 Task: Find a one-way flight from Waco to Rock Springs on August 5th for 3 adults in Business class, with up to ₹1,500 price, 3 checked bags, and specific time and airline preferences.
Action: Mouse moved to (300, 94)
Screenshot: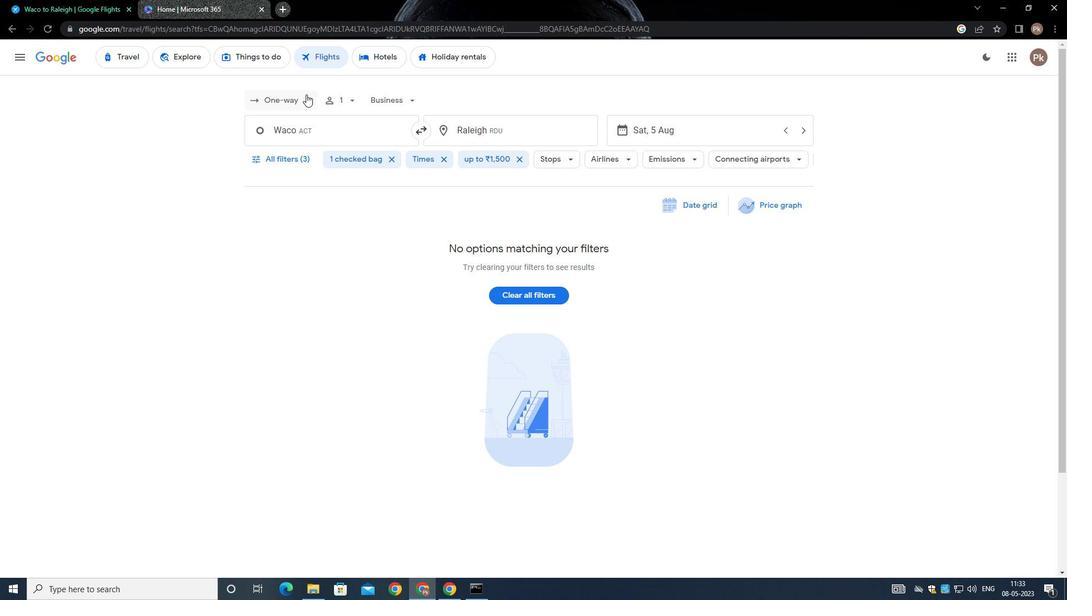 
Action: Mouse pressed left at (300, 94)
Screenshot: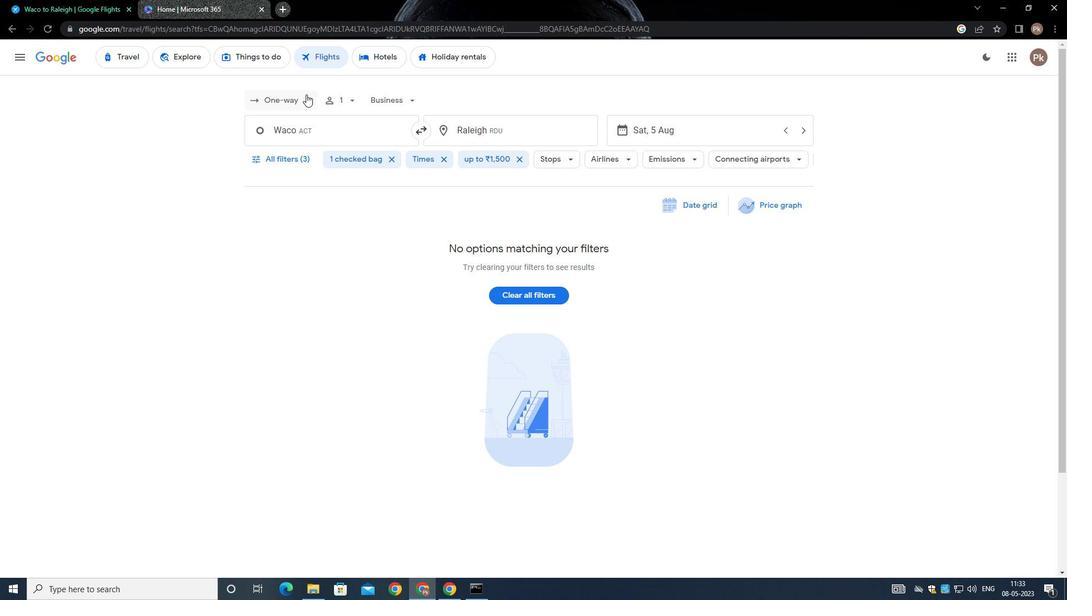 
Action: Mouse moved to (292, 151)
Screenshot: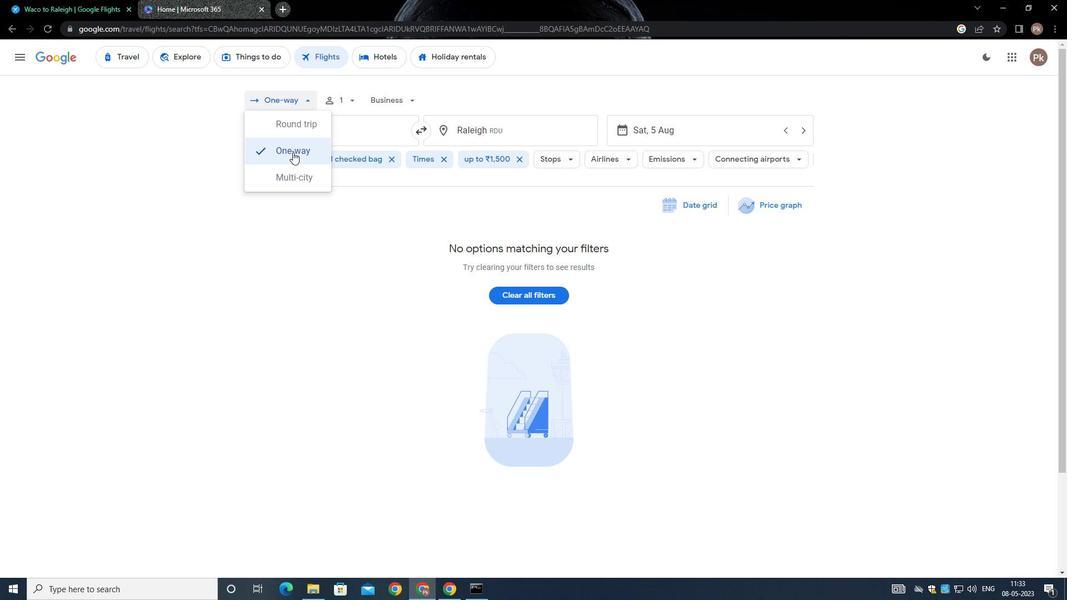 
Action: Mouse pressed left at (292, 151)
Screenshot: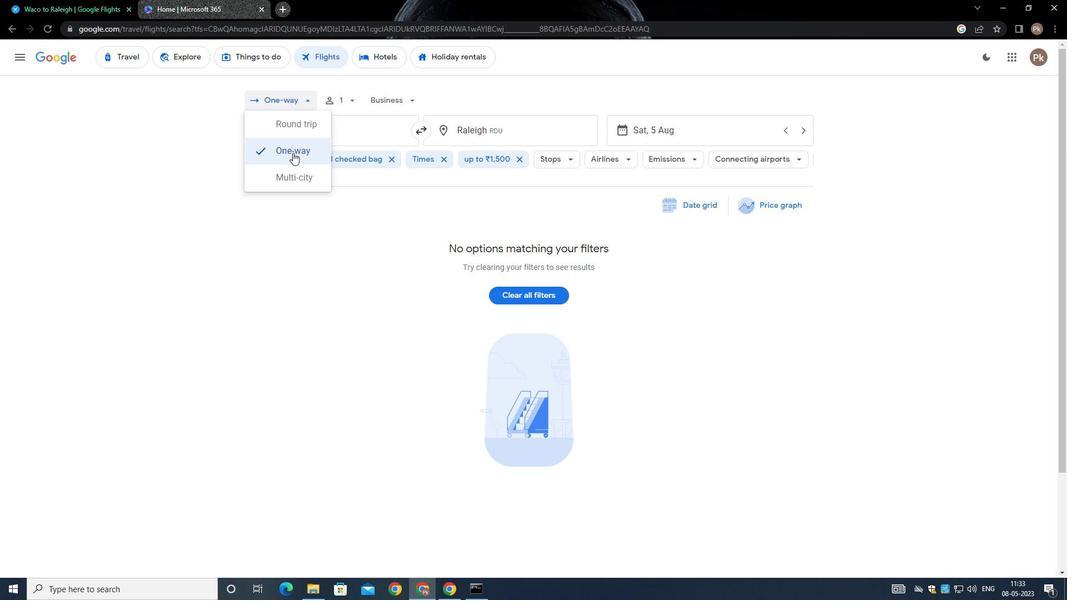 
Action: Mouse moved to (354, 100)
Screenshot: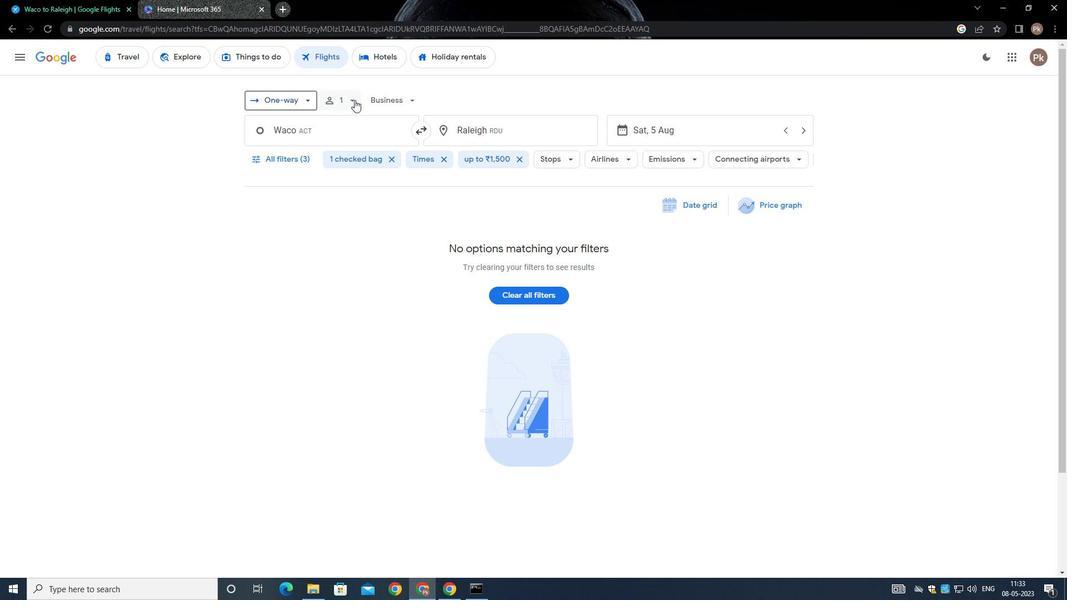 
Action: Mouse pressed left at (354, 100)
Screenshot: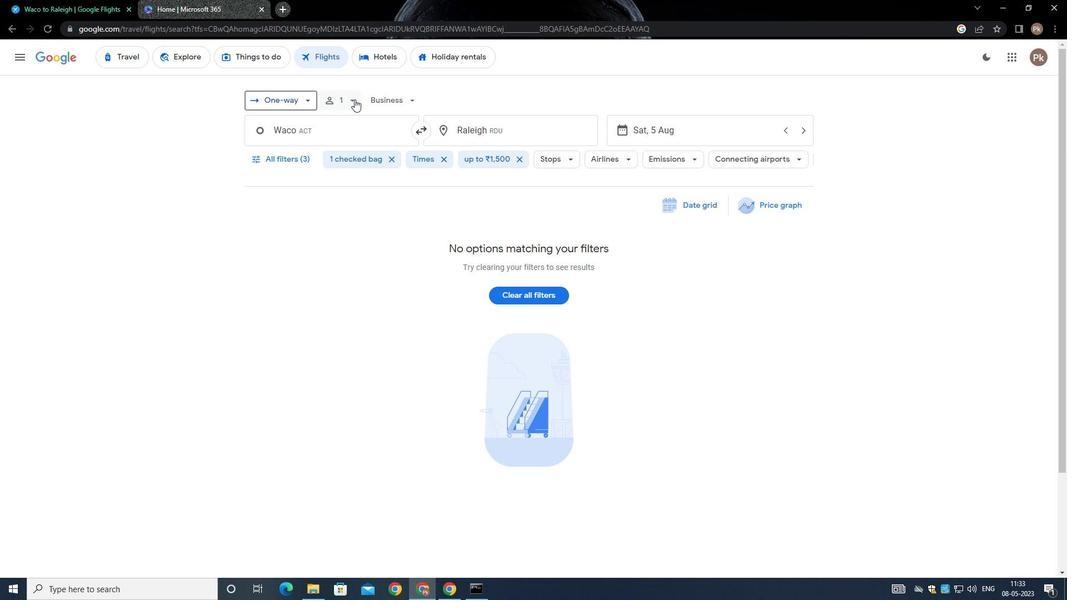 
Action: Mouse moved to (433, 130)
Screenshot: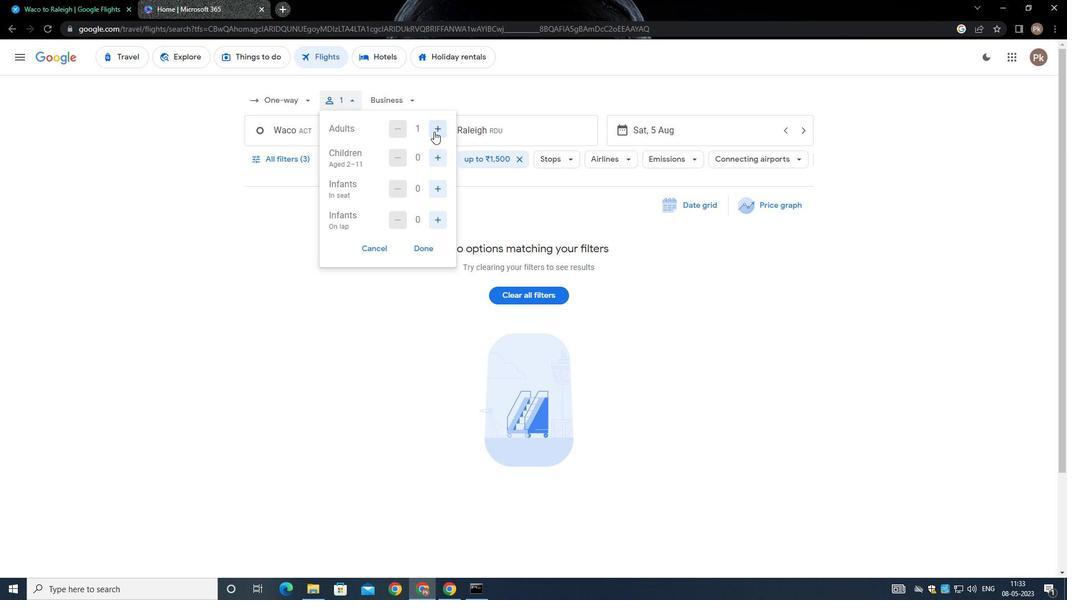 
Action: Mouse pressed left at (433, 130)
Screenshot: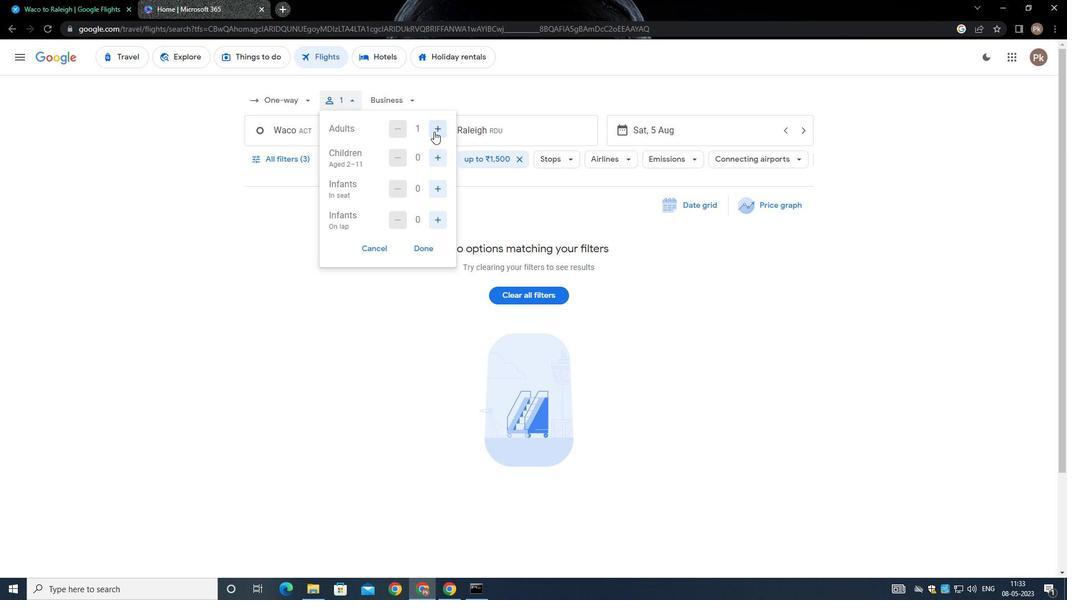 
Action: Mouse moved to (434, 128)
Screenshot: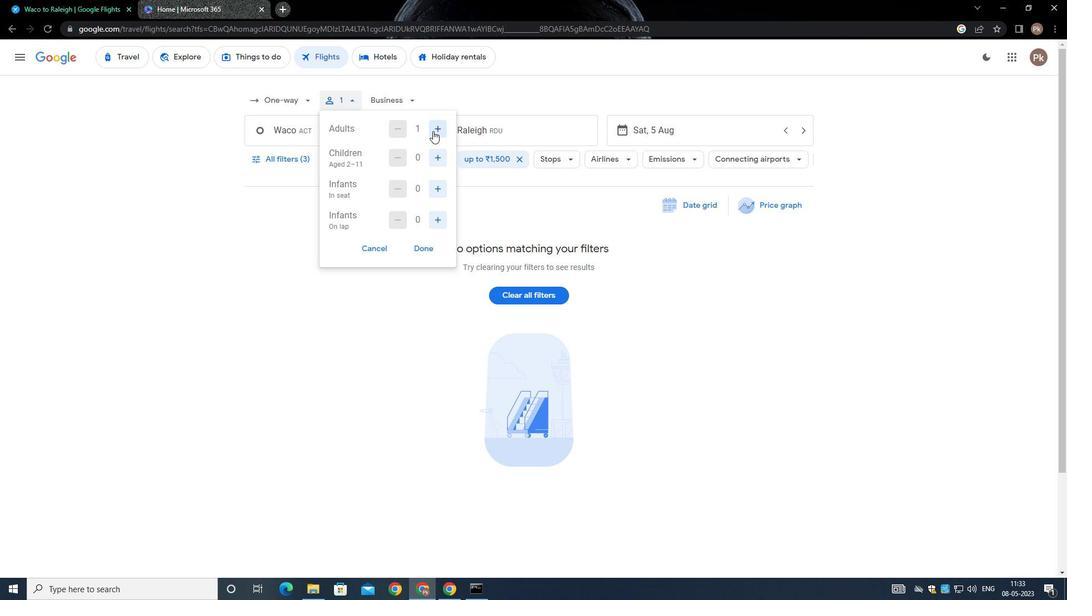 
Action: Mouse pressed left at (434, 128)
Screenshot: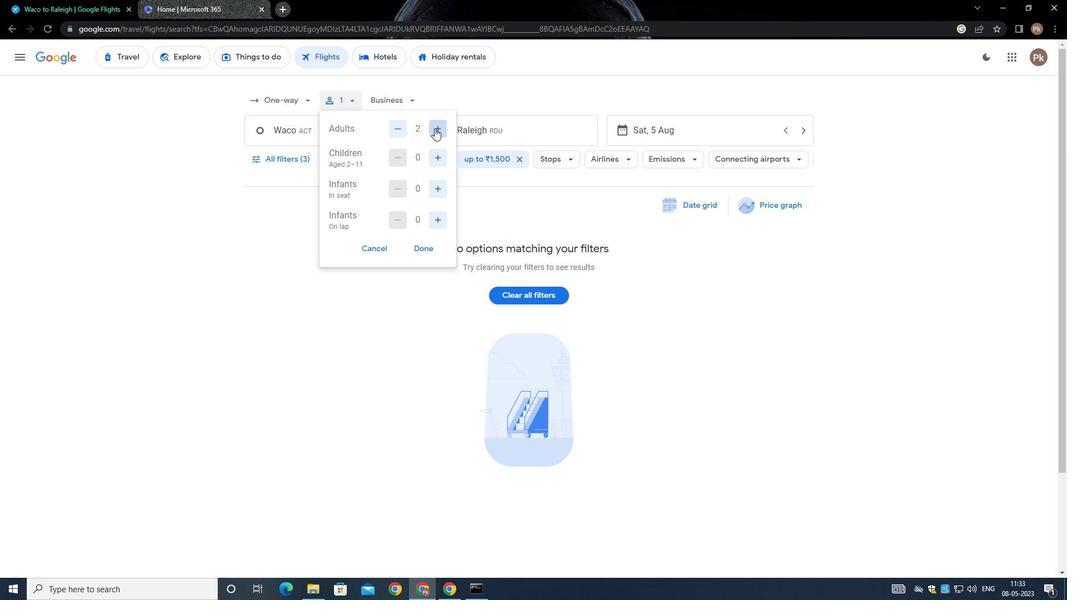 
Action: Mouse moved to (423, 247)
Screenshot: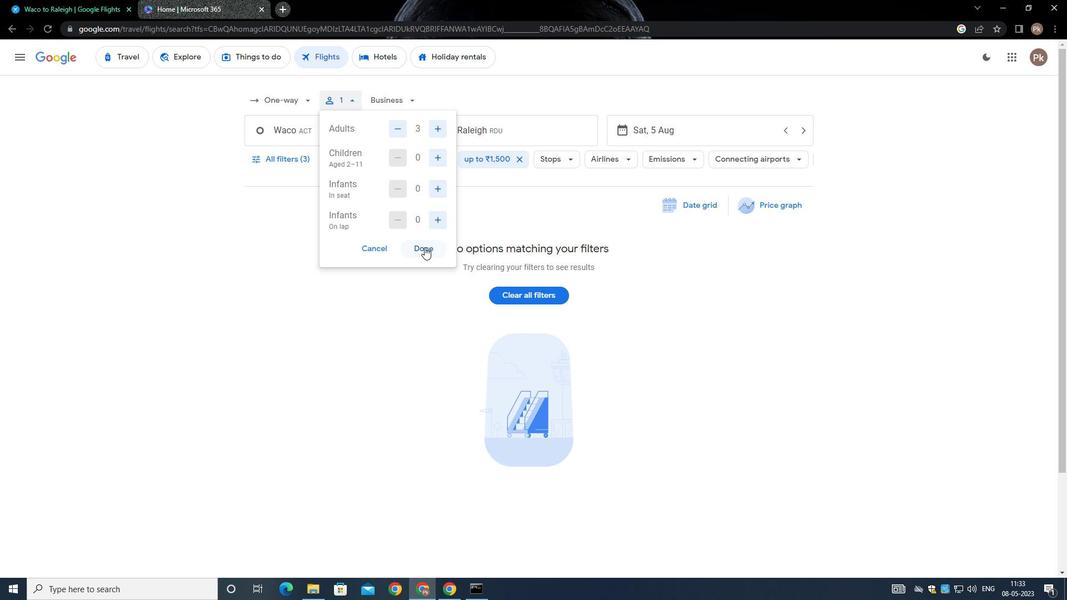
Action: Mouse pressed left at (423, 247)
Screenshot: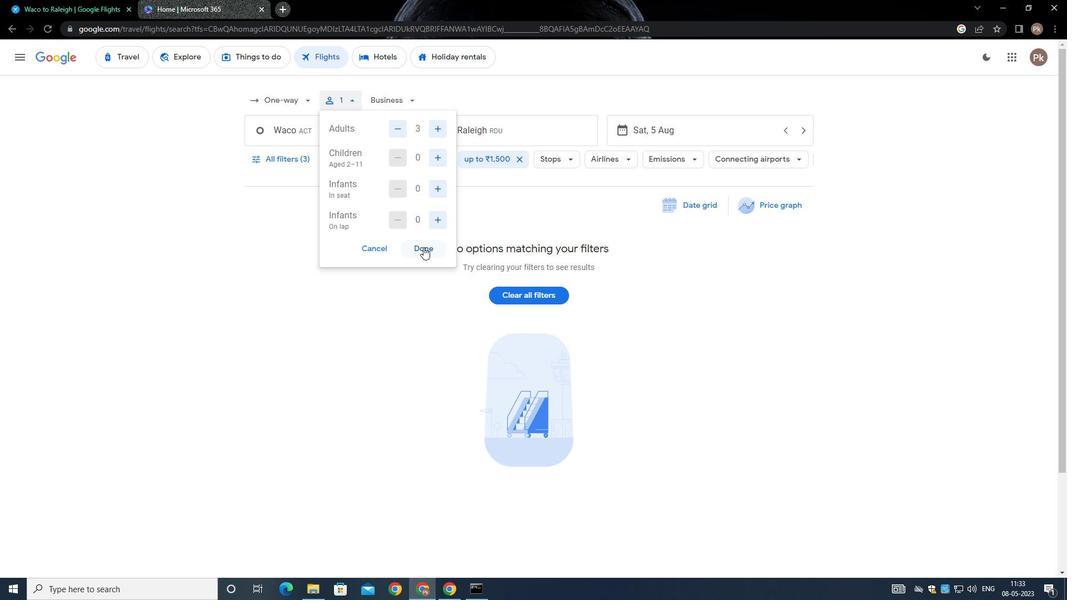 
Action: Mouse moved to (314, 126)
Screenshot: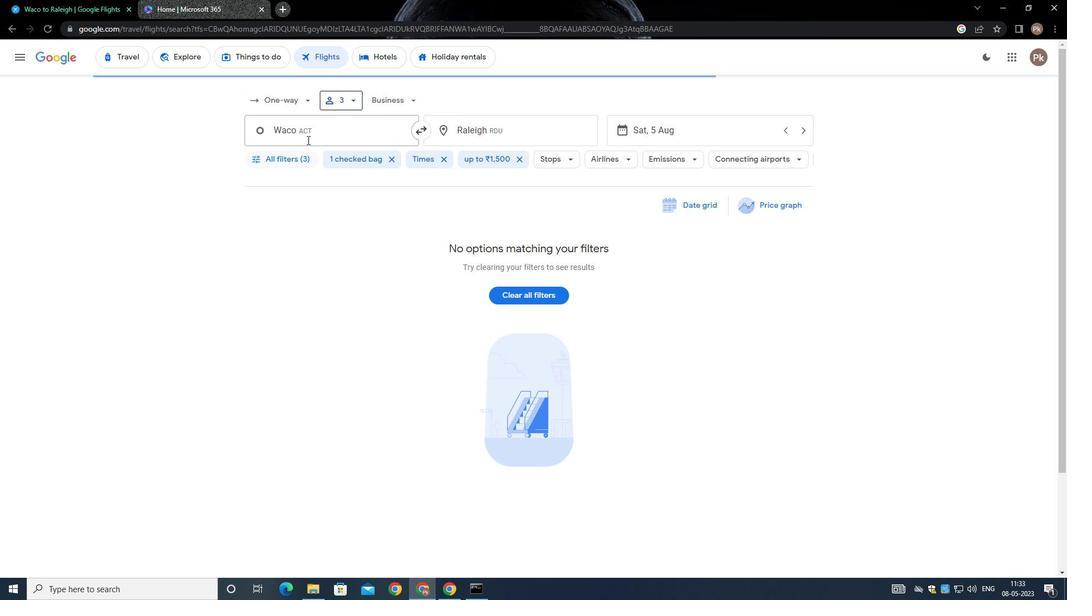 
Action: Mouse pressed left at (314, 126)
Screenshot: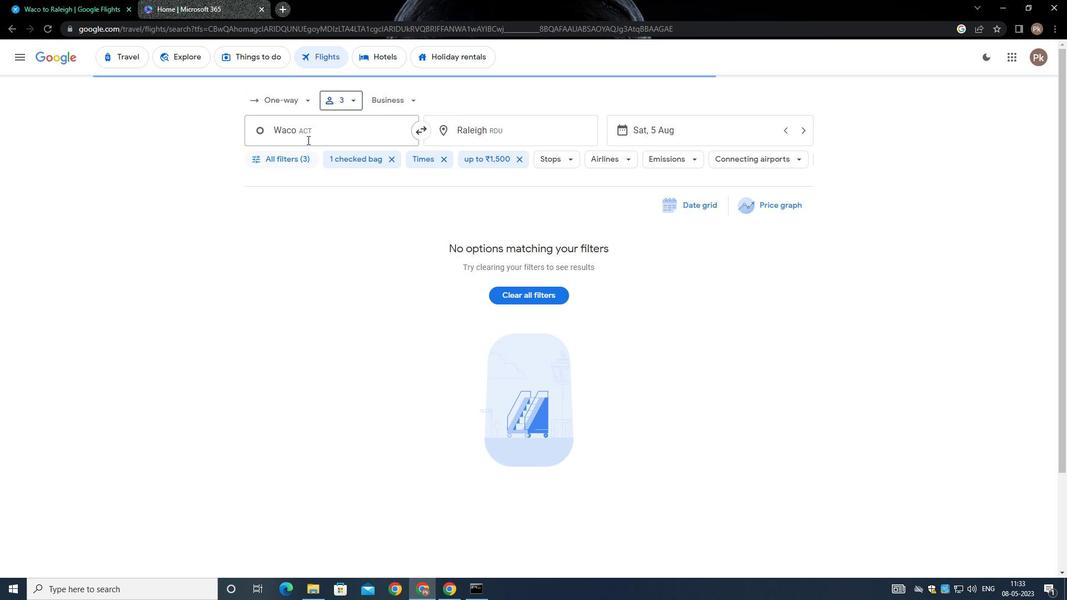 
Action: Mouse moved to (335, 251)
Screenshot: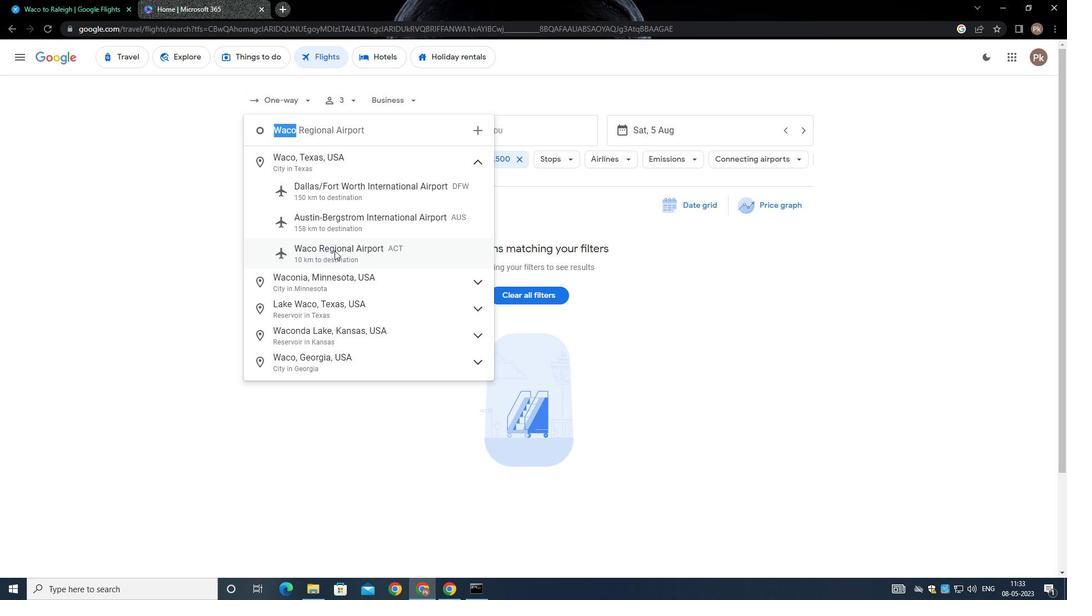 
Action: Mouse pressed left at (335, 251)
Screenshot: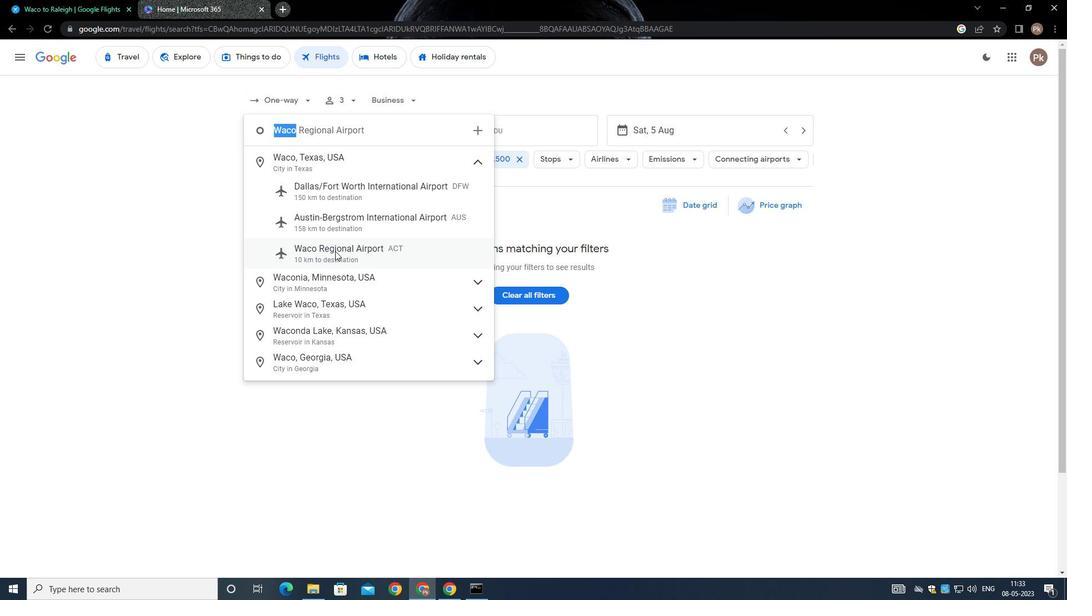 
Action: Mouse moved to (477, 129)
Screenshot: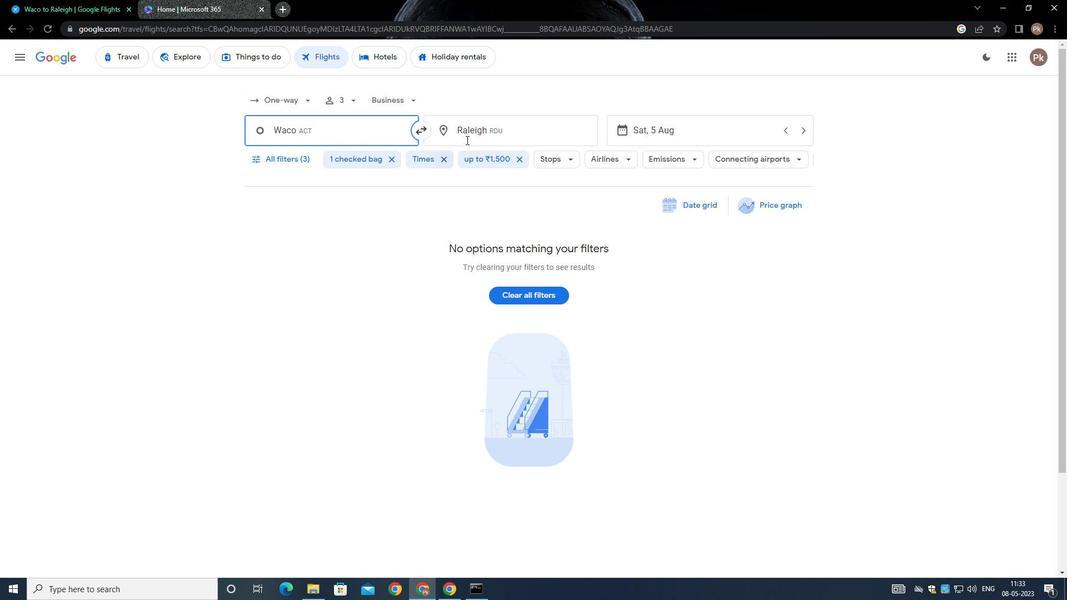 
Action: Mouse pressed left at (477, 129)
Screenshot: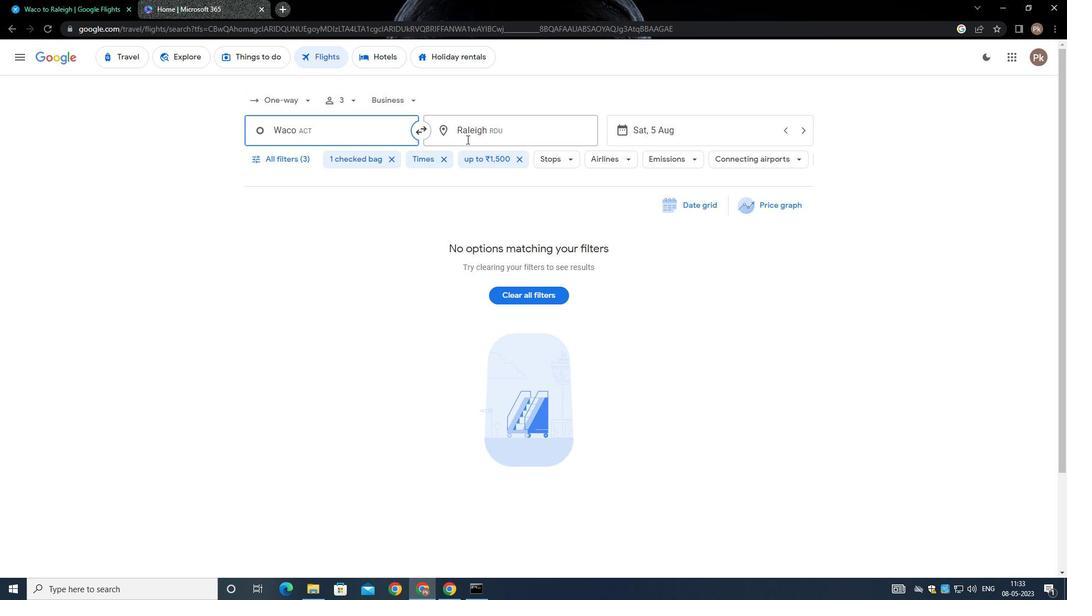 
Action: Mouse moved to (475, 130)
Screenshot: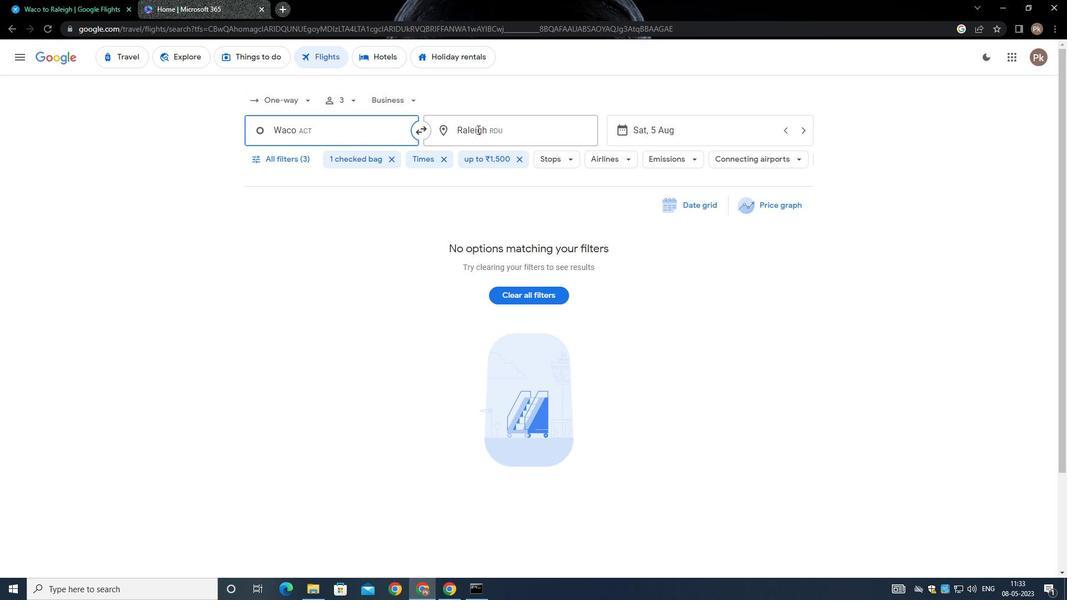 
Action: Key pressed <Key.backspace><Key.shift>SOUTHWEST<Key.space>
Screenshot: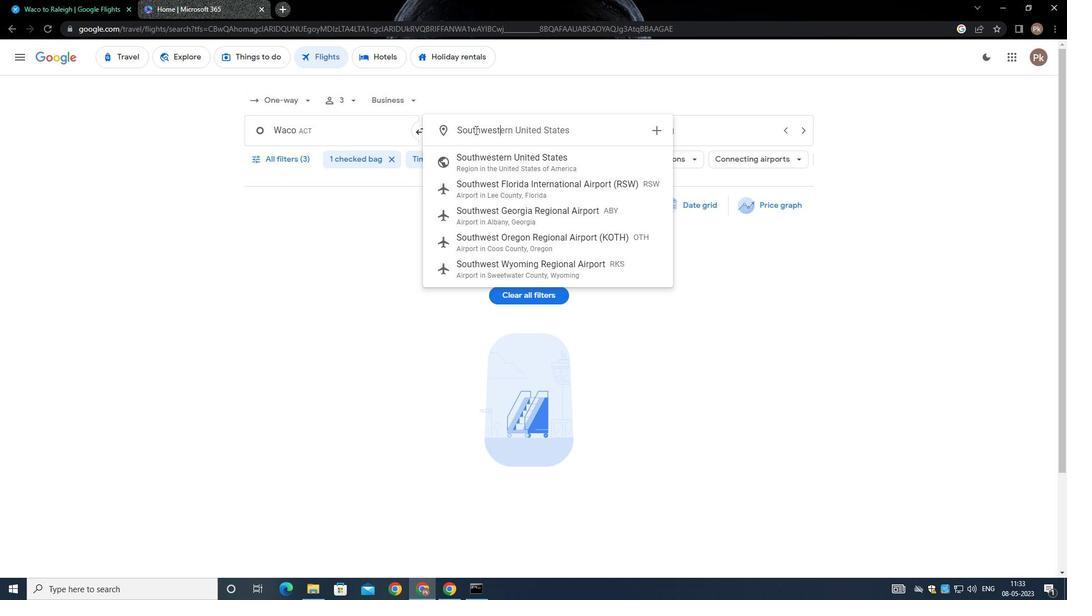 
Action: Mouse moved to (538, 265)
Screenshot: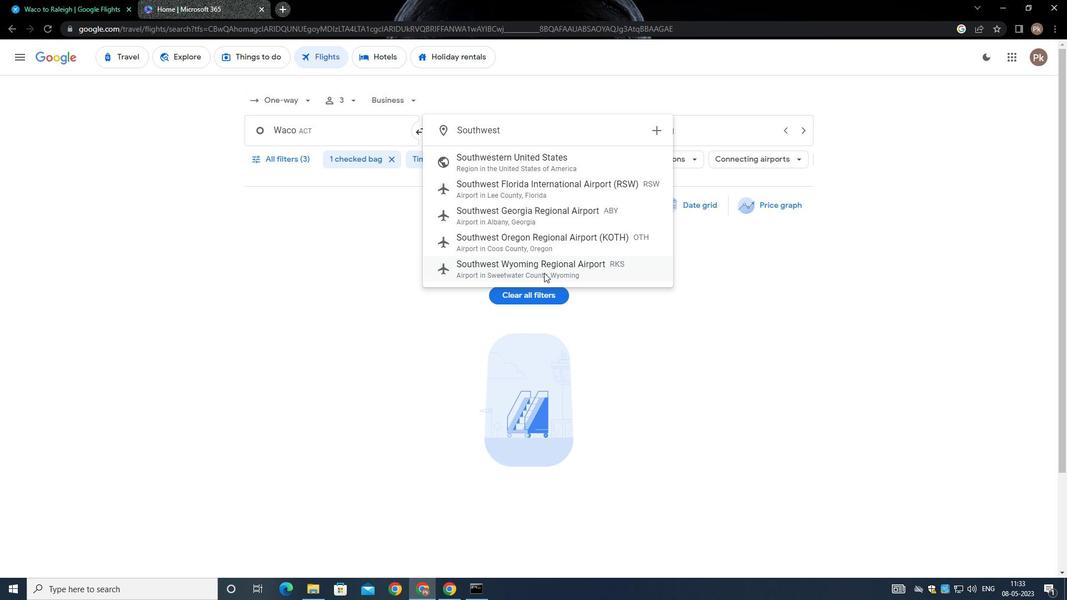 
Action: Mouse pressed left at (538, 265)
Screenshot: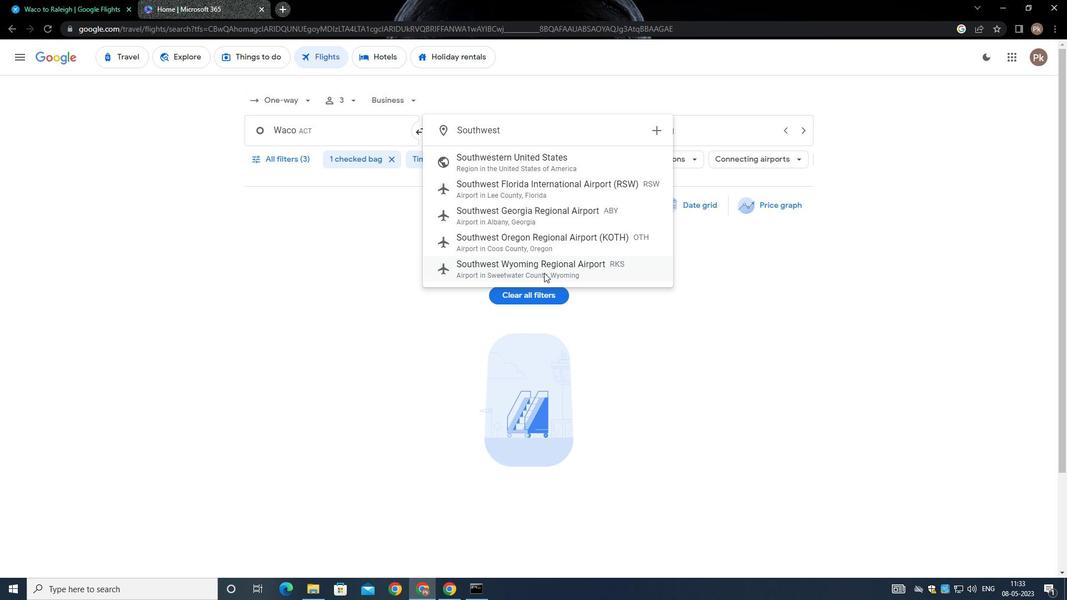 
Action: Mouse moved to (662, 127)
Screenshot: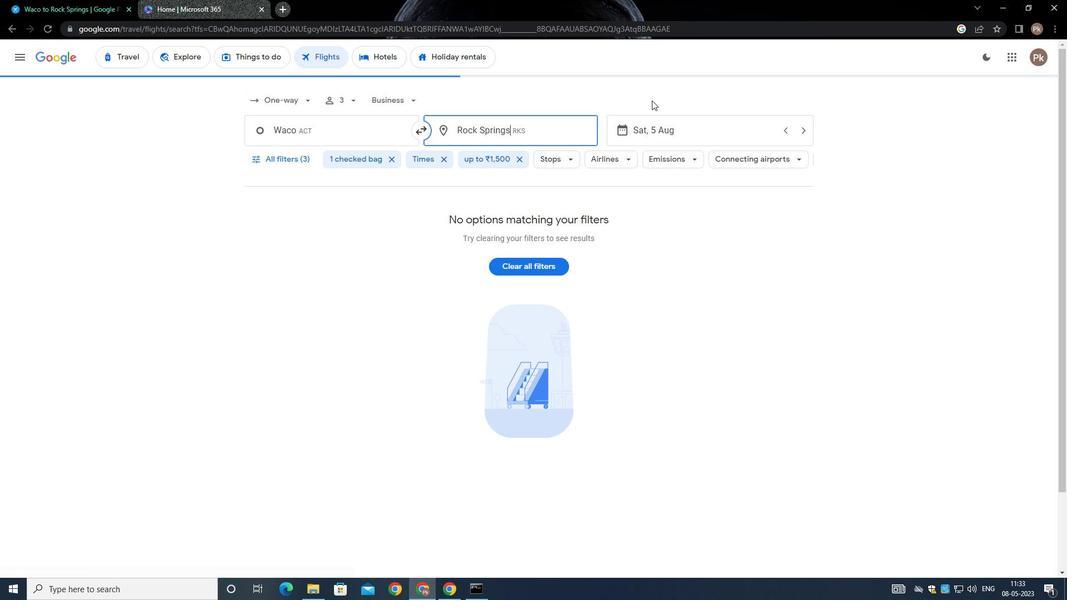 
Action: Mouse pressed left at (662, 127)
Screenshot: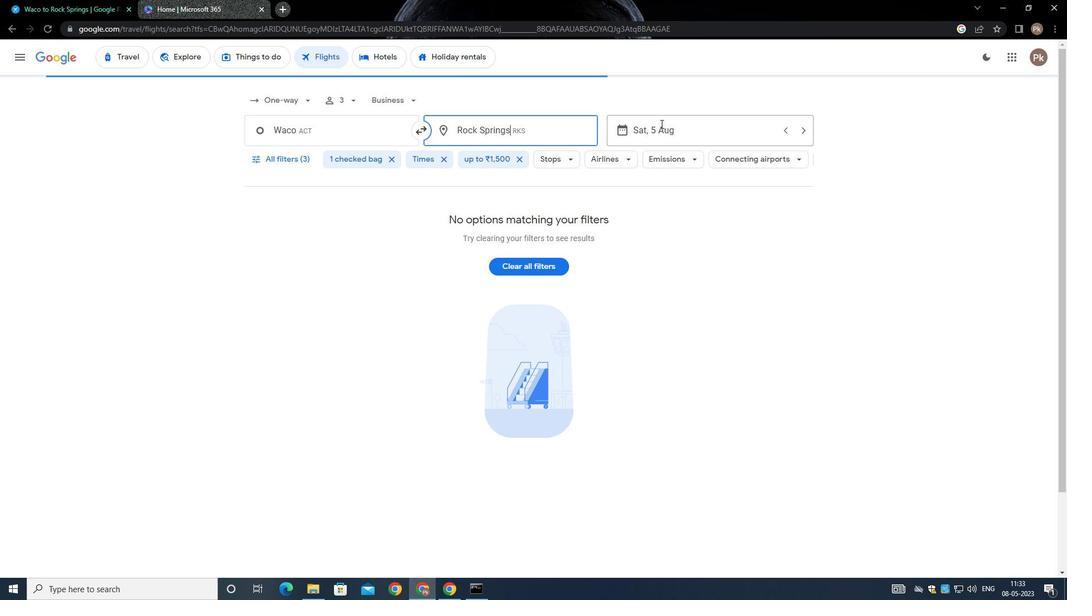 
Action: Mouse moved to (783, 407)
Screenshot: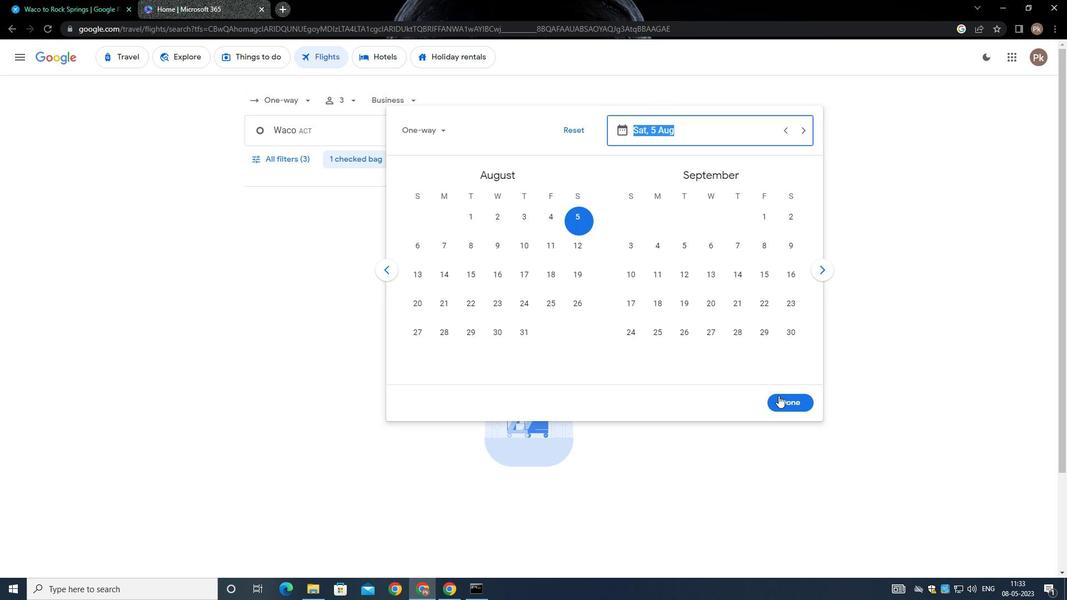 
Action: Mouse pressed left at (783, 407)
Screenshot: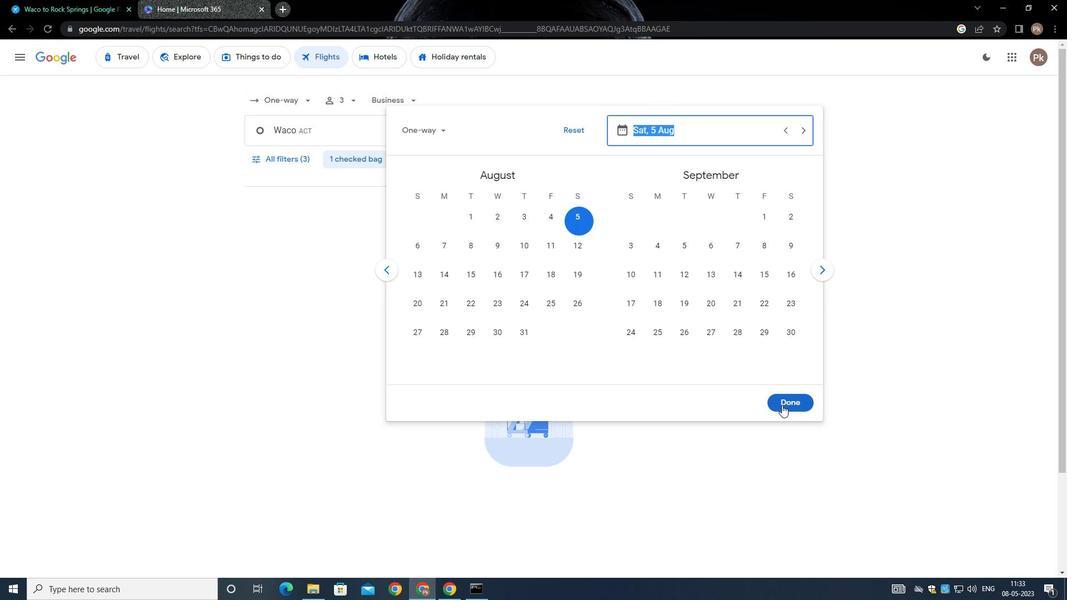 
Action: Mouse moved to (280, 159)
Screenshot: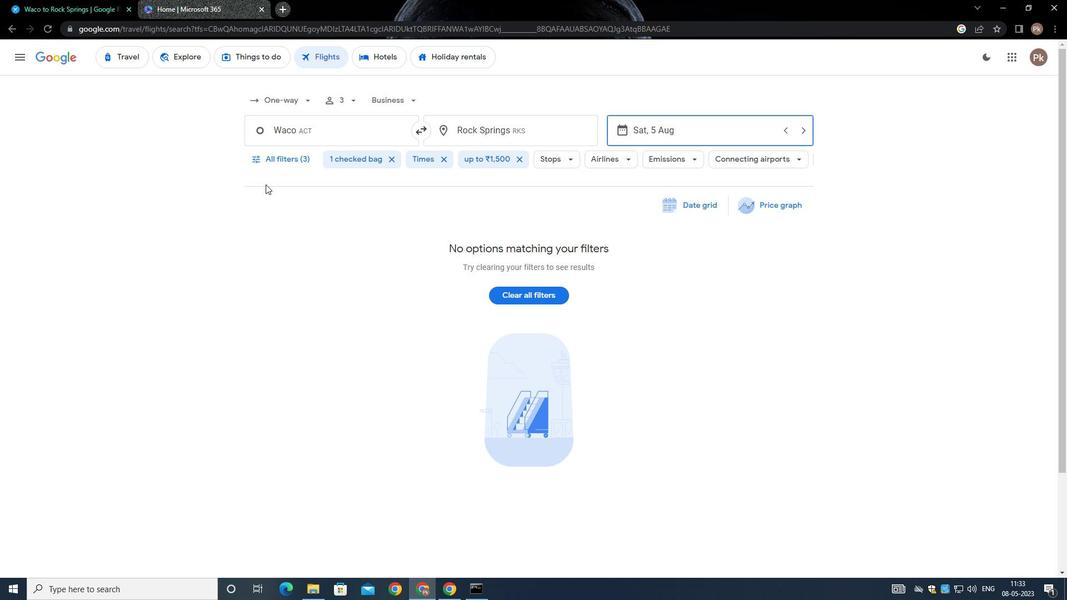 
Action: Mouse pressed left at (280, 159)
Screenshot: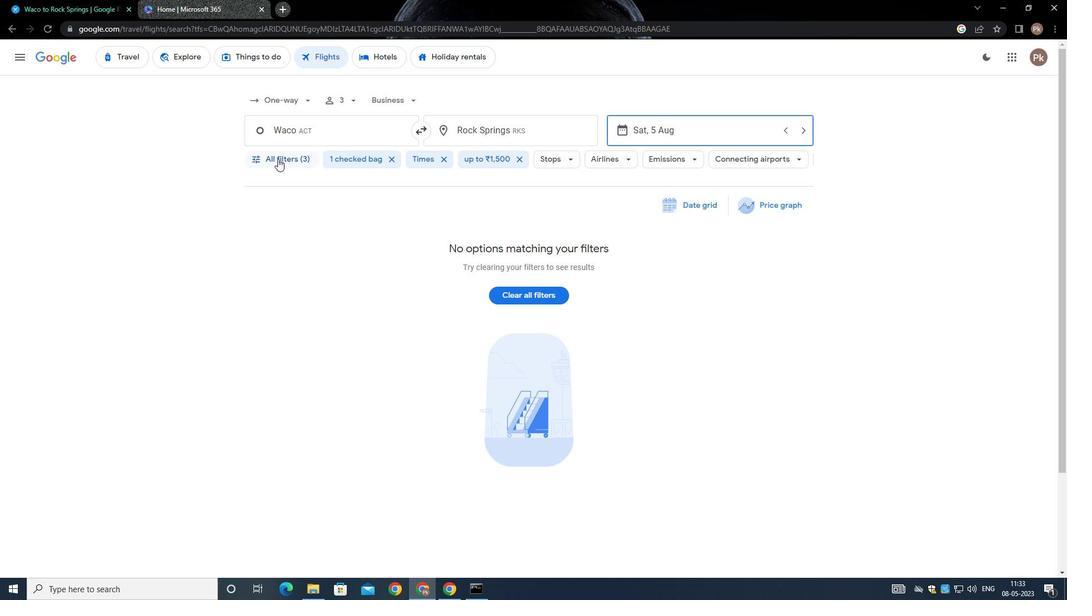 
Action: Mouse moved to (403, 399)
Screenshot: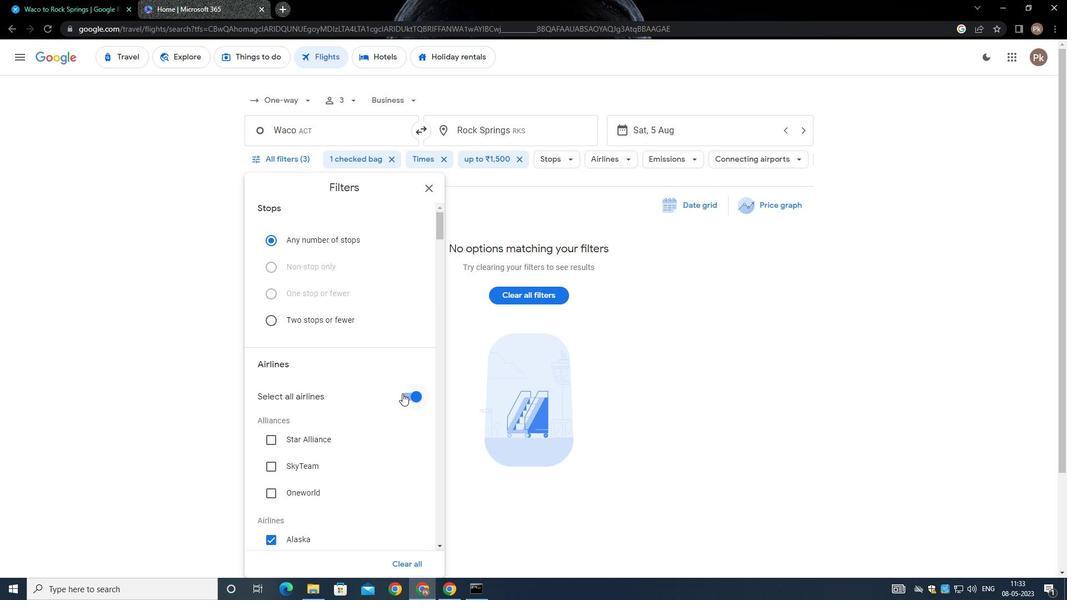 
Action: Mouse pressed left at (403, 399)
Screenshot: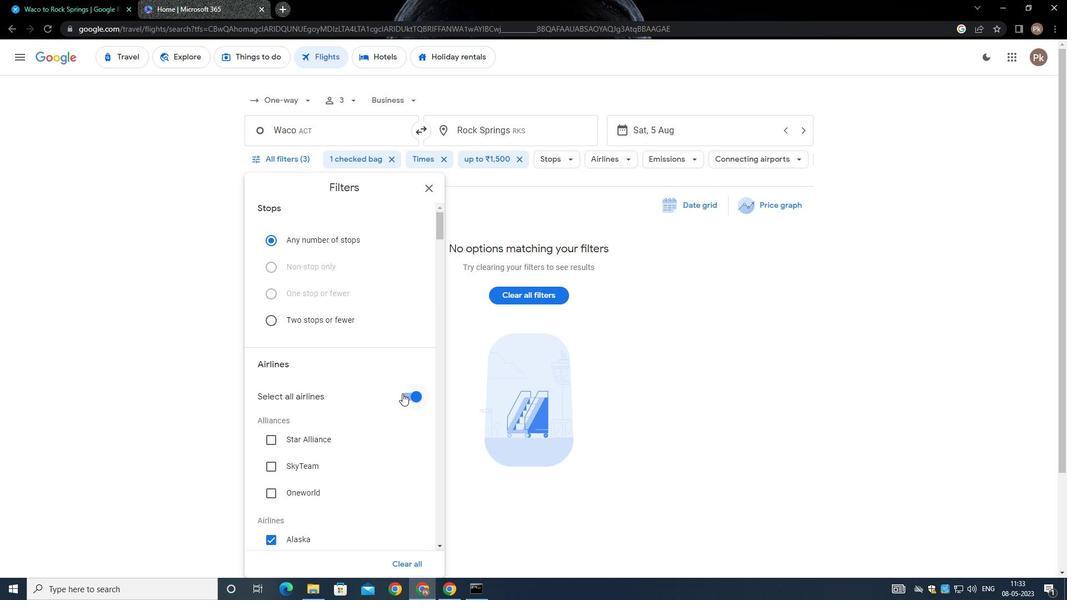 
Action: Mouse moved to (269, 366)
Screenshot: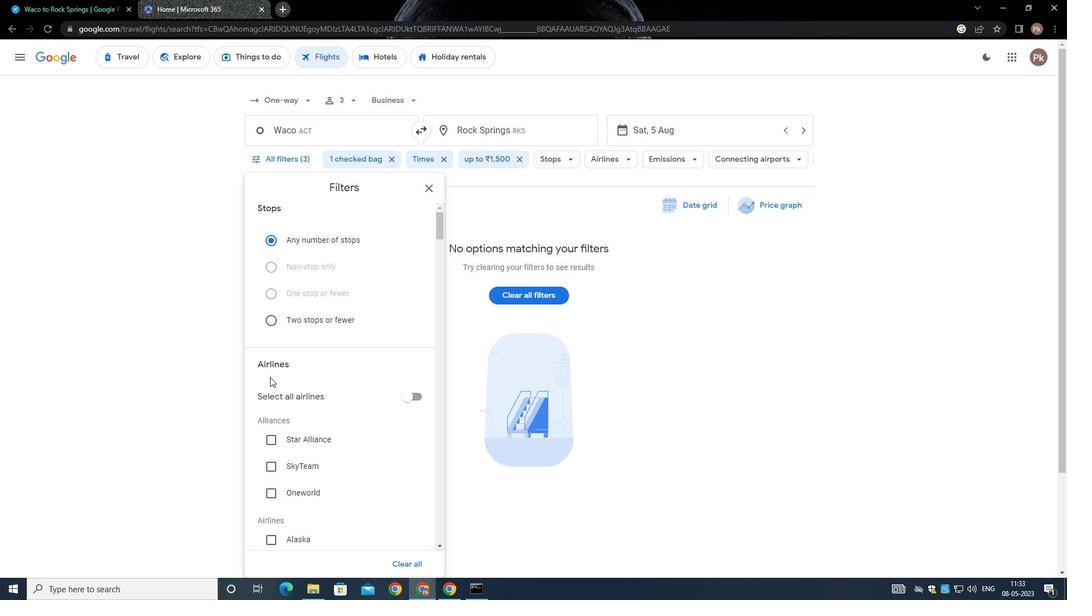 
Action: Mouse scrolled (269, 365) with delta (0, 0)
Screenshot: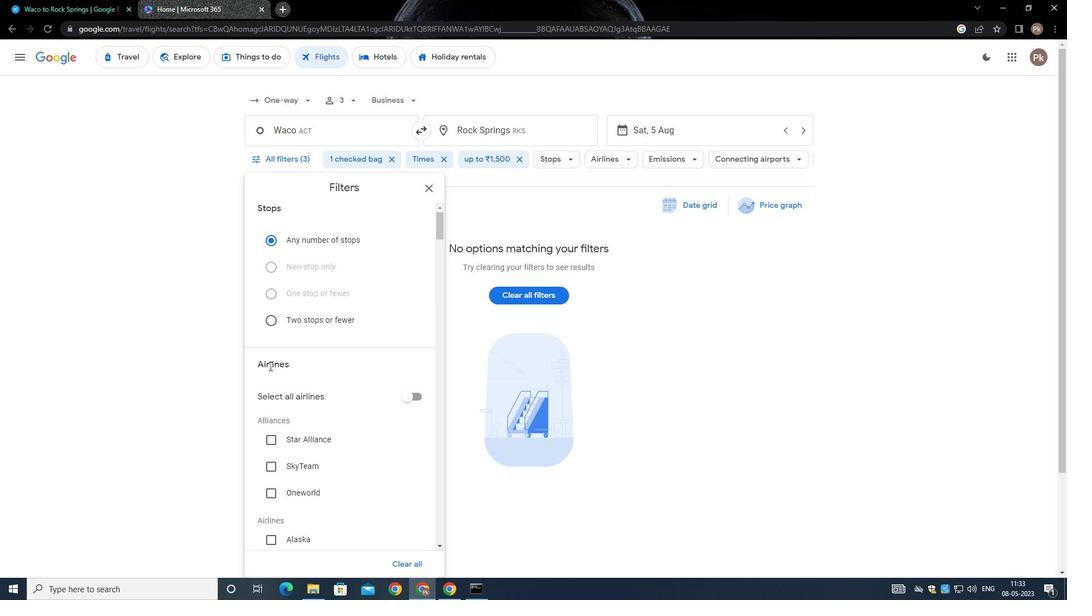 
Action: Mouse moved to (269, 365)
Screenshot: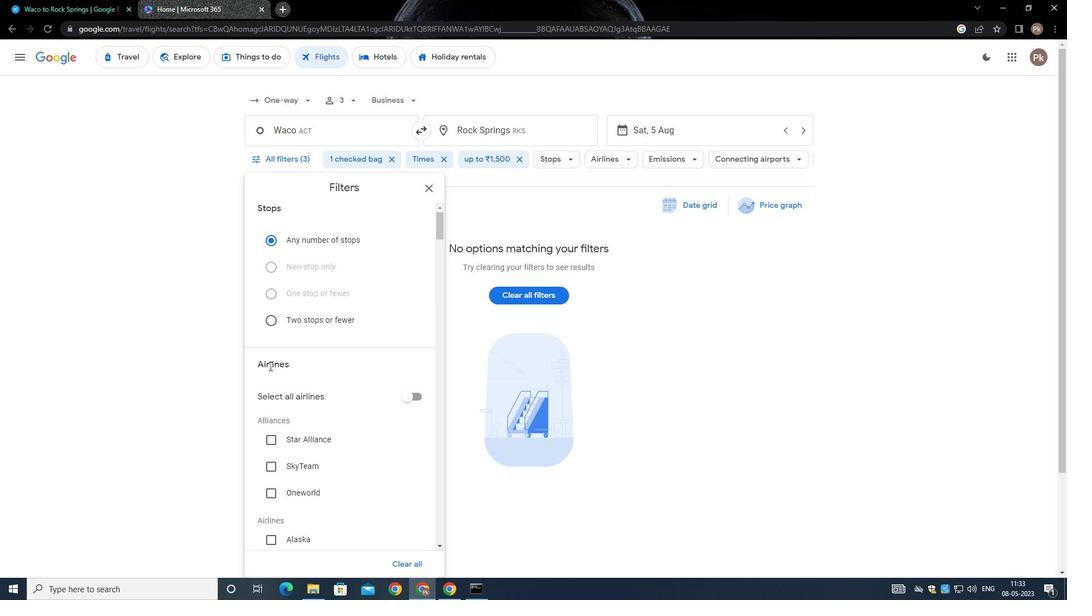 
Action: Mouse scrolled (269, 365) with delta (0, 0)
Screenshot: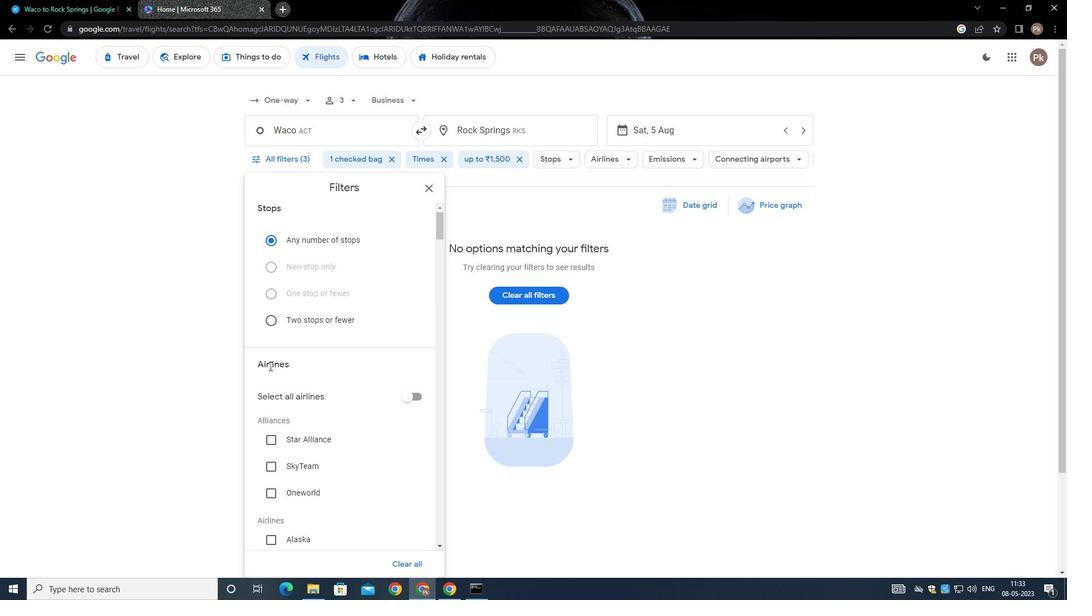 
Action: Mouse moved to (336, 328)
Screenshot: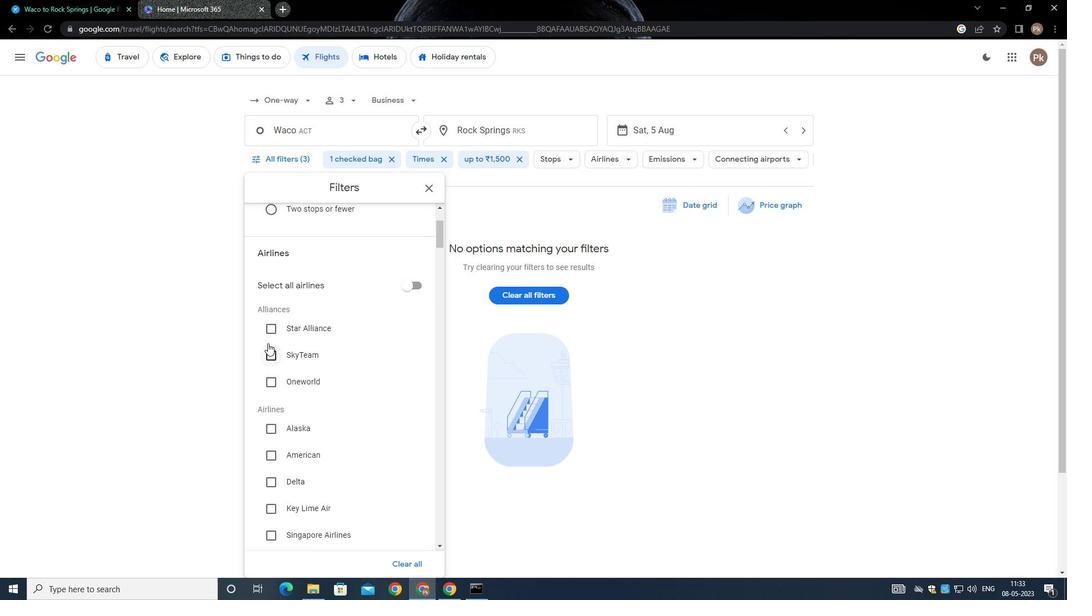 
Action: Mouse scrolled (336, 328) with delta (0, 0)
Screenshot: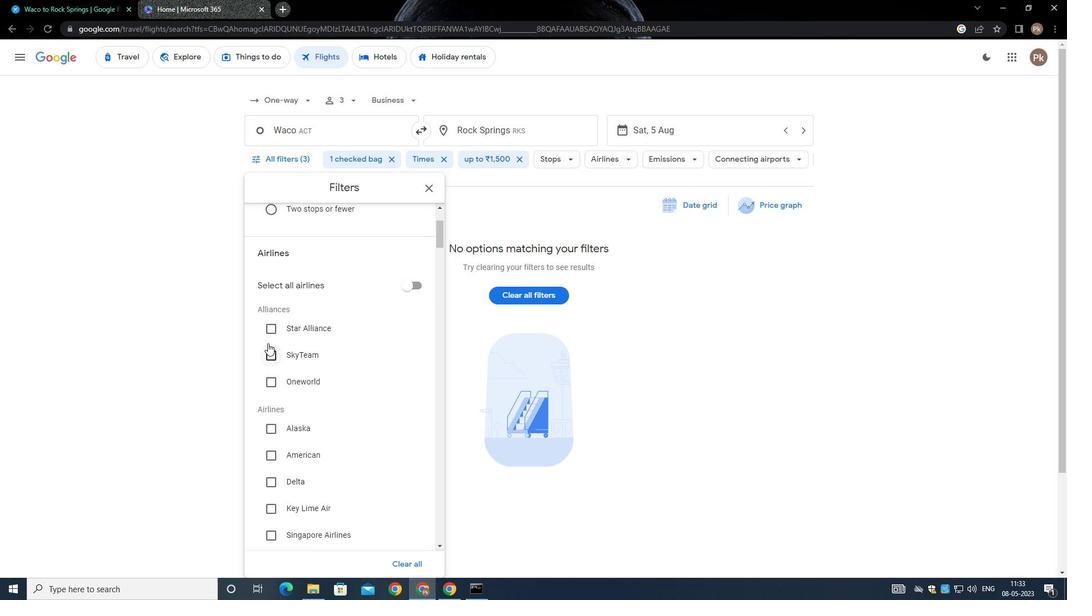 
Action: Mouse moved to (336, 330)
Screenshot: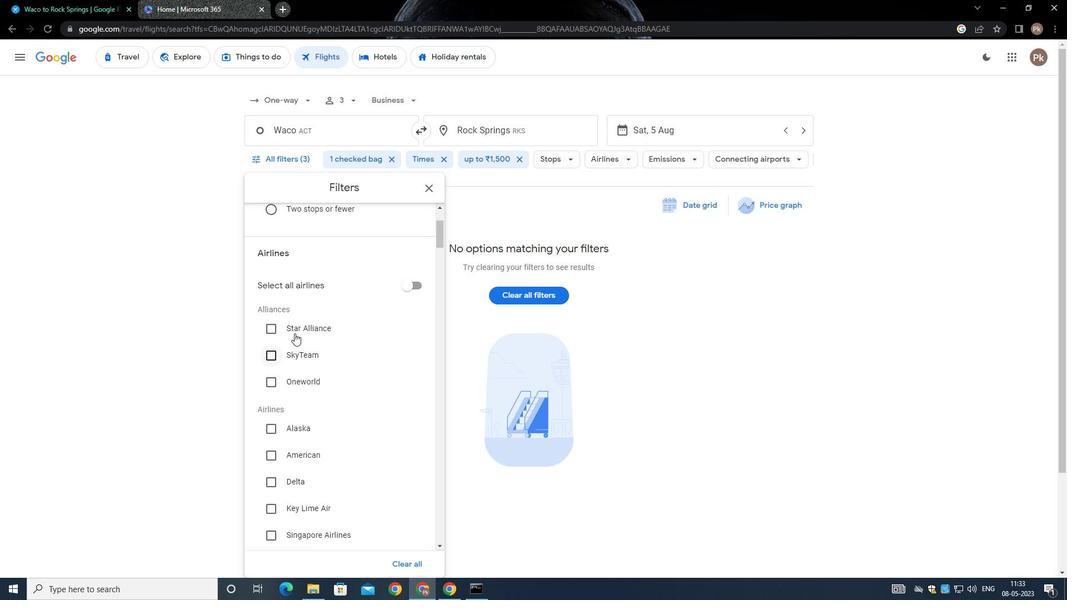 
Action: Mouse scrolled (336, 329) with delta (0, 0)
Screenshot: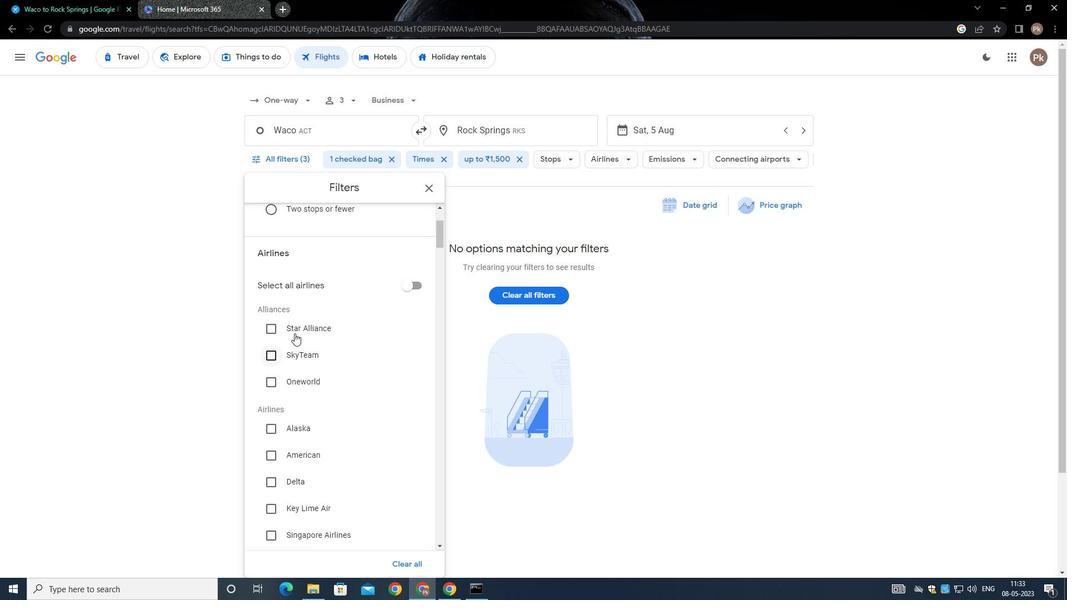 
Action: Mouse moved to (336, 337)
Screenshot: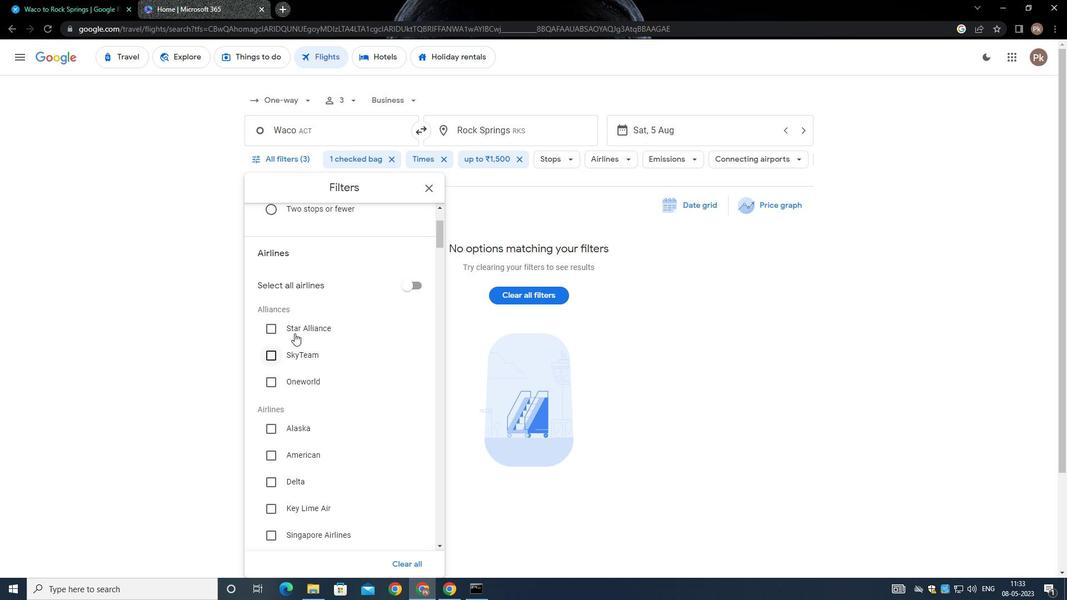 
Action: Mouse scrolled (336, 336) with delta (0, 0)
Screenshot: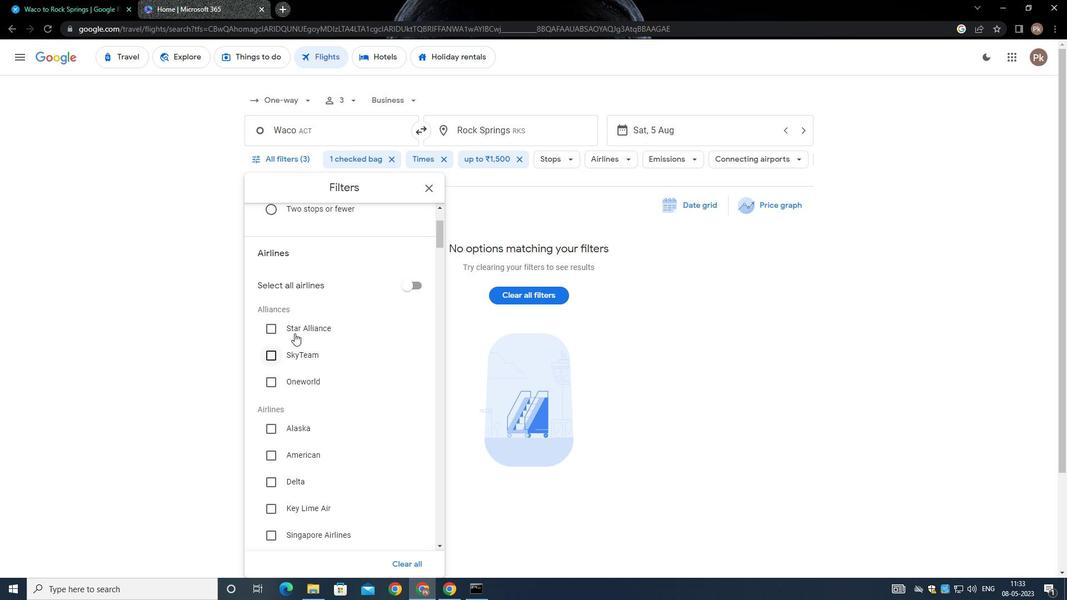 
Action: Mouse moved to (336, 340)
Screenshot: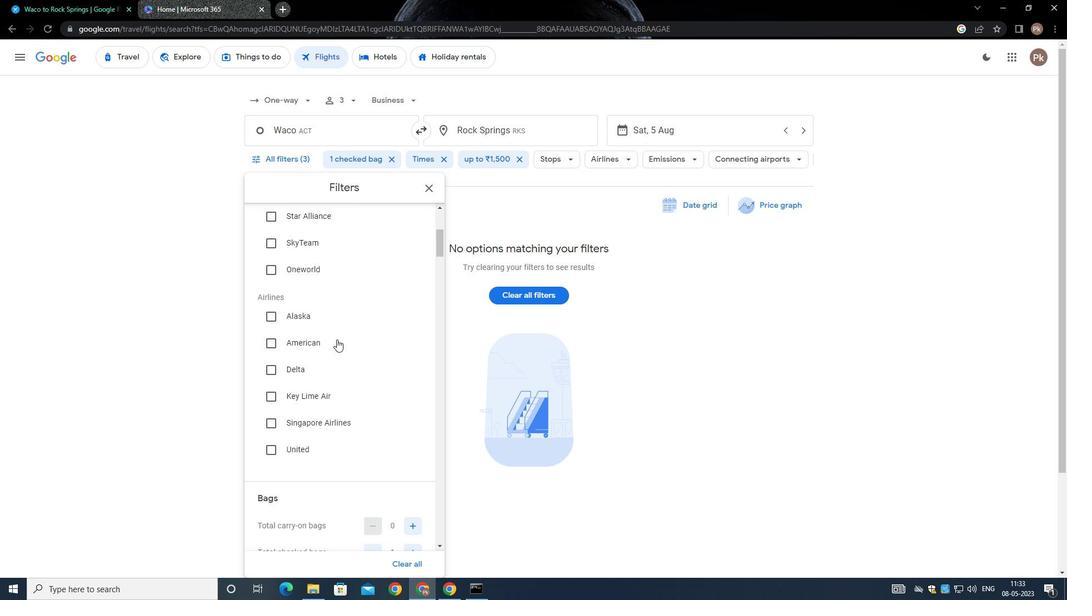 
Action: Mouse scrolled (336, 339) with delta (0, 0)
Screenshot: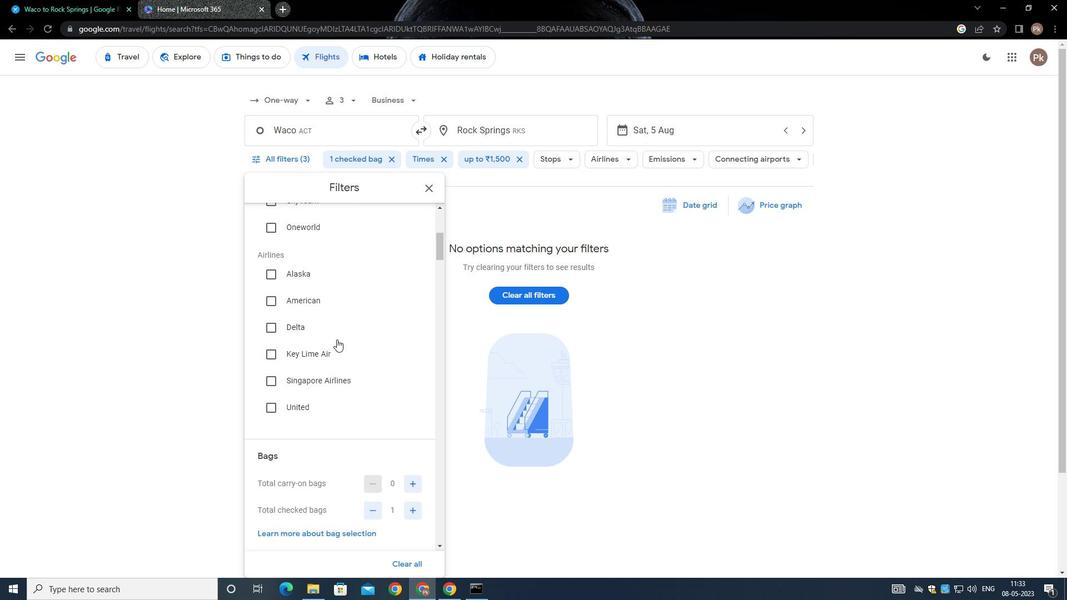 
Action: Mouse scrolled (336, 339) with delta (0, 0)
Screenshot: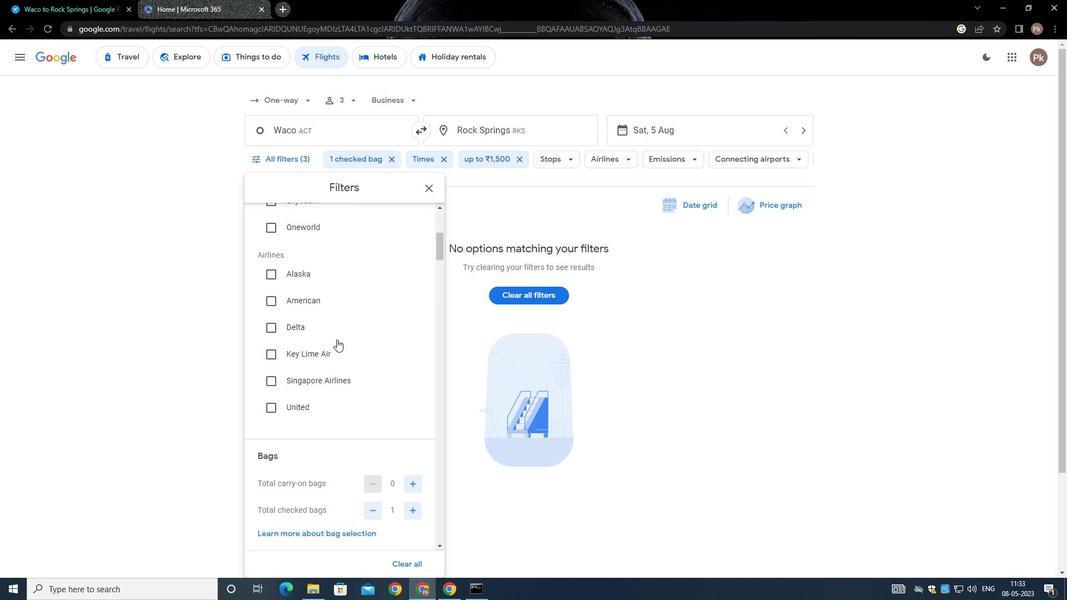 
Action: Mouse moved to (415, 388)
Screenshot: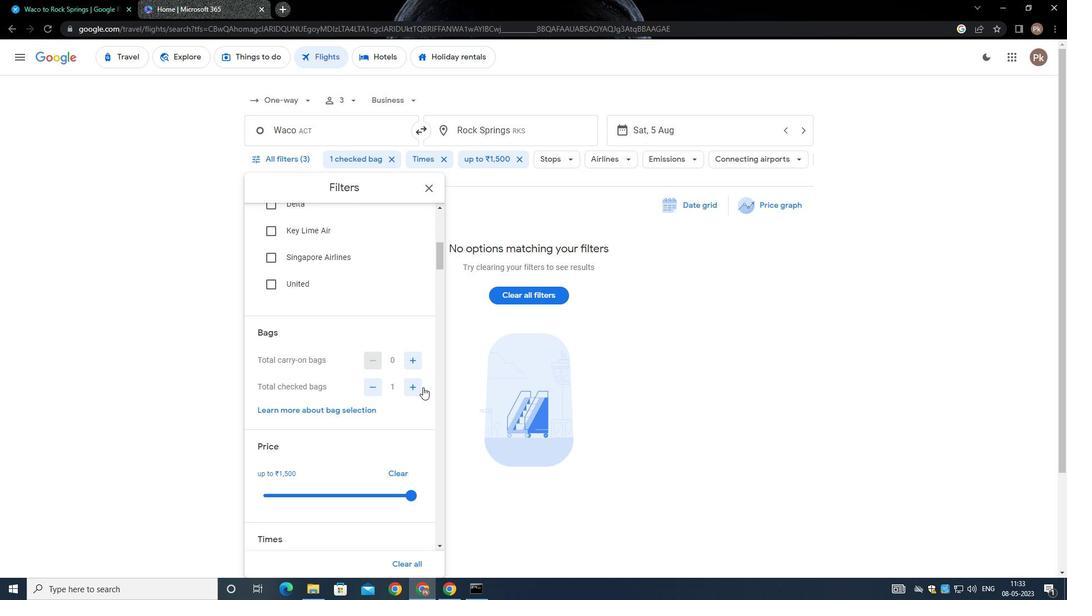 
Action: Mouse pressed left at (415, 388)
Screenshot: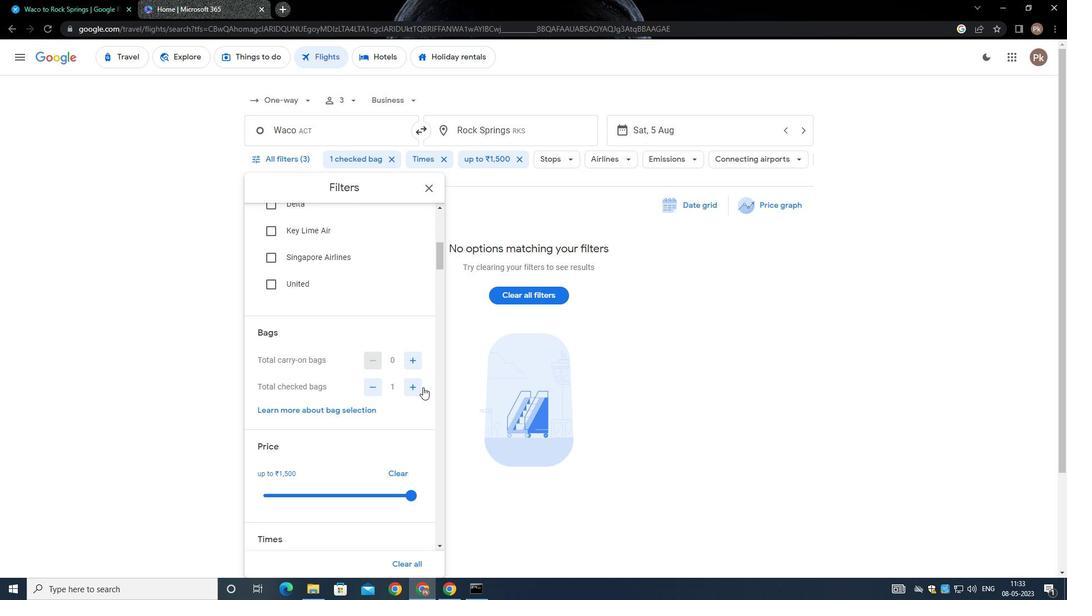 
Action: Mouse moved to (415, 388)
Screenshot: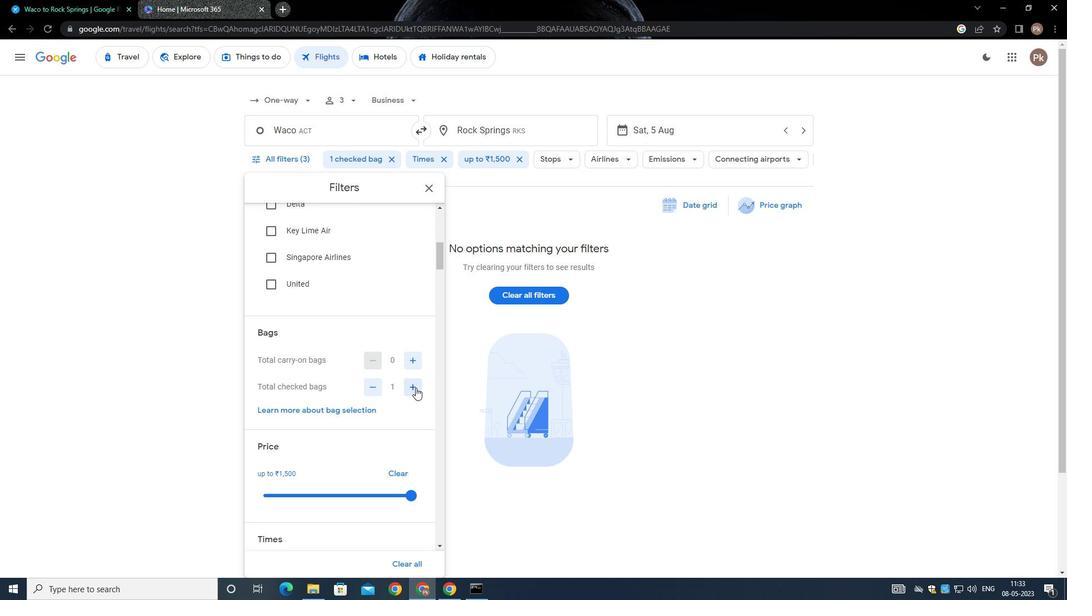 
Action: Mouse pressed left at (415, 388)
Screenshot: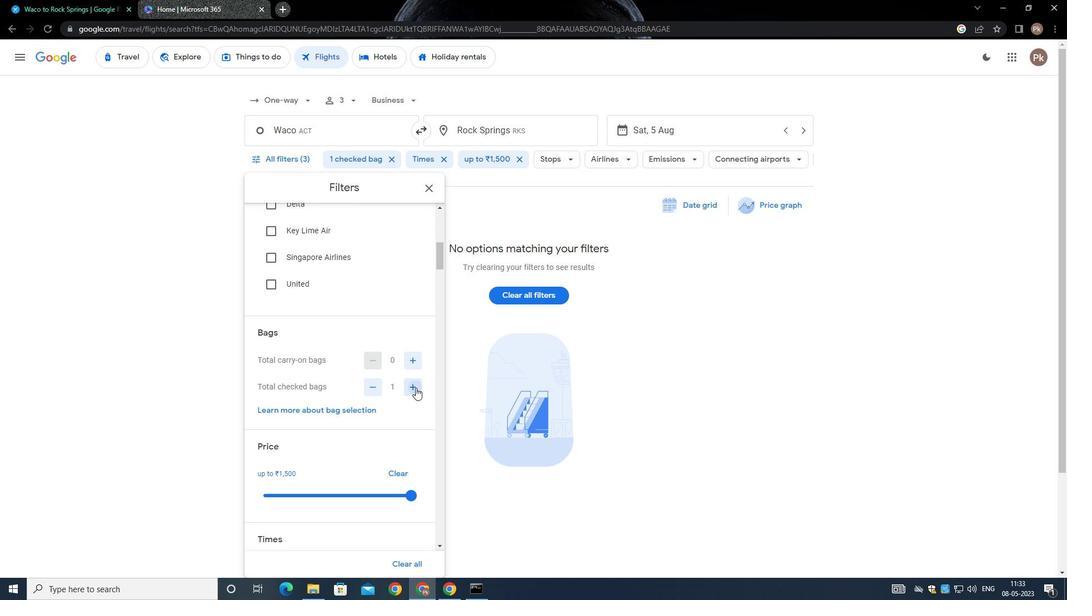 
Action: Mouse pressed left at (415, 388)
Screenshot: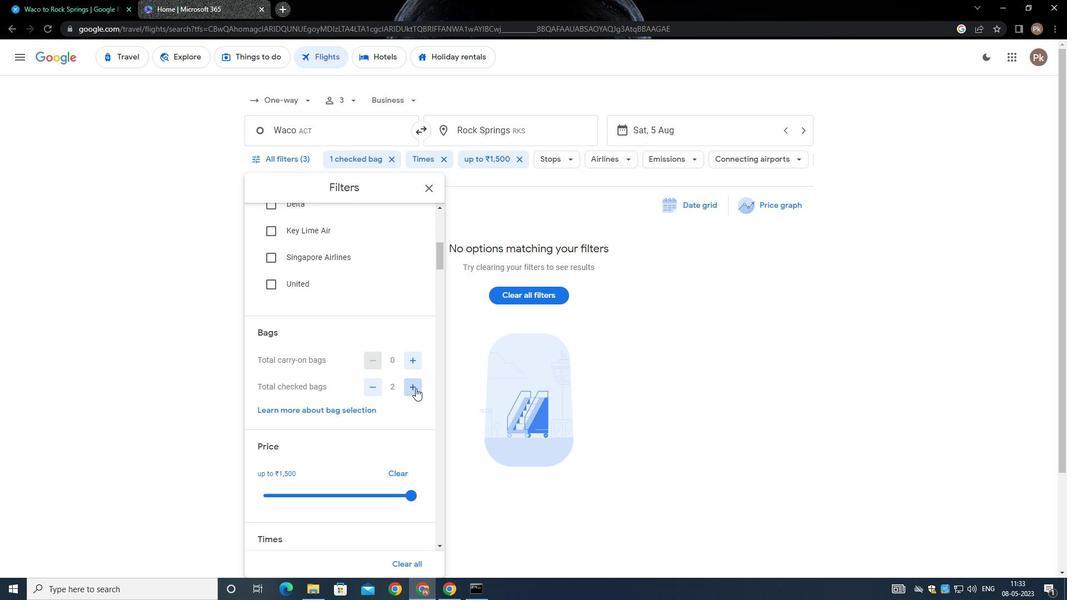 
Action: Mouse moved to (415, 389)
Screenshot: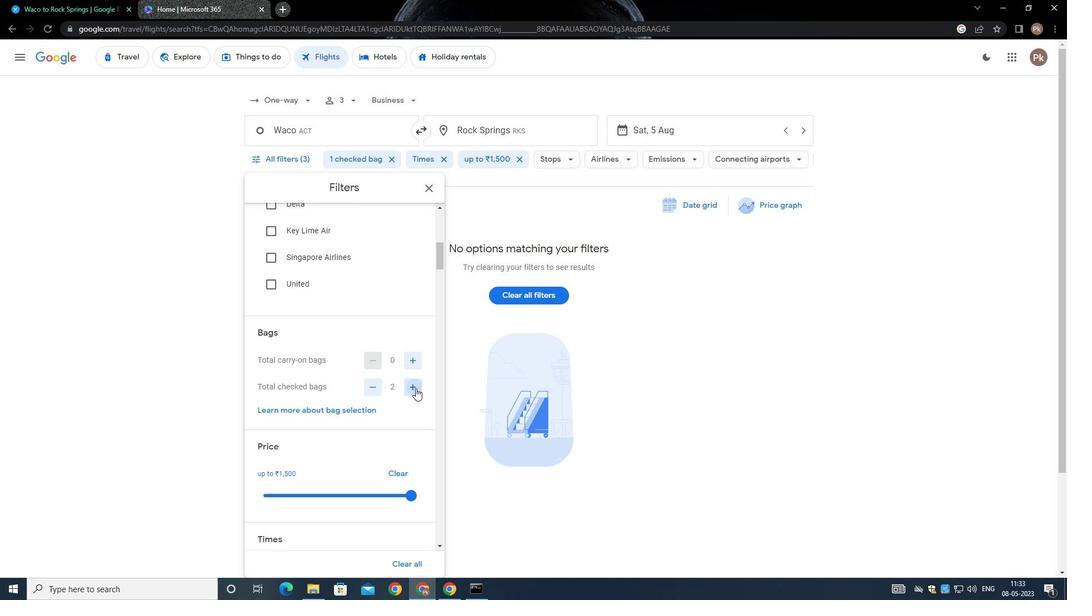 
Action: Mouse pressed left at (415, 389)
Screenshot: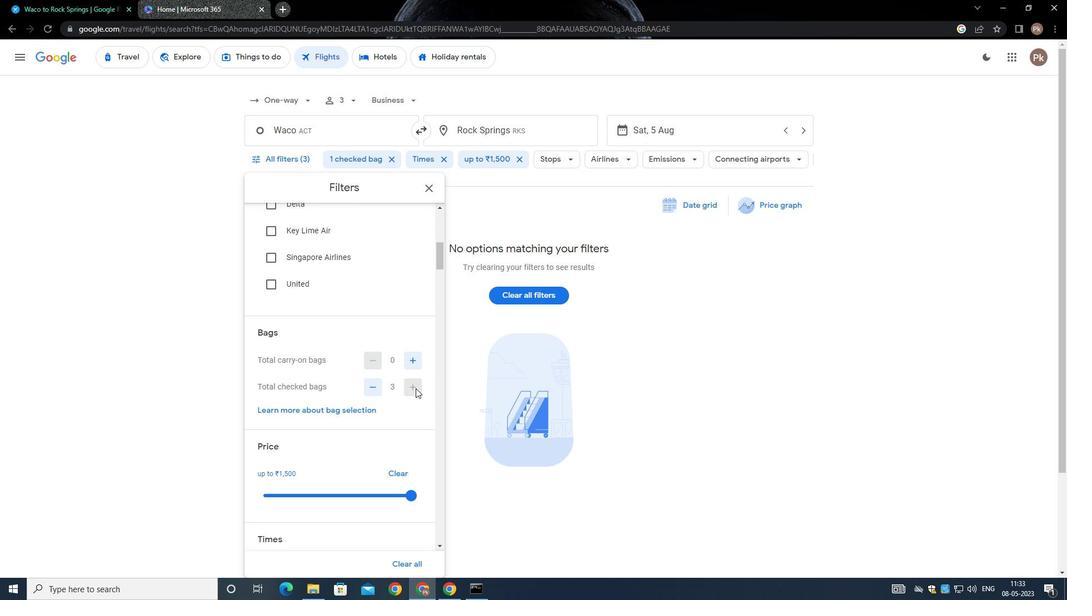 
Action: Mouse moved to (415, 389)
Screenshot: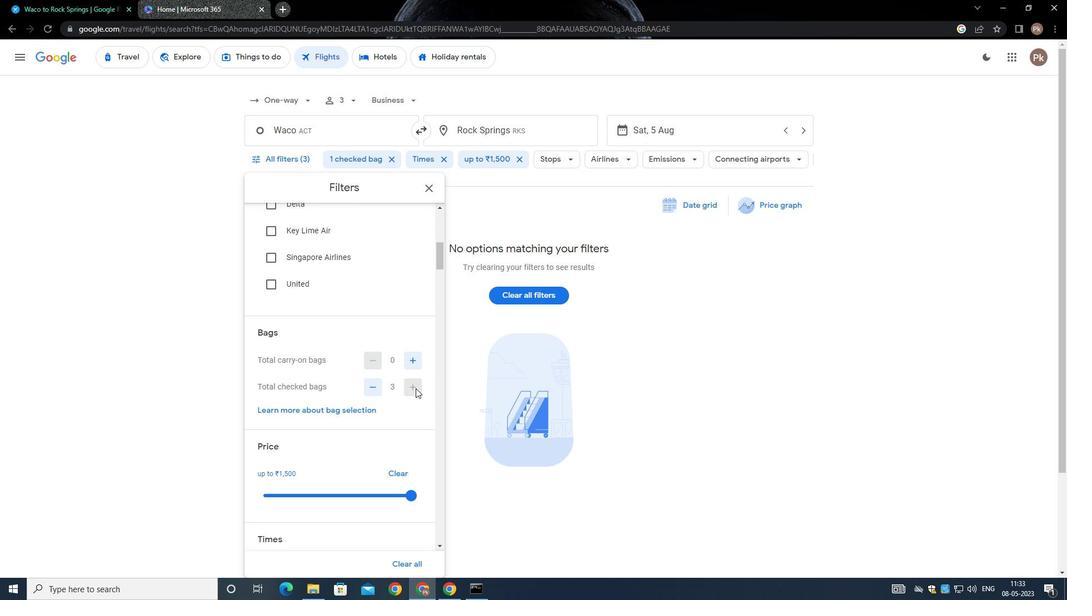
Action: Mouse pressed left at (415, 389)
Screenshot: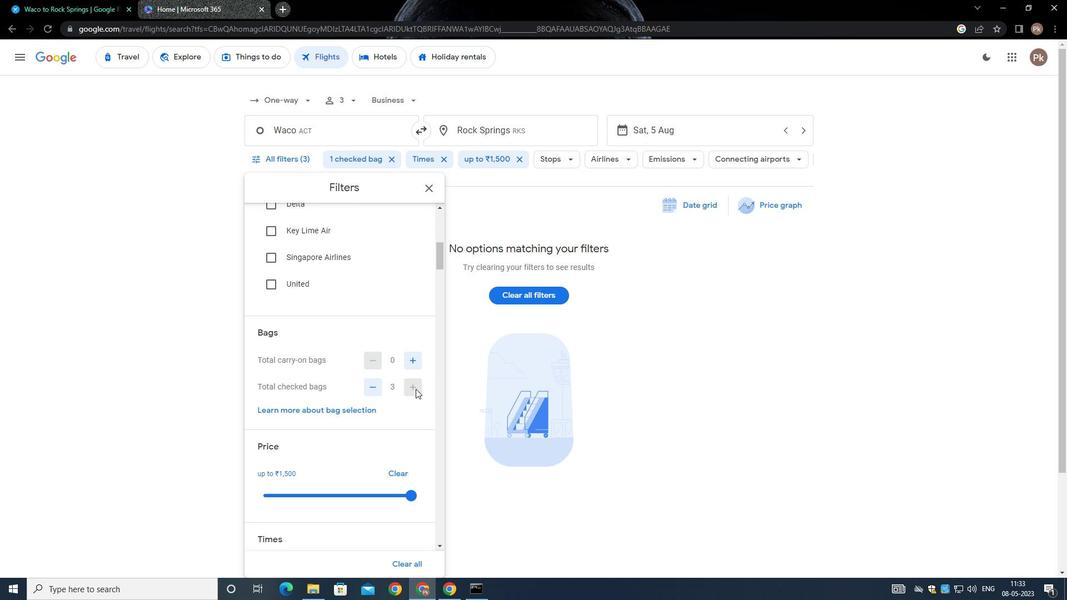 
Action: Mouse moved to (384, 383)
Screenshot: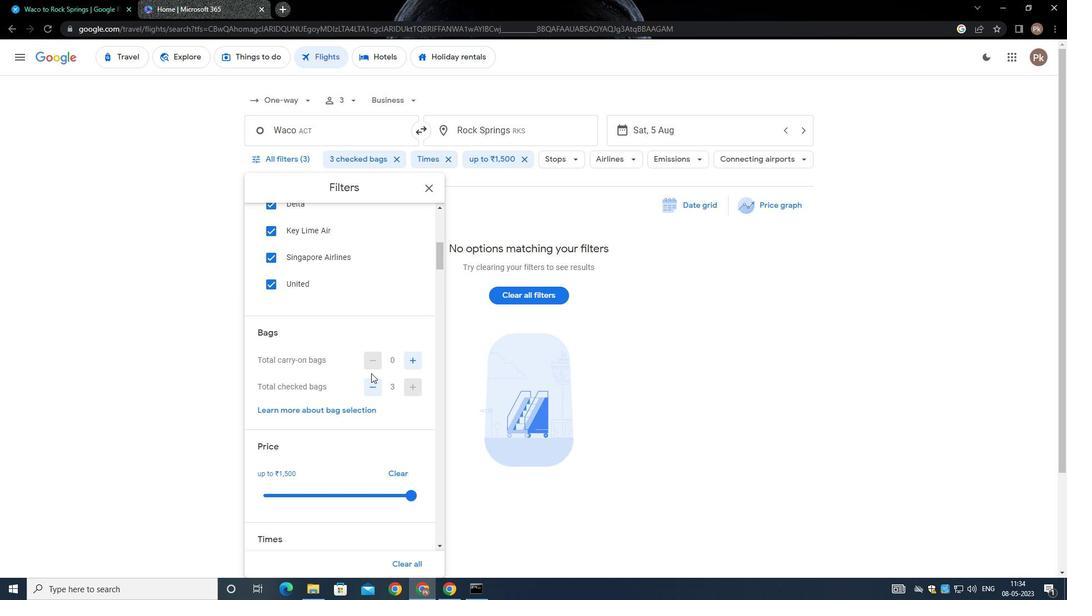 
Action: Mouse scrolled (384, 382) with delta (0, 0)
Screenshot: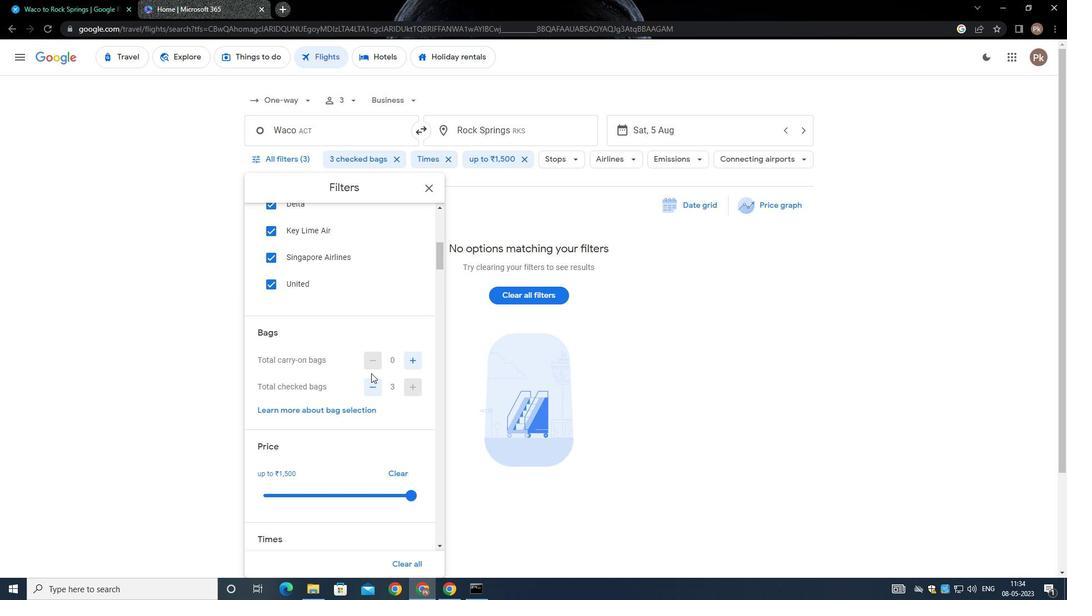 
Action: Mouse moved to (413, 435)
Screenshot: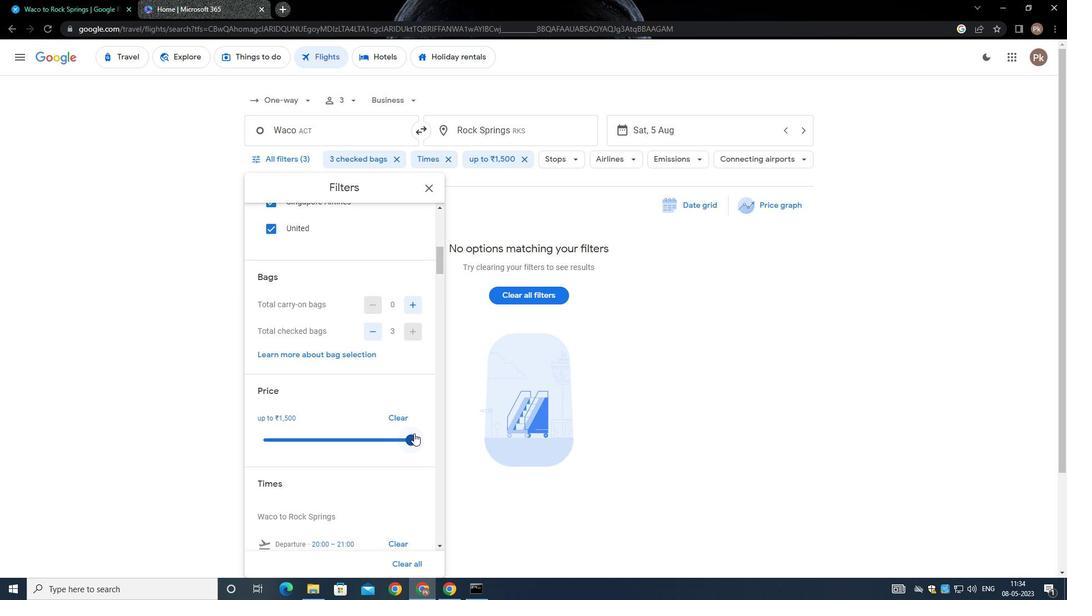 
Action: Mouse pressed left at (413, 435)
Screenshot: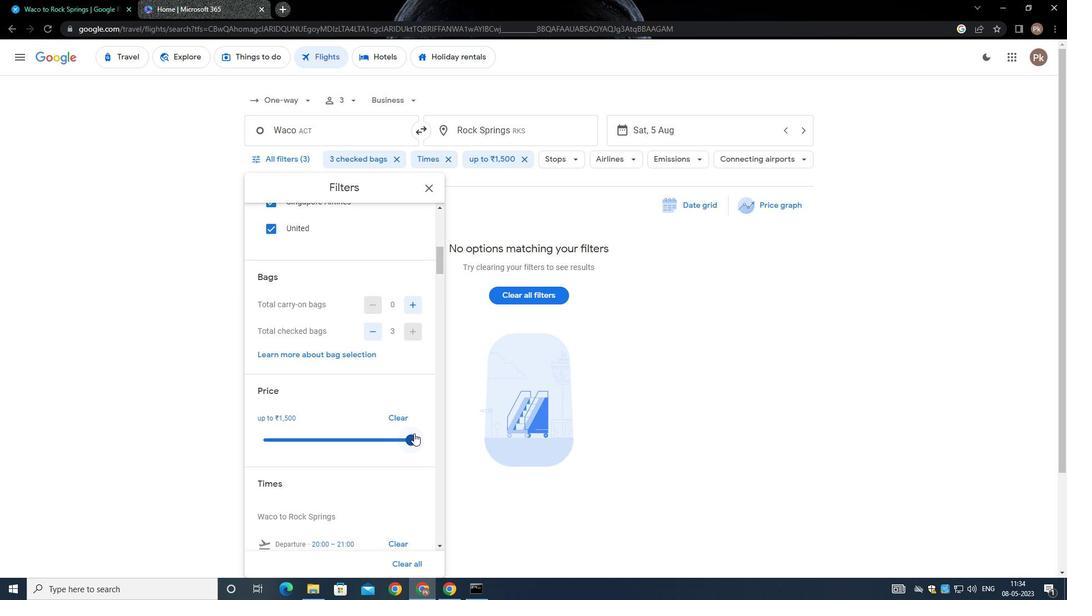 
Action: Mouse moved to (378, 417)
Screenshot: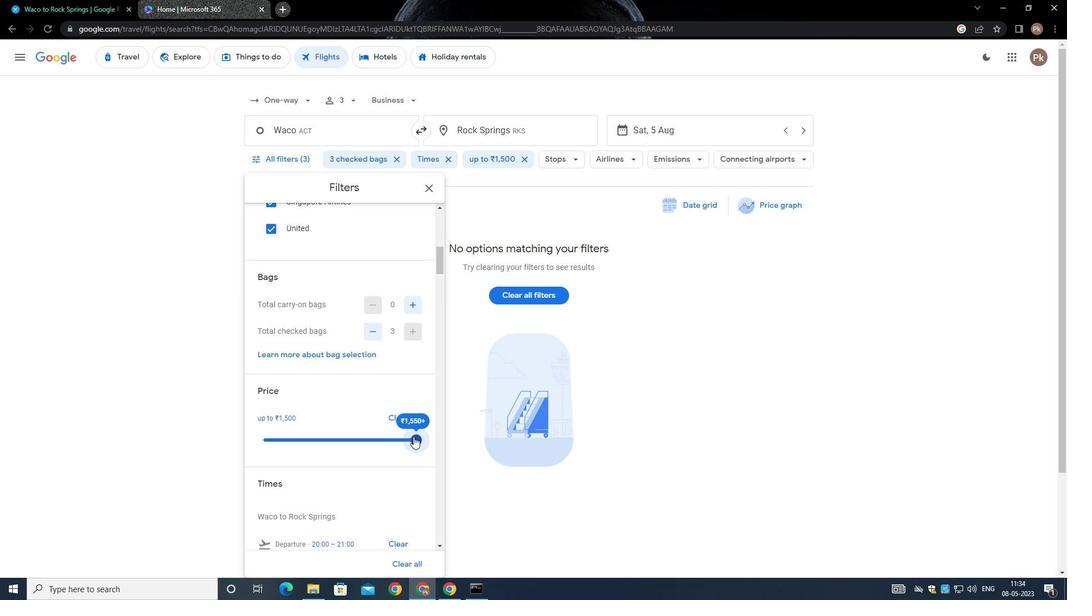 
Action: Mouse scrolled (378, 416) with delta (0, 0)
Screenshot: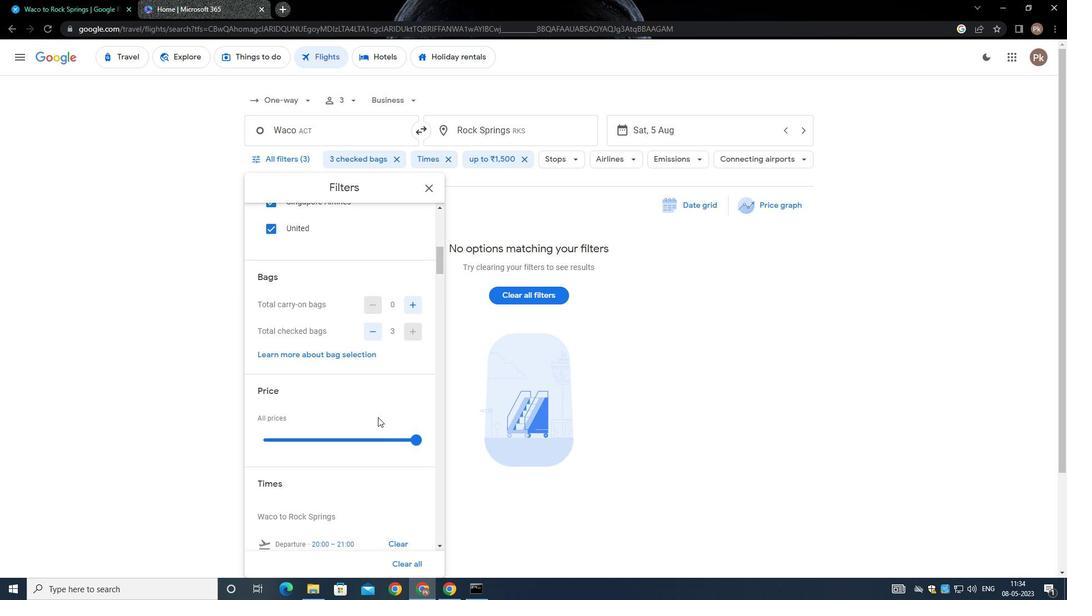 
Action: Mouse scrolled (378, 416) with delta (0, 0)
Screenshot: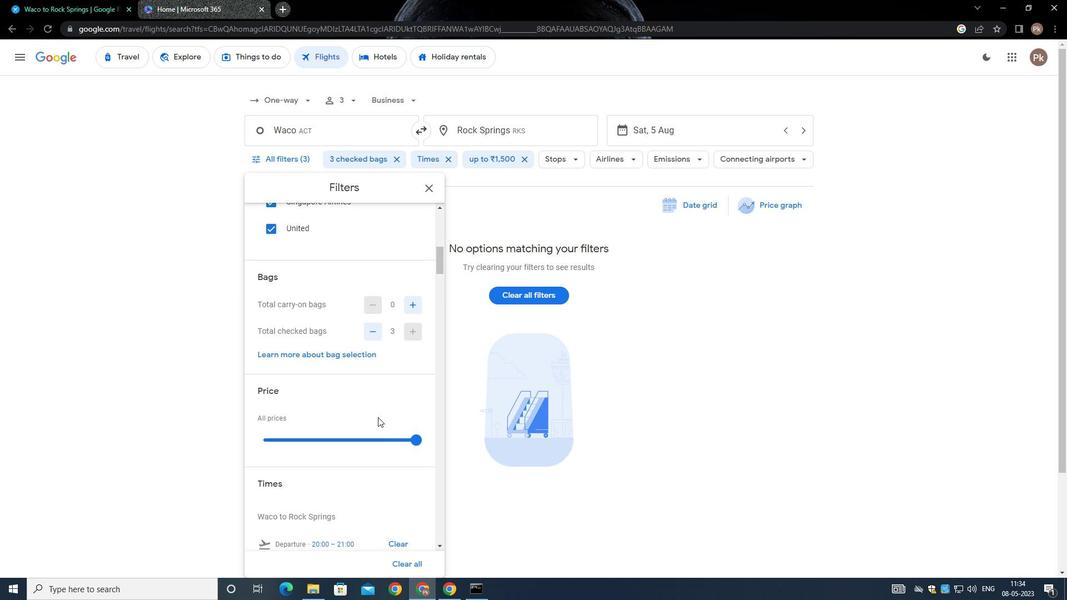 
Action: Mouse moved to (378, 417)
Screenshot: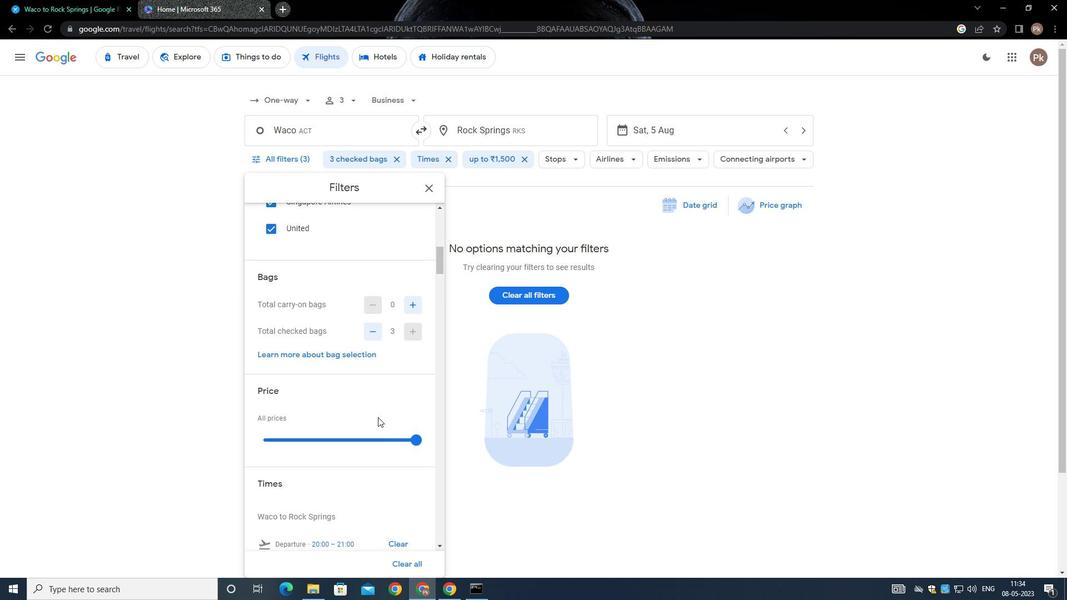 
Action: Mouse scrolled (378, 416) with delta (0, 0)
Screenshot: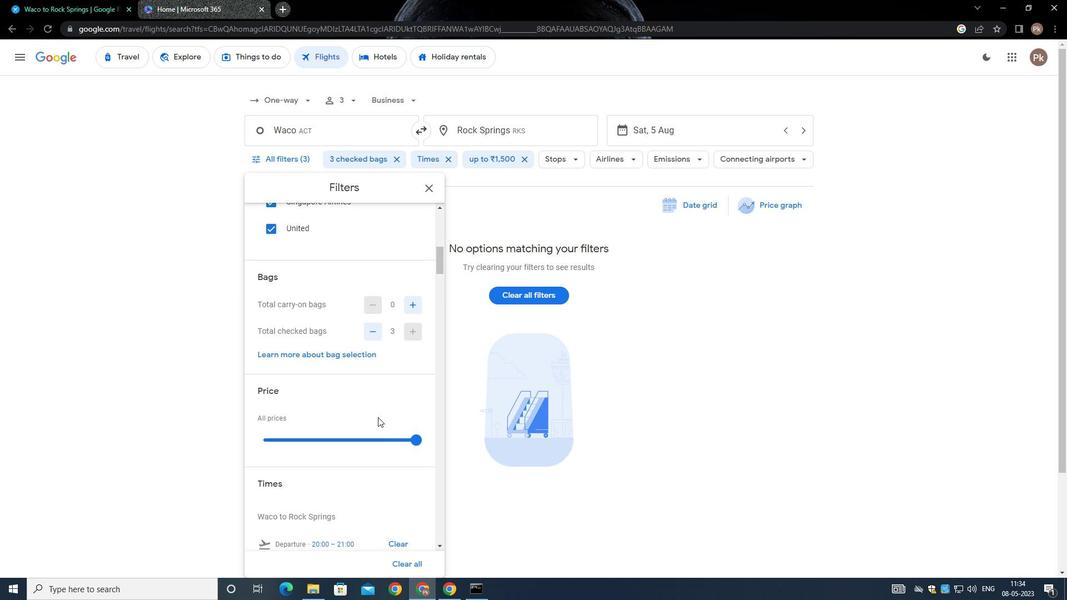 
Action: Mouse moved to (376, 417)
Screenshot: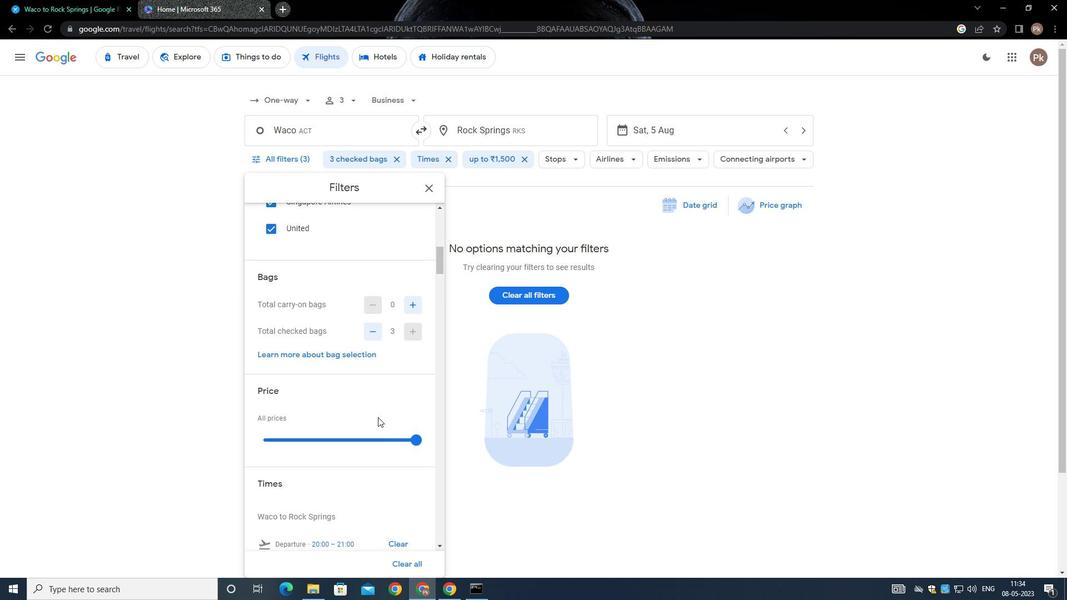 
Action: Mouse scrolled (376, 416) with delta (0, 0)
Screenshot: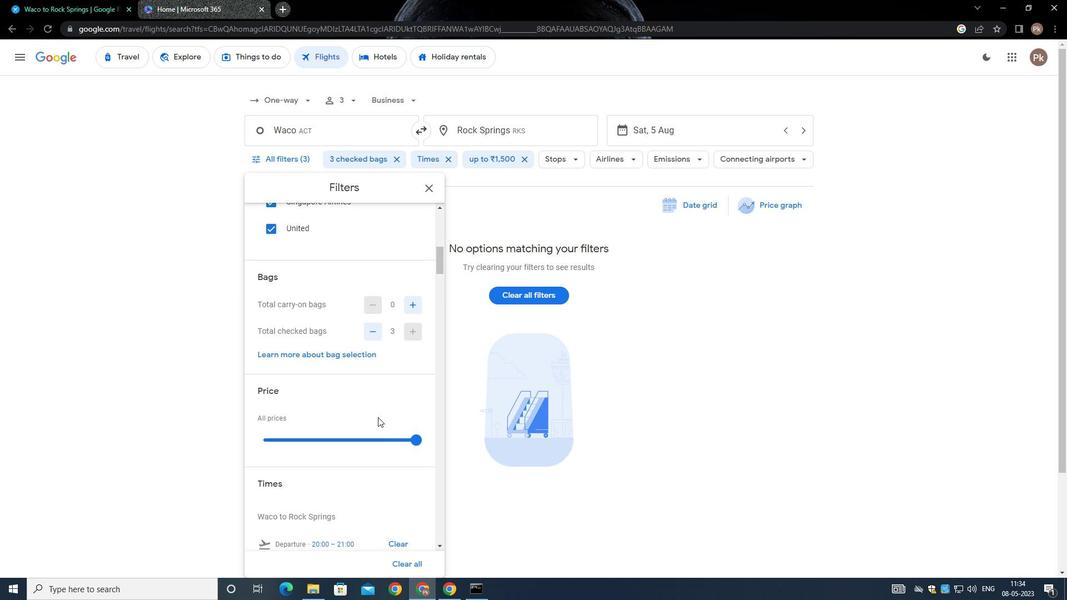 
Action: Mouse moved to (360, 342)
Screenshot: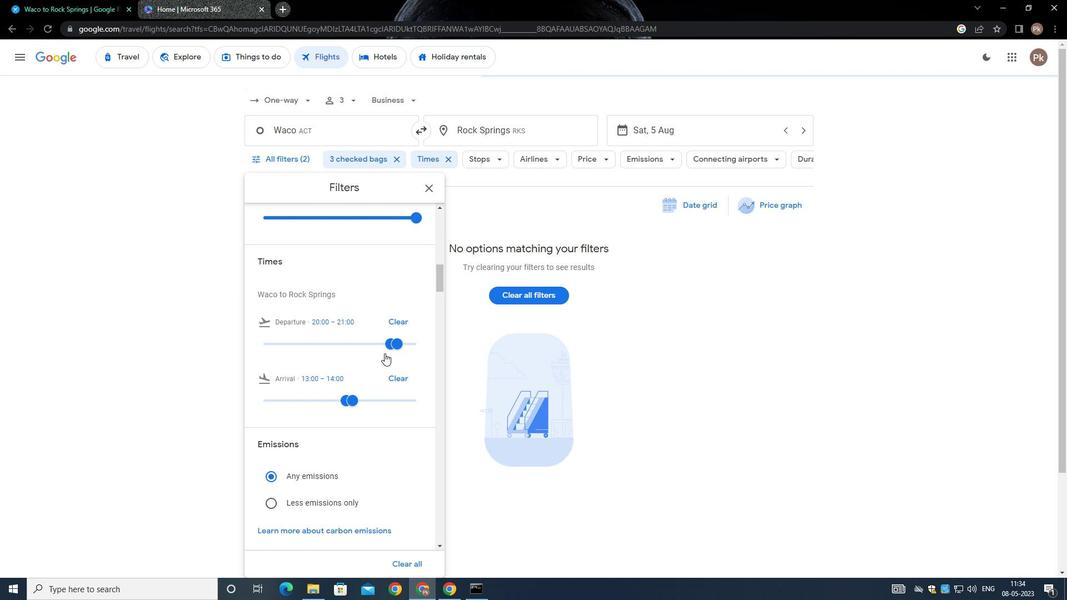 
Action: Mouse pressed left at (360, 342)
Screenshot: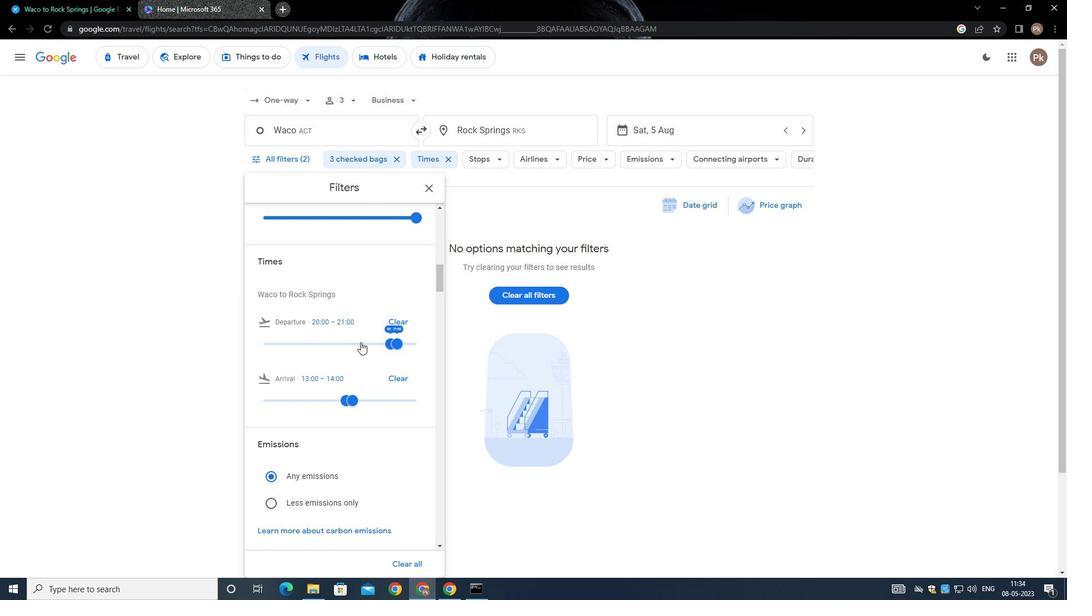 
Action: Mouse moved to (398, 344)
Screenshot: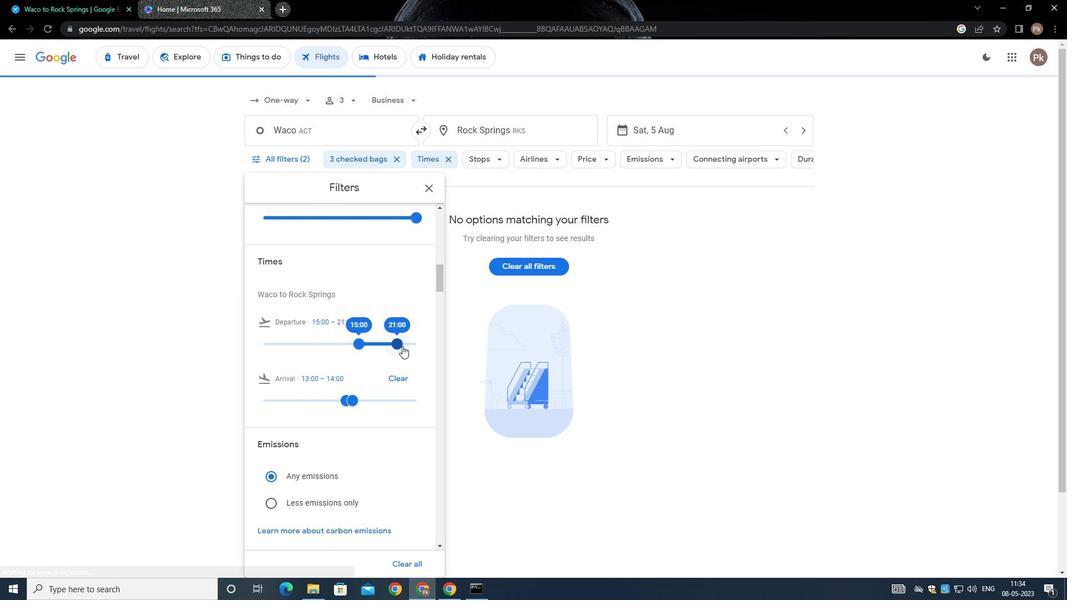 
Action: Mouse pressed left at (398, 344)
Screenshot: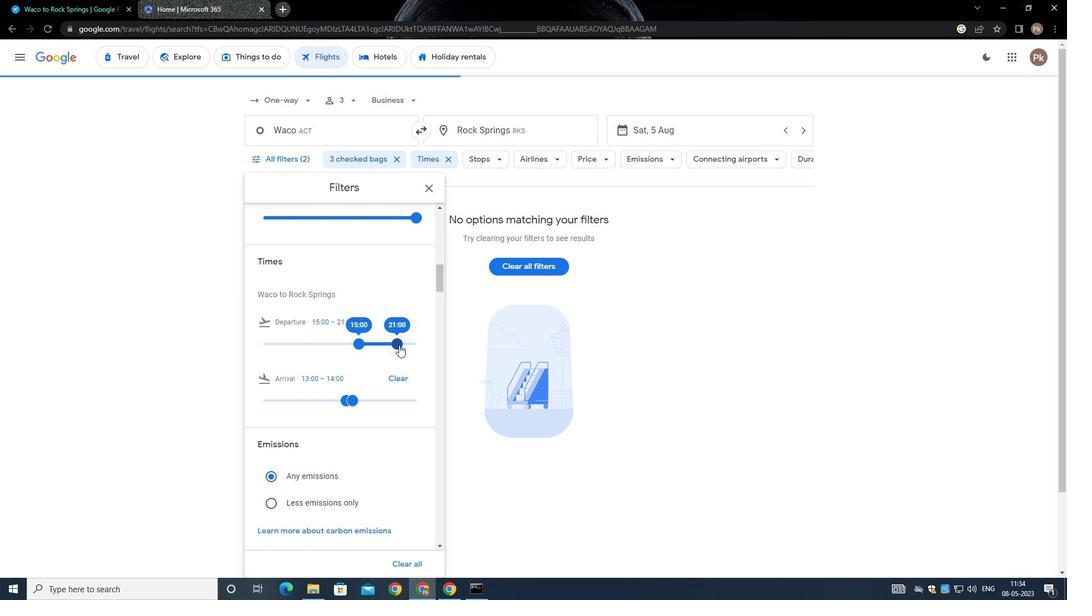 
Action: Mouse moved to (373, 342)
Screenshot: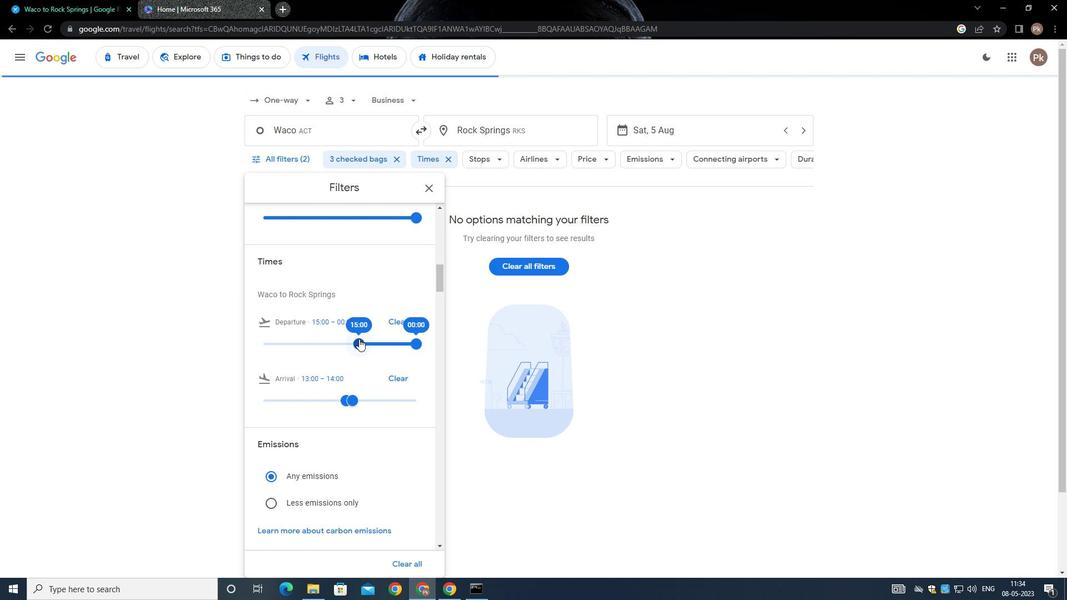 
Action: Mouse pressed left at (373, 342)
Screenshot: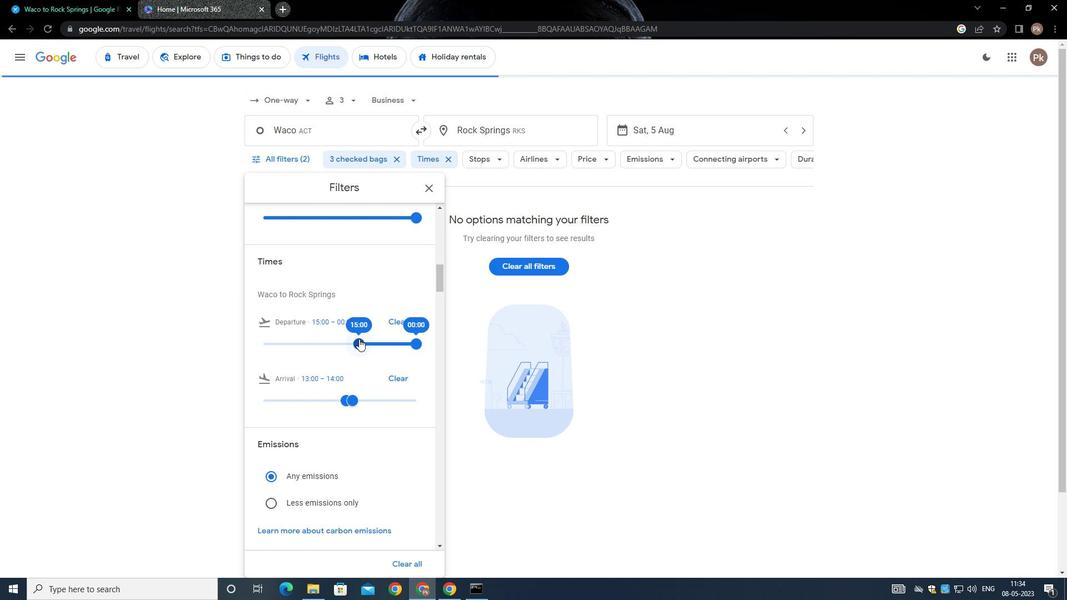 
Action: Mouse moved to (412, 341)
Screenshot: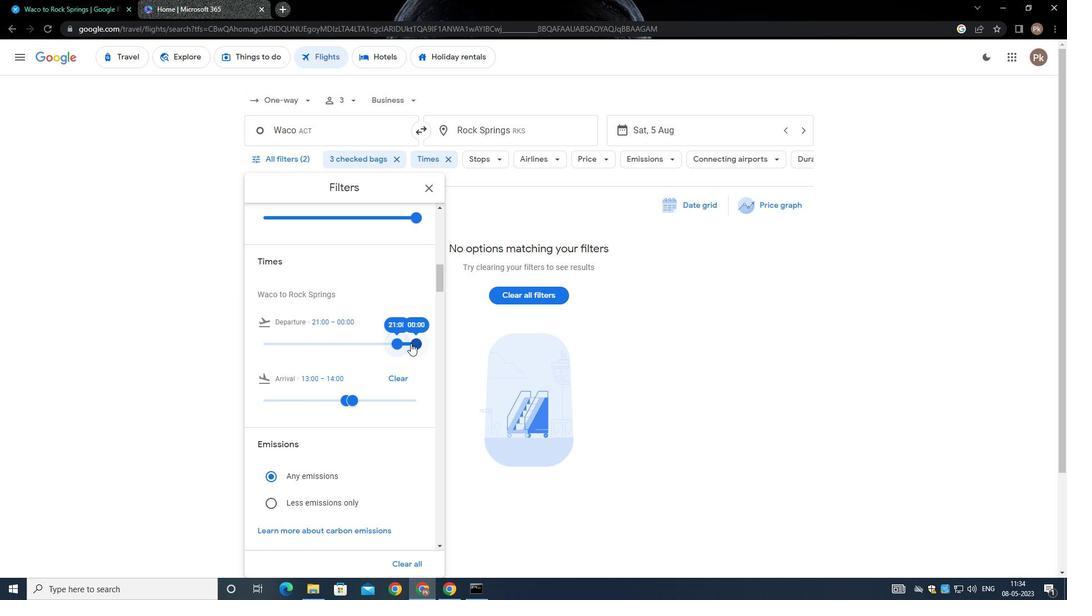 
Action: Mouse pressed left at (412, 341)
Screenshot: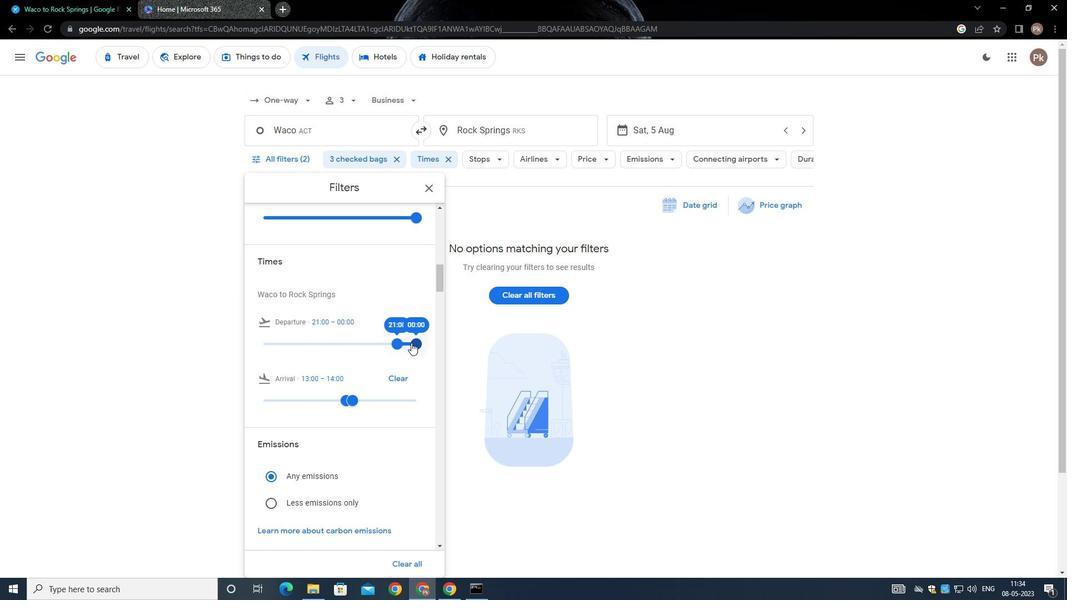 
Action: Mouse moved to (297, 296)
Screenshot: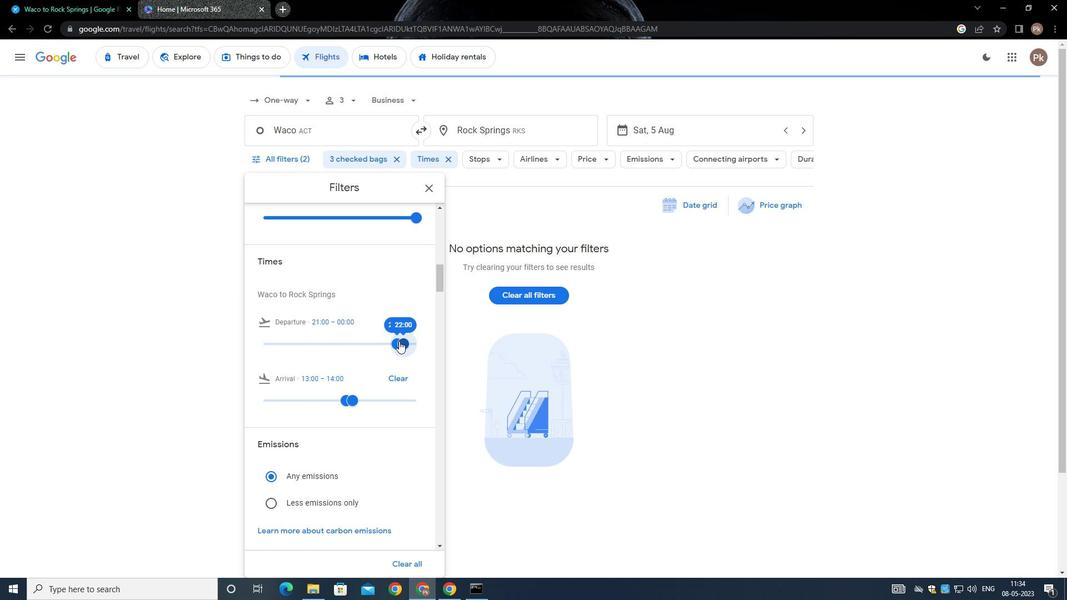 
Action: Mouse scrolled (297, 296) with delta (0, 0)
Screenshot: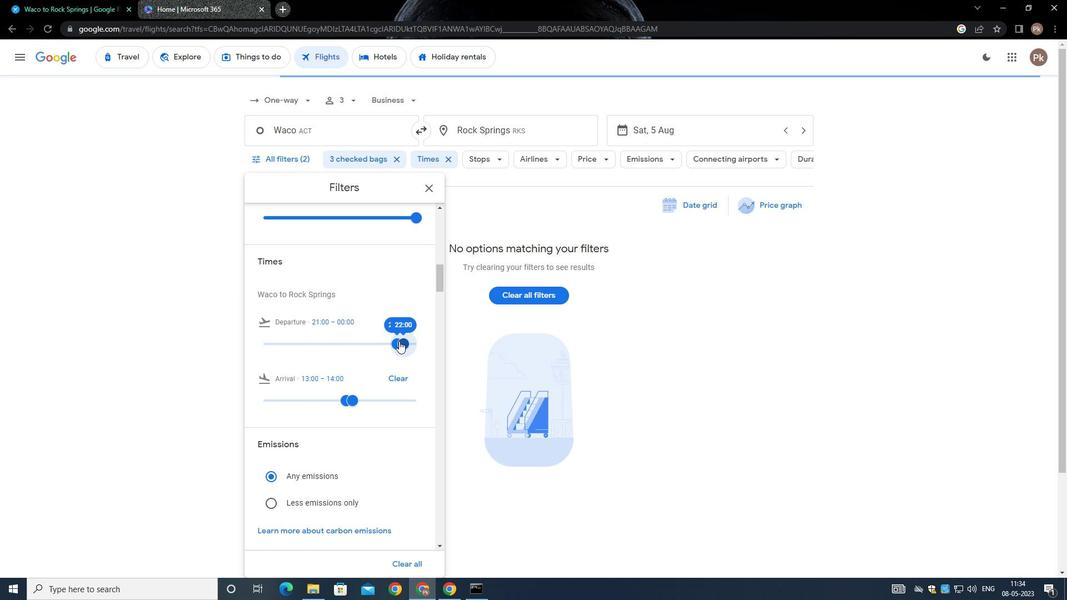 
Action: Mouse moved to (295, 301)
Screenshot: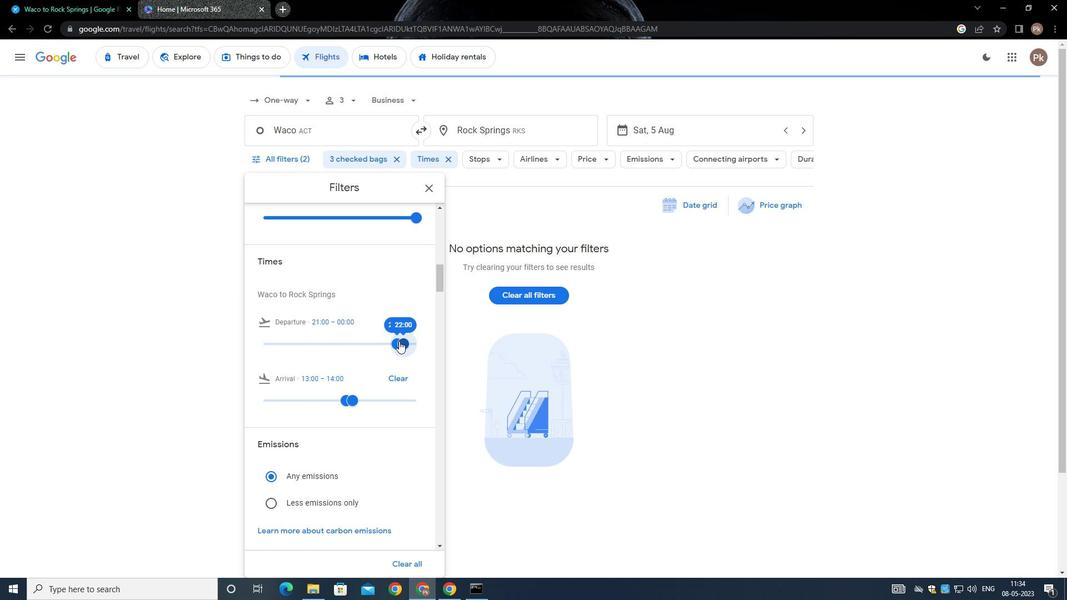
Action: Mouse scrolled (295, 301) with delta (0, 0)
Screenshot: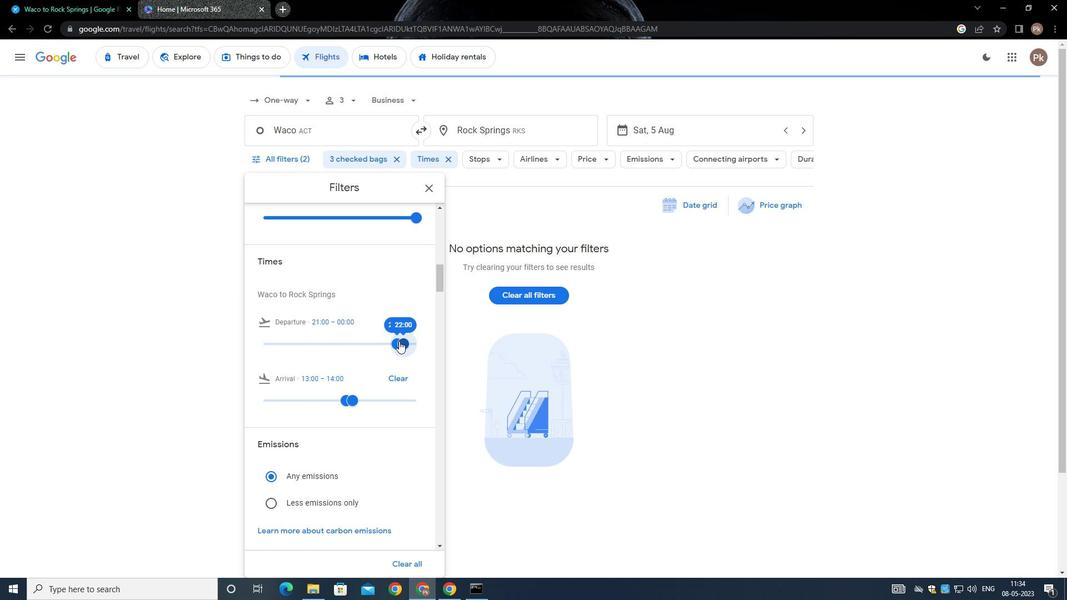
Action: Mouse moved to (291, 313)
Screenshot: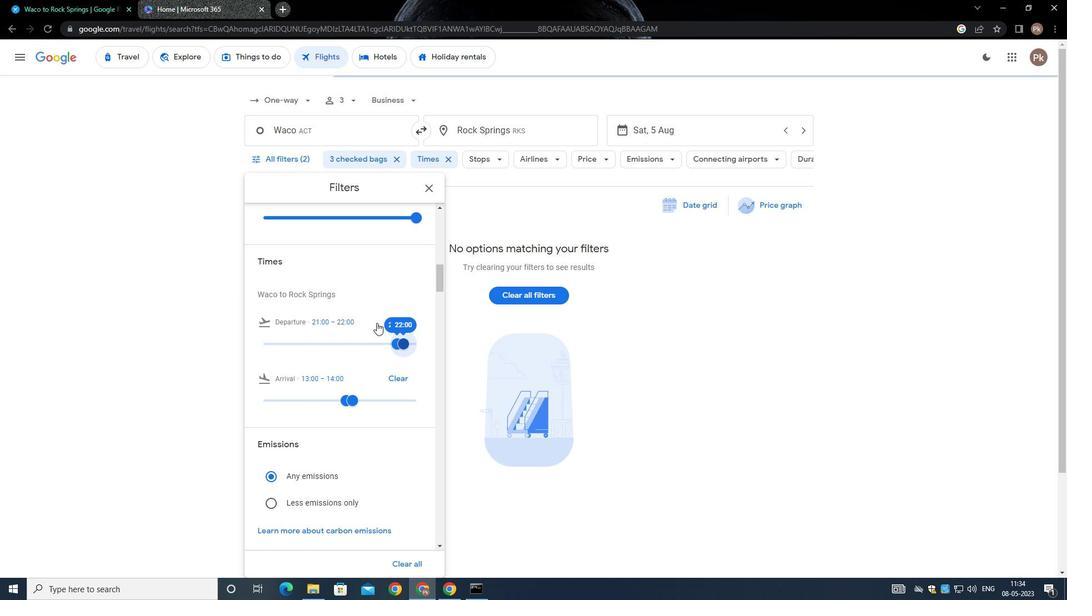 
Action: Mouse scrolled (291, 313) with delta (0, 0)
Screenshot: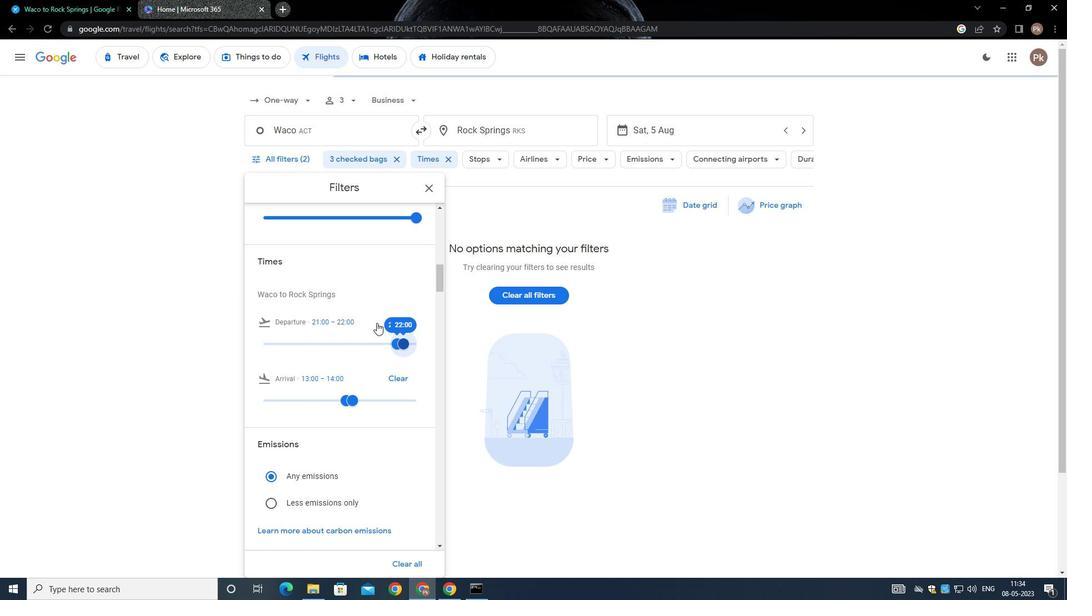 
Action: Mouse moved to (288, 318)
Screenshot: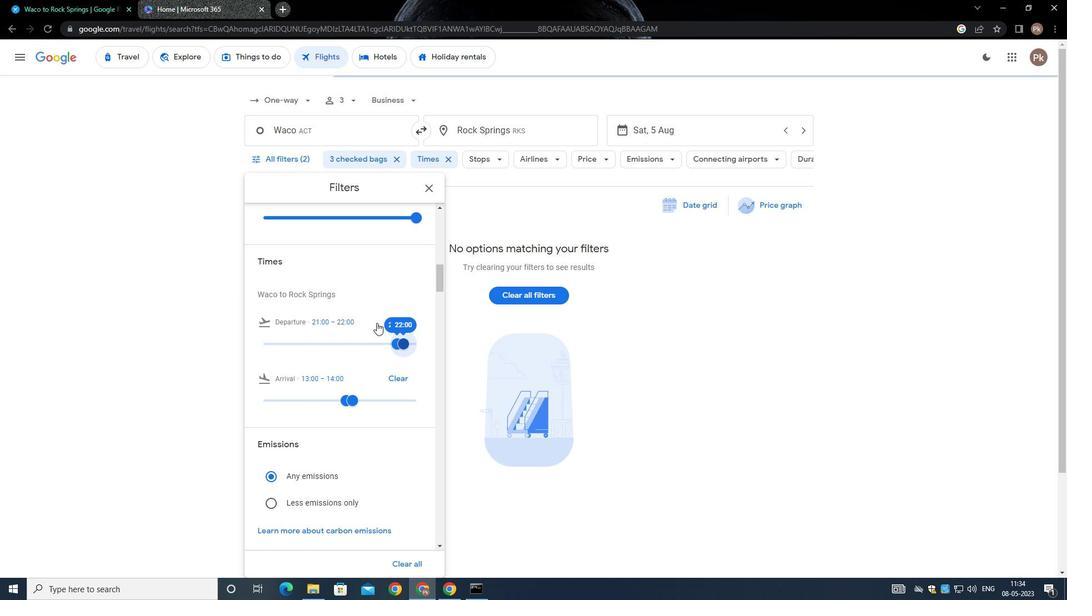 
Action: Mouse scrolled (288, 316) with delta (0, -1)
Screenshot: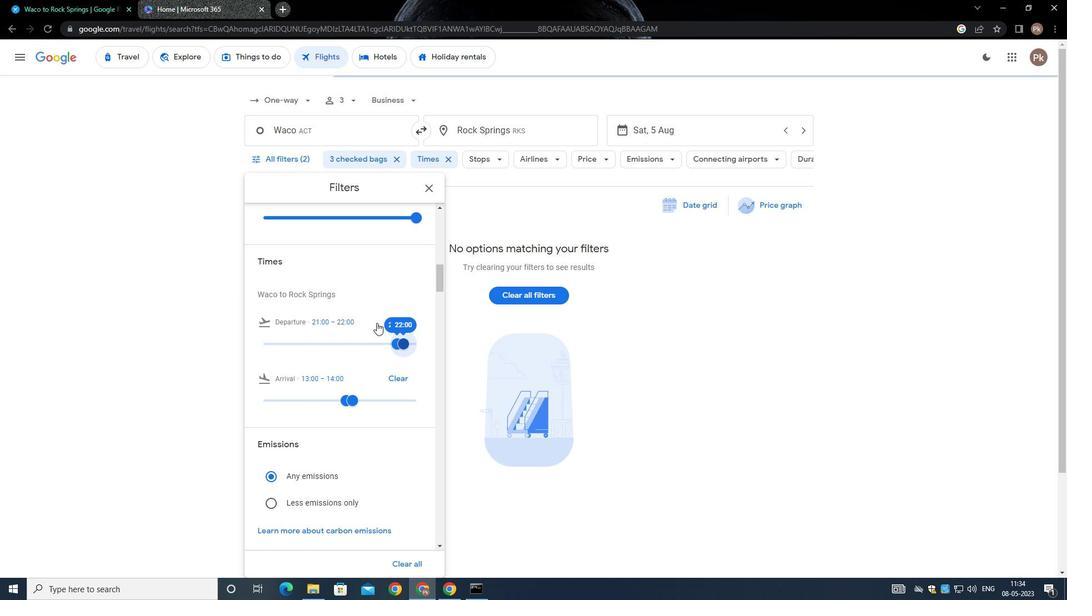 
Action: Mouse moved to (285, 321)
Screenshot: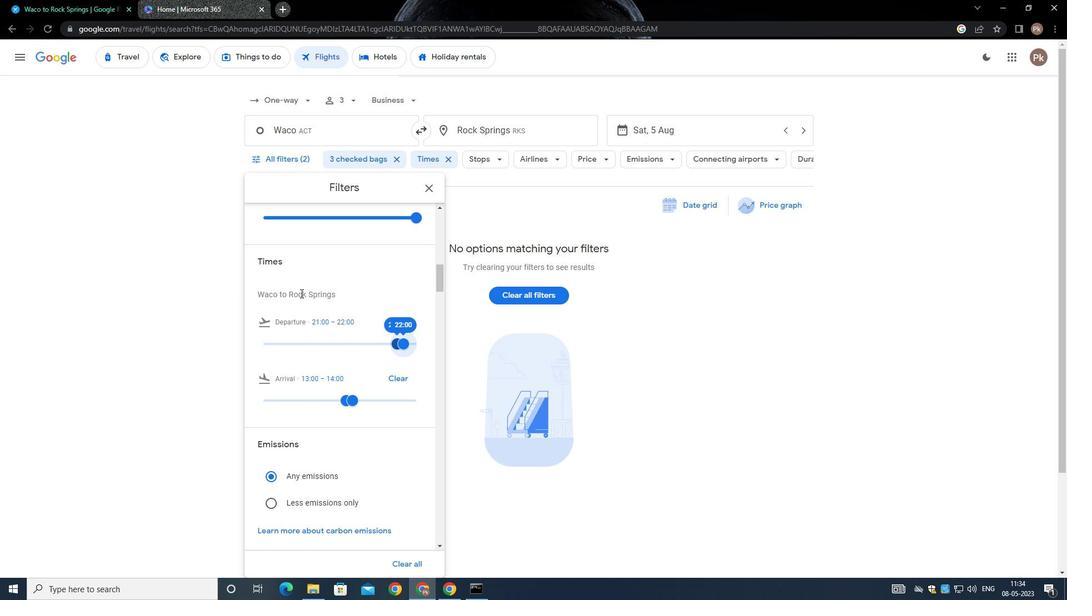 
Action: Mouse scrolled (285, 321) with delta (0, 0)
Screenshot: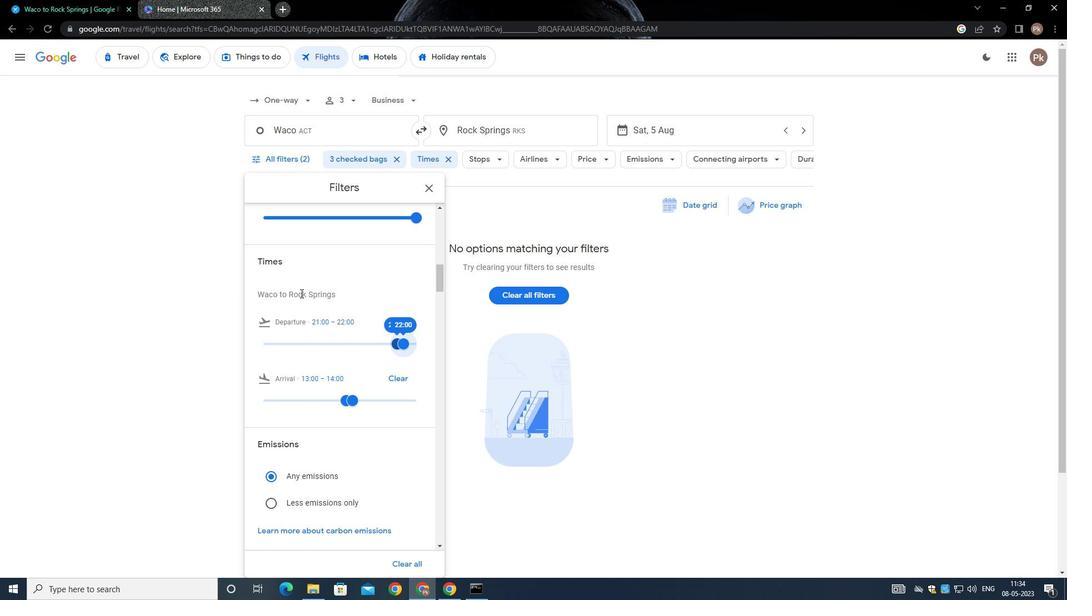 
Action: Mouse moved to (279, 333)
Screenshot: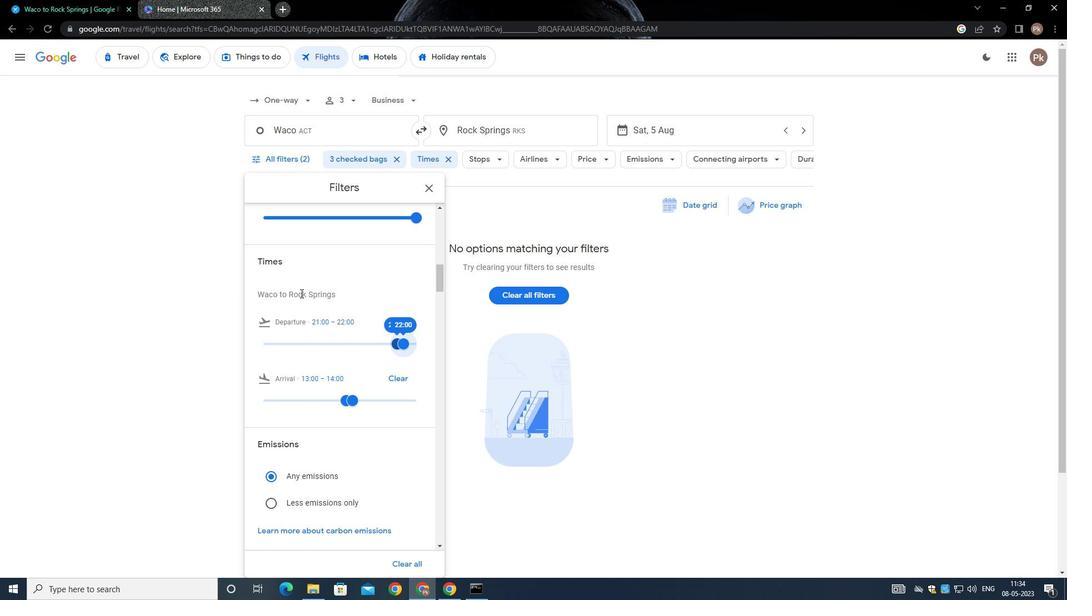 
Action: Mouse scrolled (279, 333) with delta (0, 0)
Screenshot: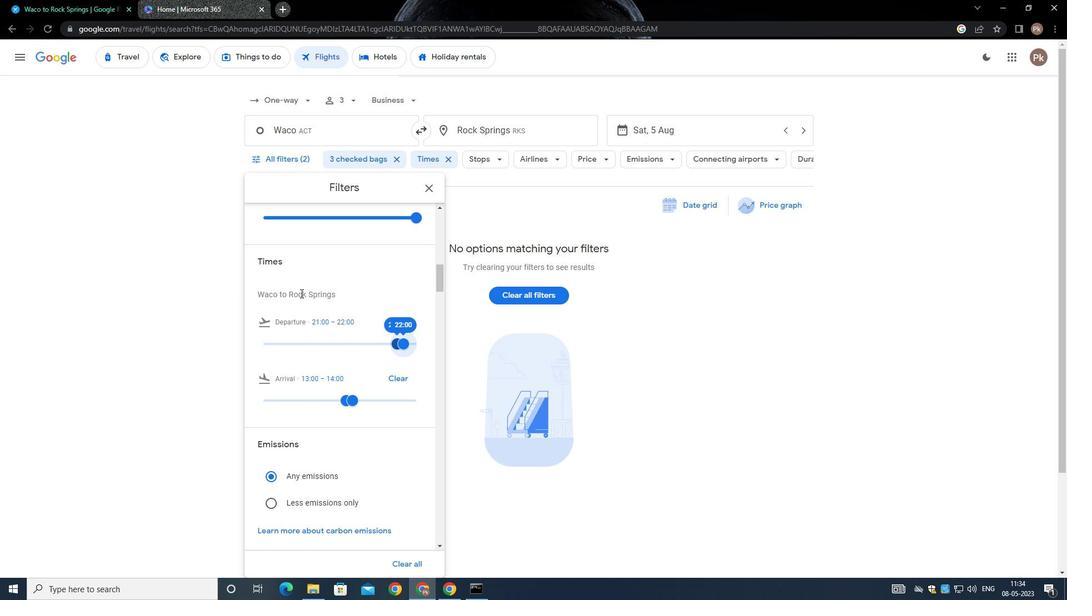 
Action: Mouse moved to (256, 341)
Screenshot: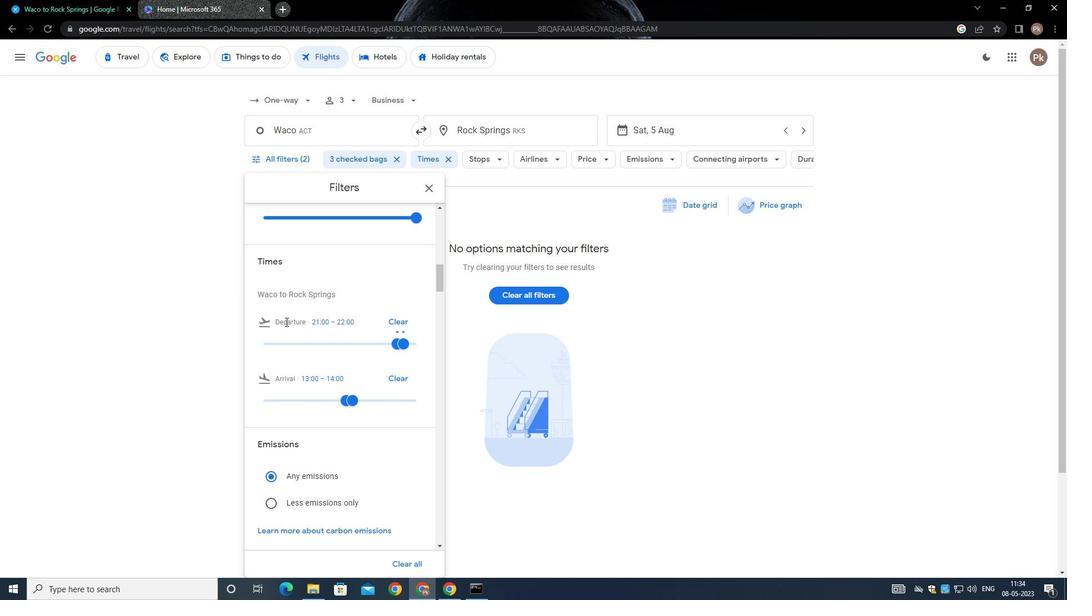 
Action: Mouse scrolled (256, 340) with delta (0, 0)
Screenshot: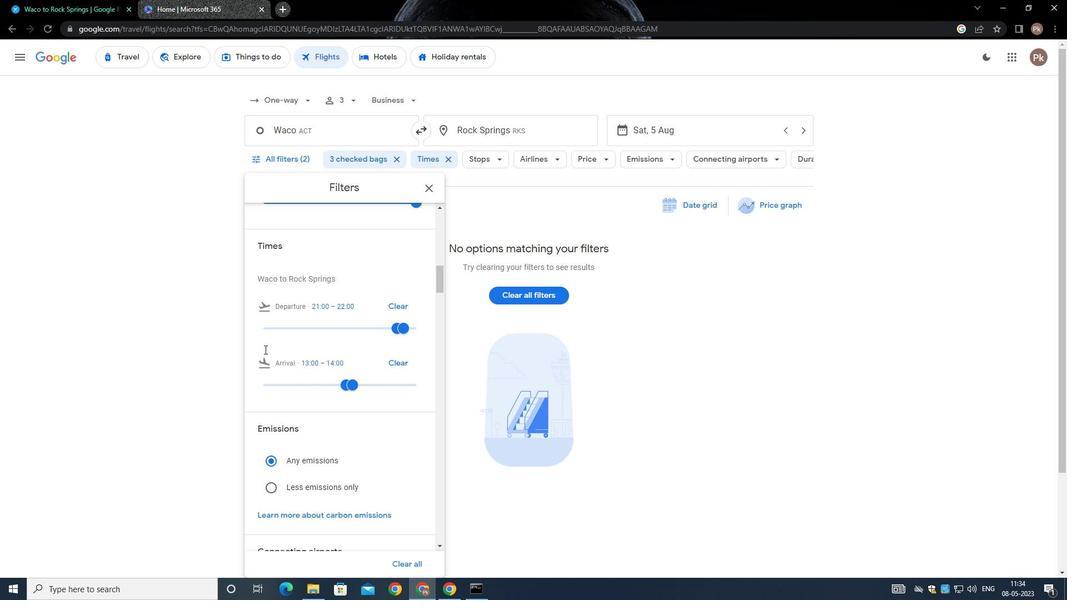 
Action: Mouse moved to (256, 341)
Screenshot: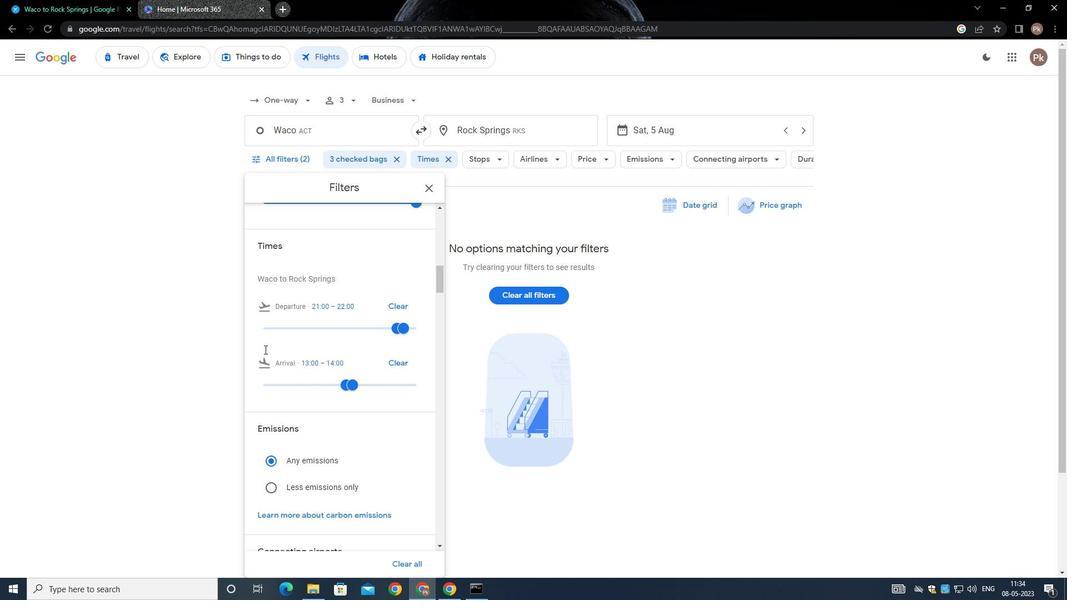 
Action: Mouse scrolled (256, 340) with delta (0, 0)
Screenshot: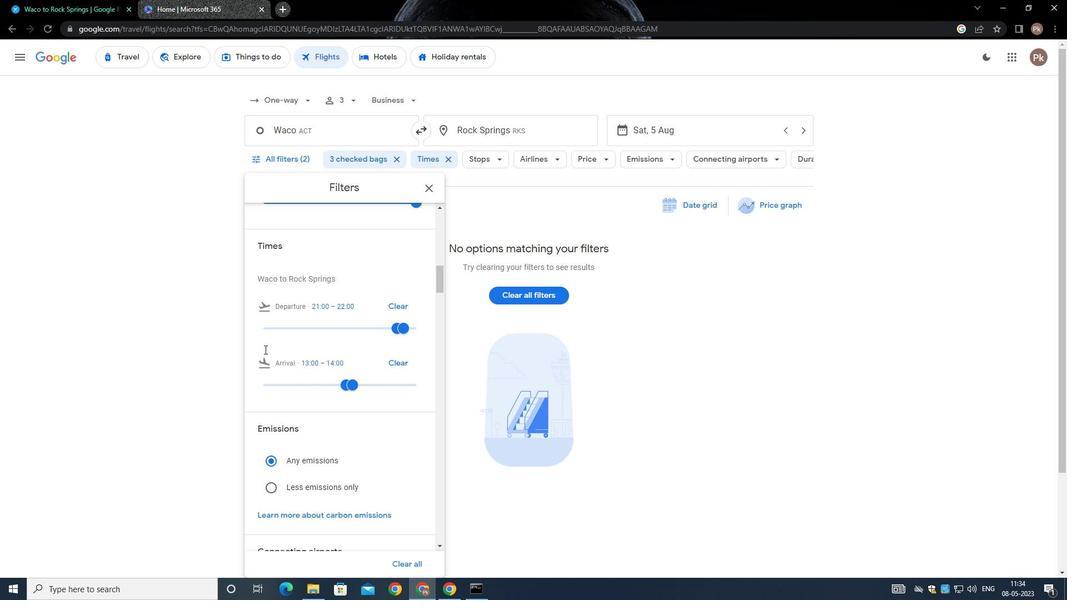 
Action: Mouse moved to (256, 341)
Screenshot: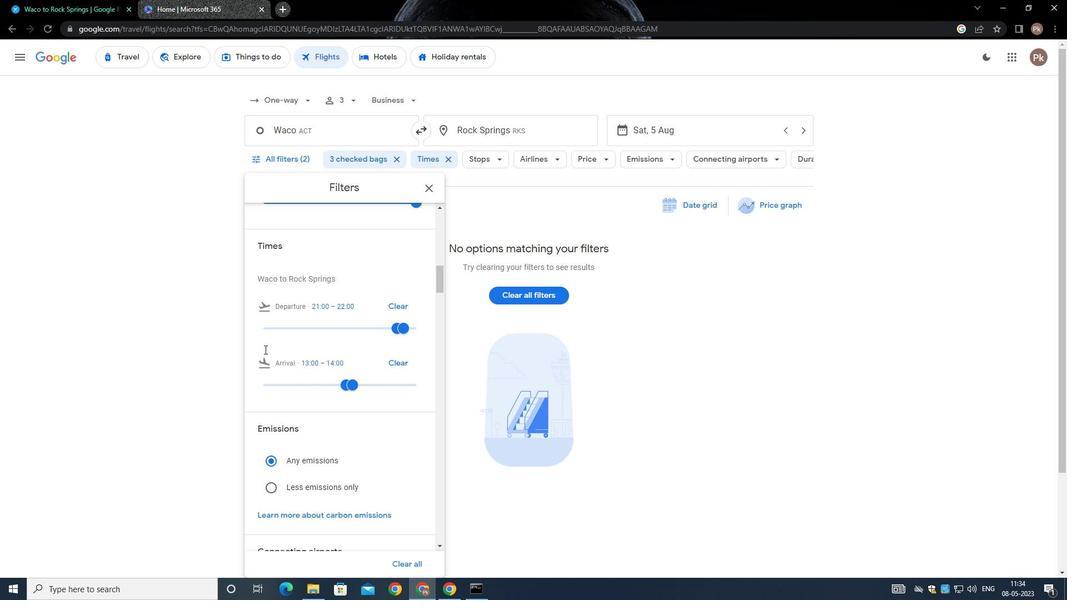 
Action: Mouse scrolled (256, 341) with delta (0, 0)
Screenshot: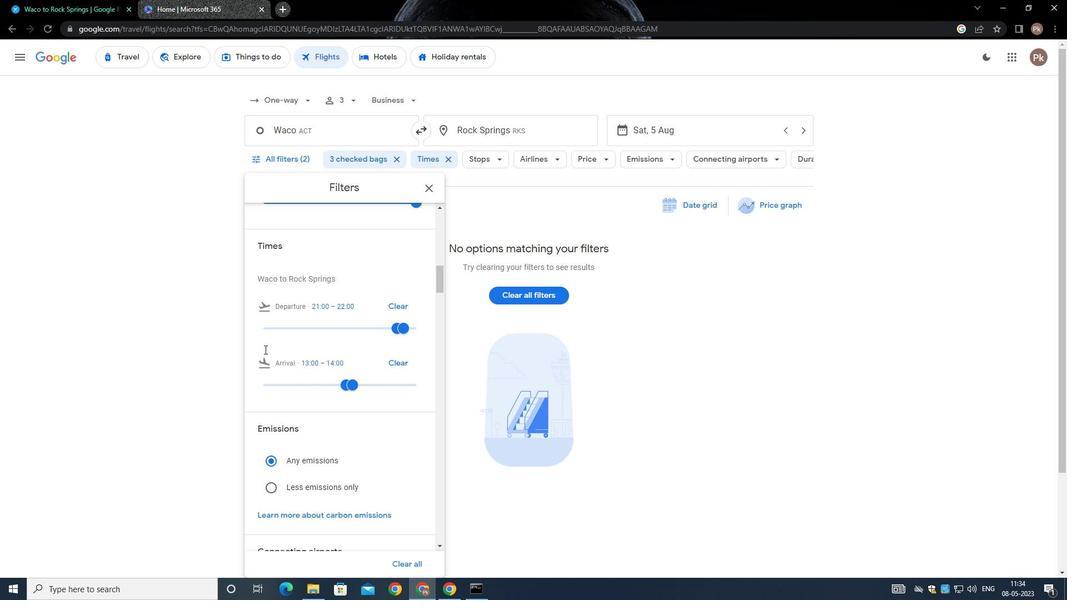 
Action: Mouse scrolled (256, 341) with delta (0, 0)
Screenshot: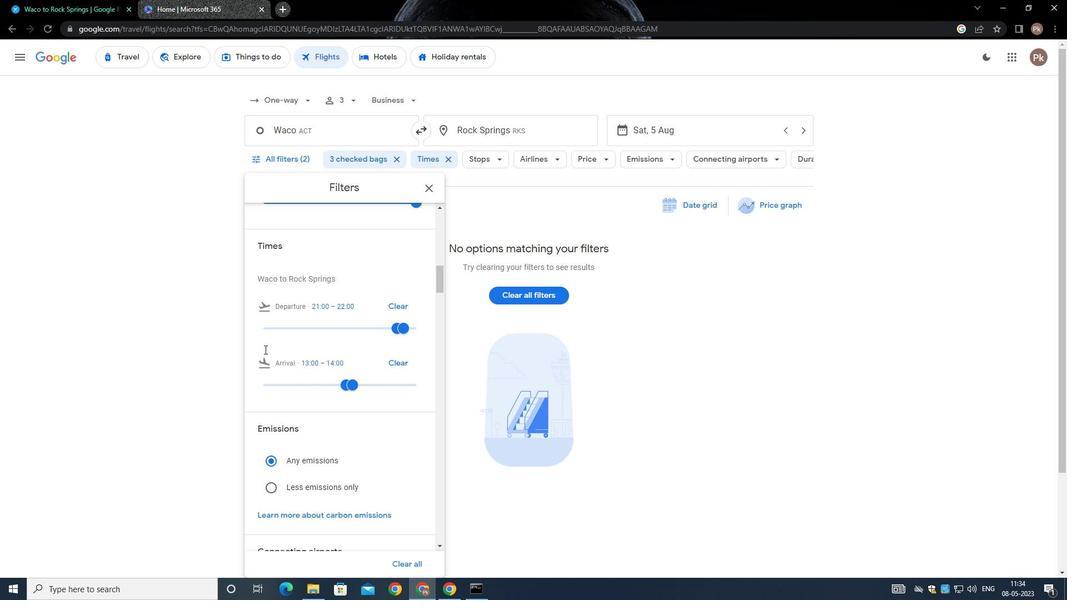 
Action: Mouse moved to (256, 342)
Screenshot: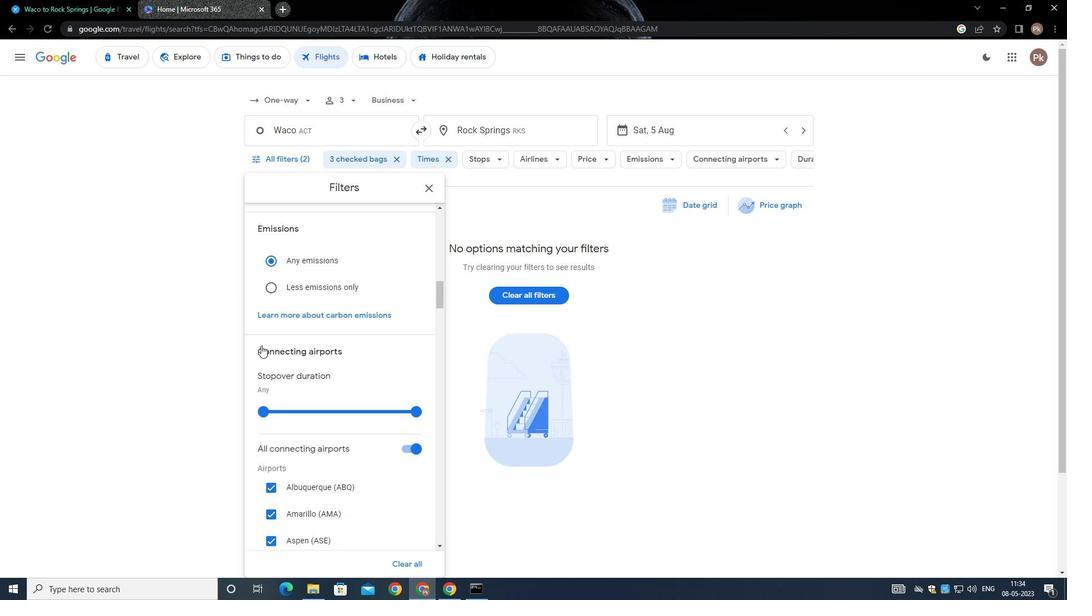 
Action: Mouse scrolled (256, 341) with delta (0, 0)
Screenshot: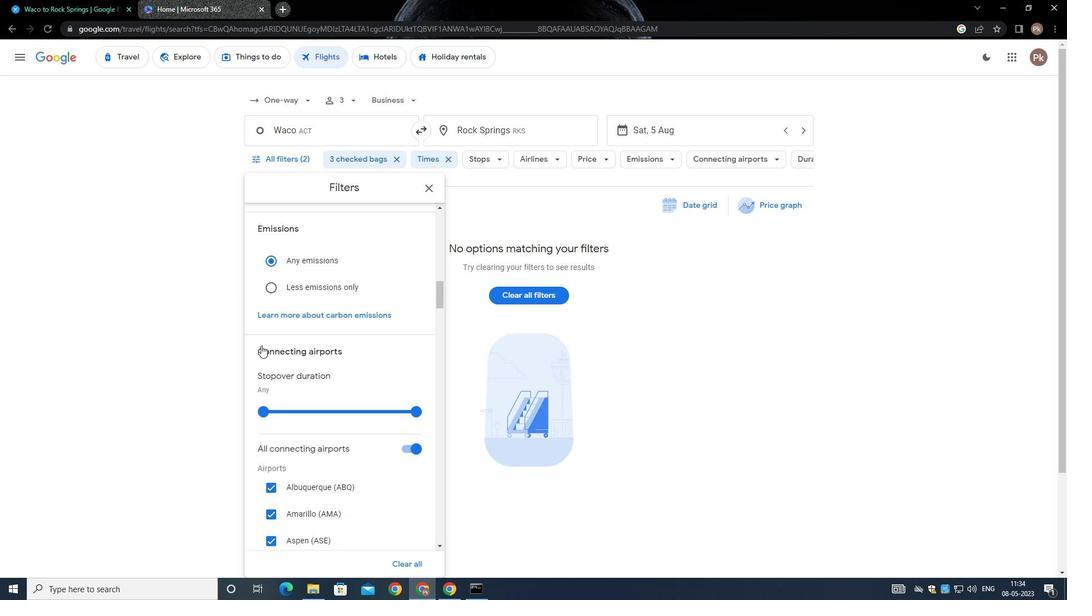 
Action: Mouse moved to (255, 343)
Screenshot: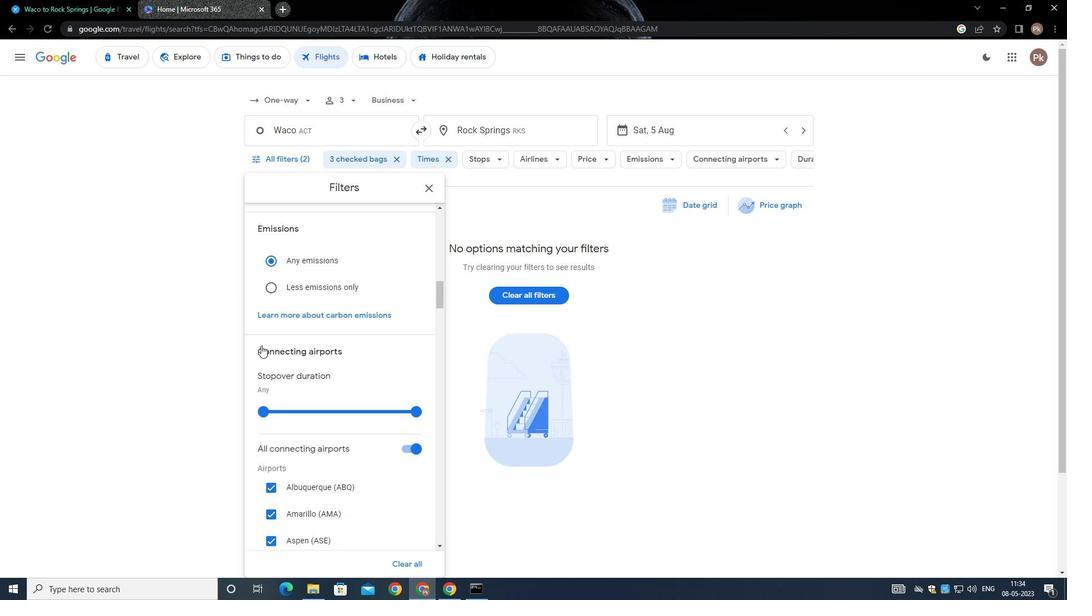 
Action: Mouse scrolled (255, 343) with delta (0, 0)
Screenshot: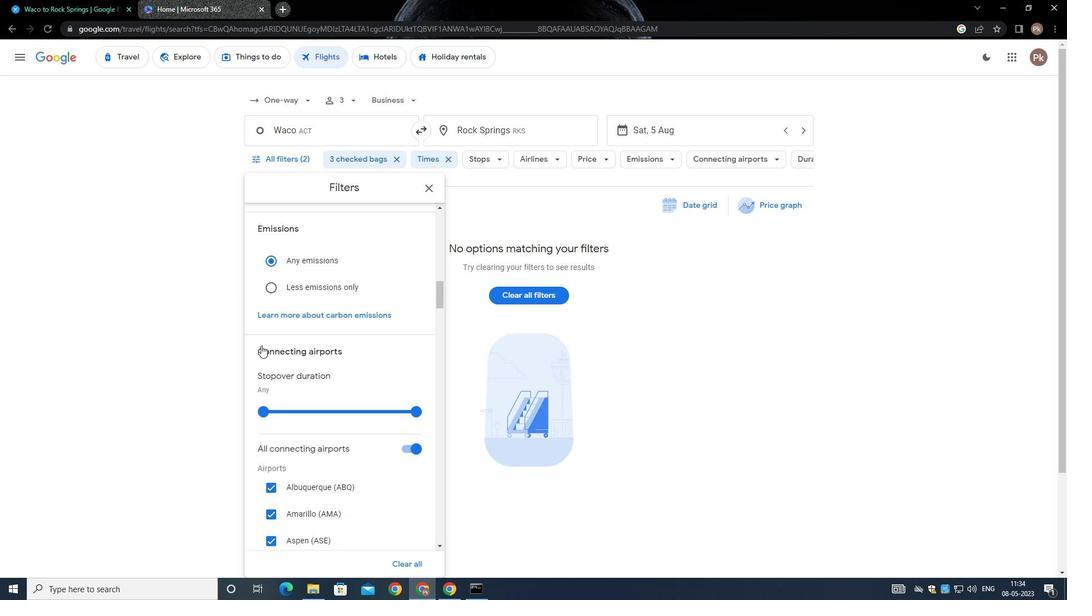 
Action: Mouse moved to (249, 343)
Screenshot: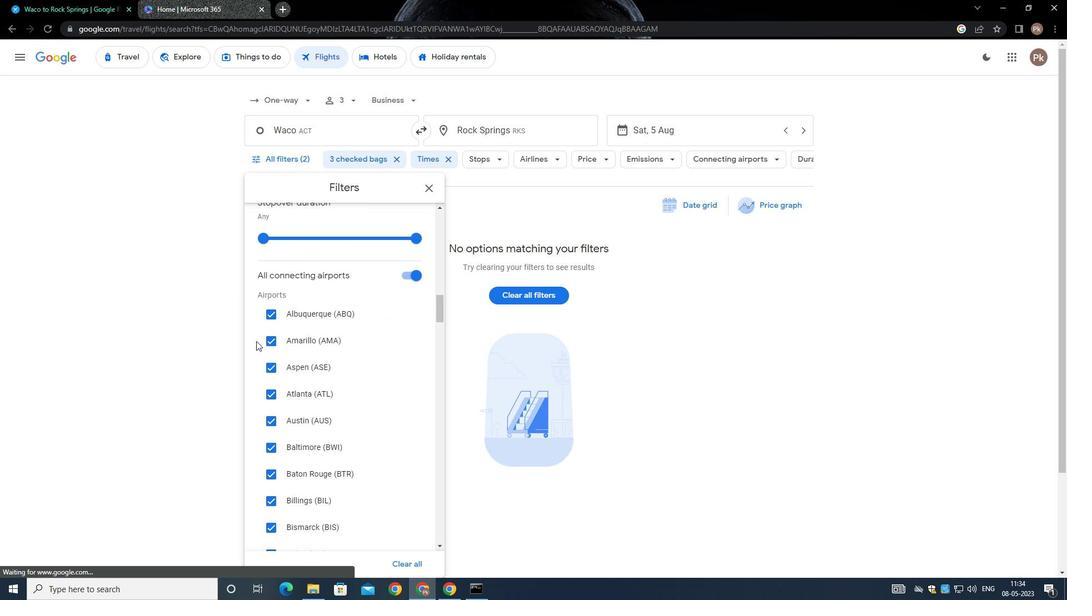 
Action: Mouse scrolled (249, 343) with delta (0, 0)
Screenshot: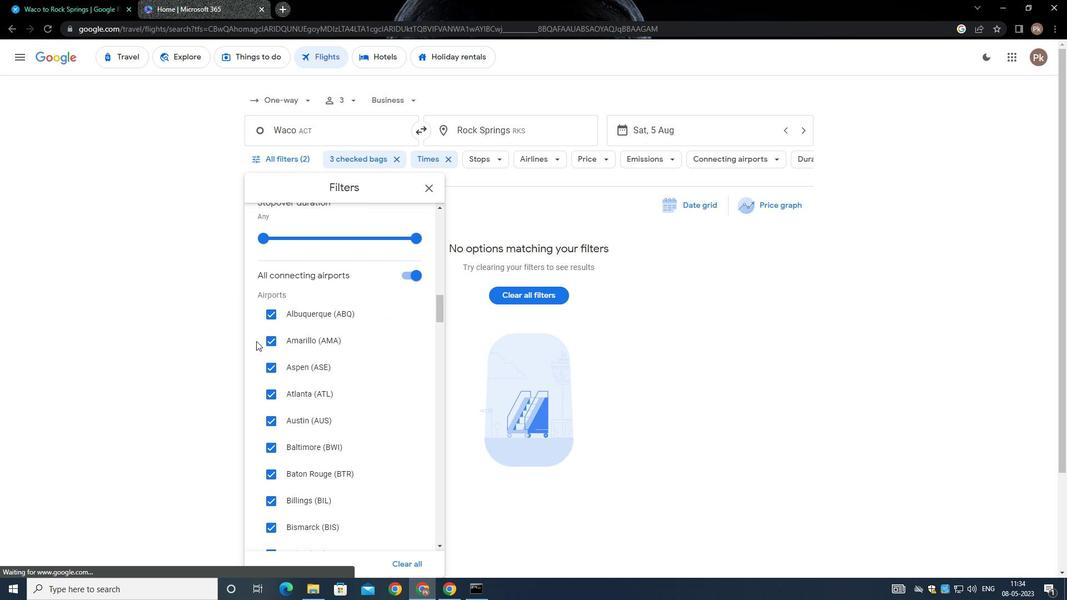 
Action: Mouse scrolled (249, 342) with delta (0, 0)
Screenshot: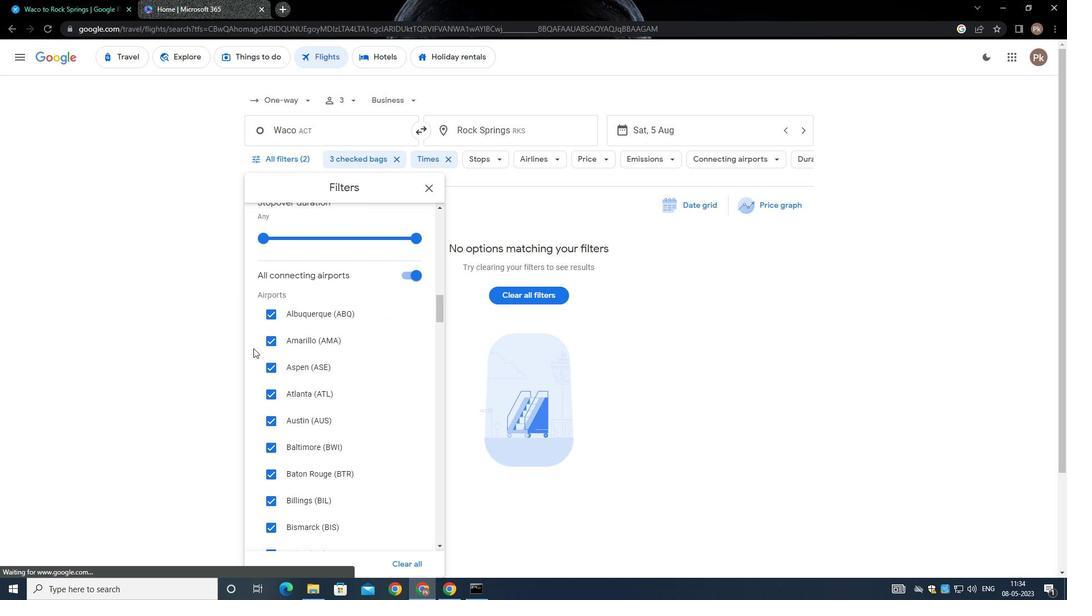 
Action: Mouse moved to (249, 343)
Screenshot: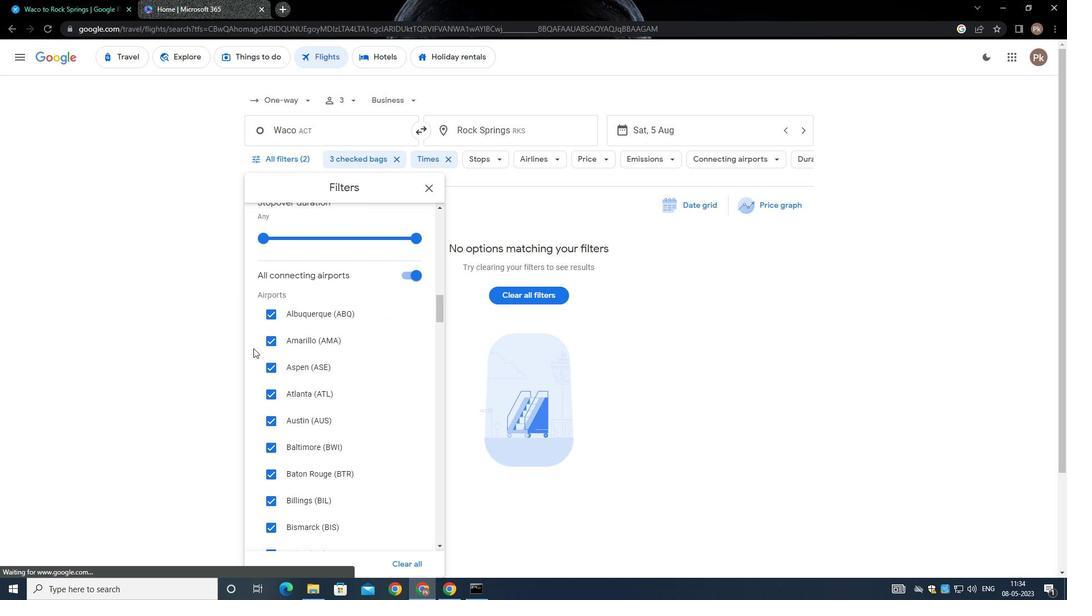 
Action: Mouse scrolled (249, 342) with delta (0, 0)
Screenshot: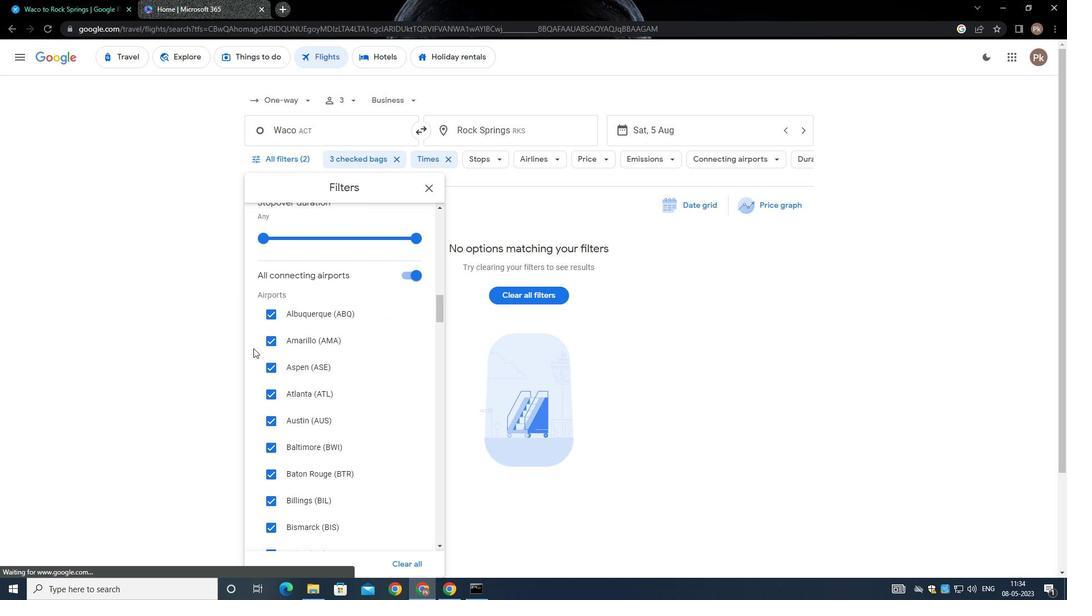 
Action: Mouse scrolled (249, 342) with delta (0, 0)
Screenshot: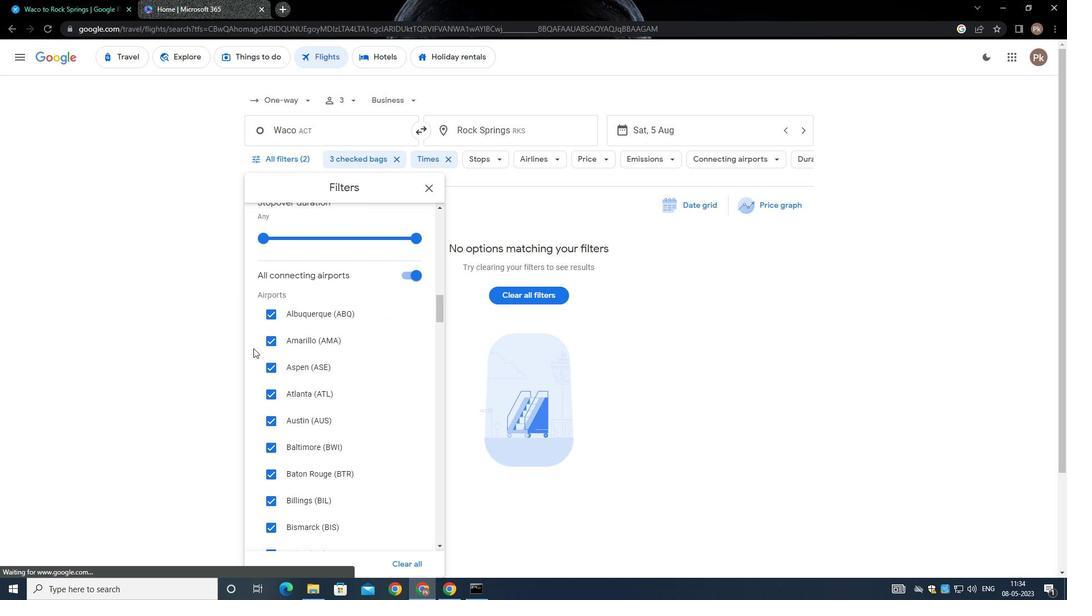 
Action: Mouse scrolled (249, 342) with delta (0, 0)
Screenshot: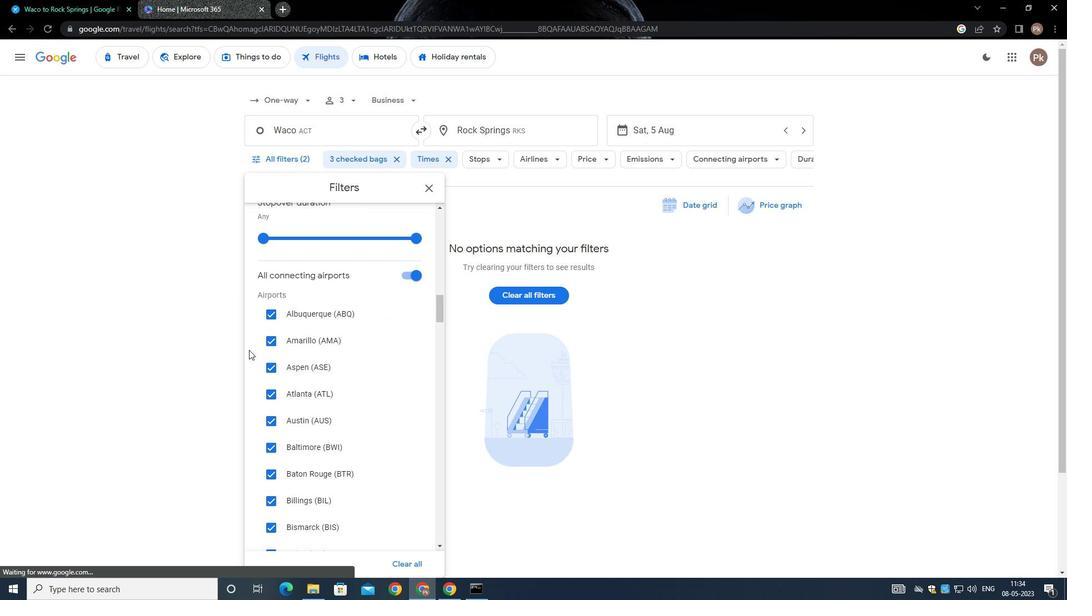 
Action: Mouse scrolled (249, 342) with delta (0, 0)
Screenshot: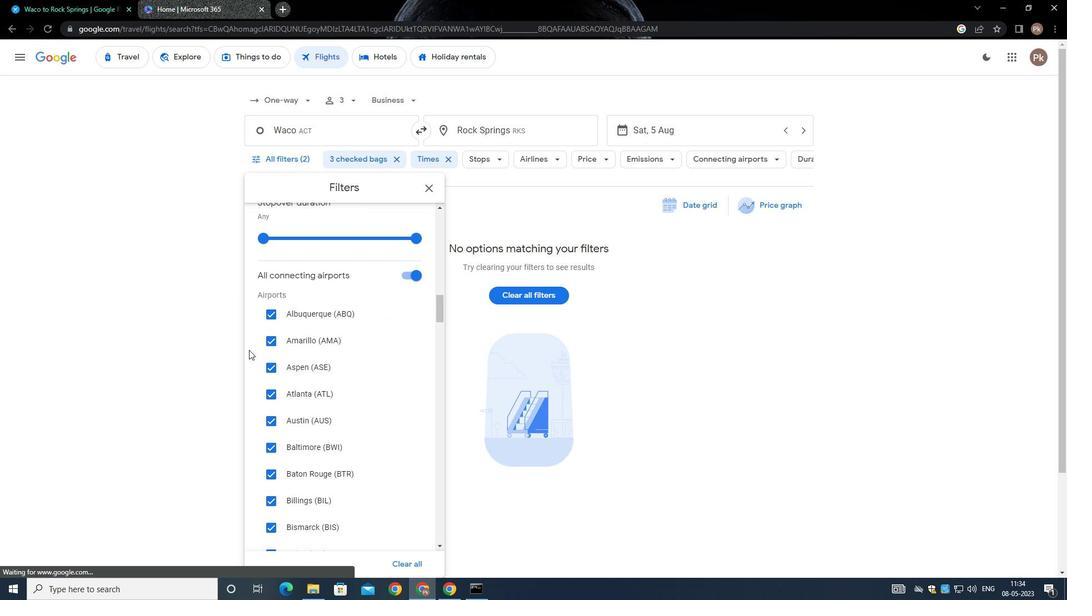 
Action: Mouse moved to (249, 334)
Screenshot: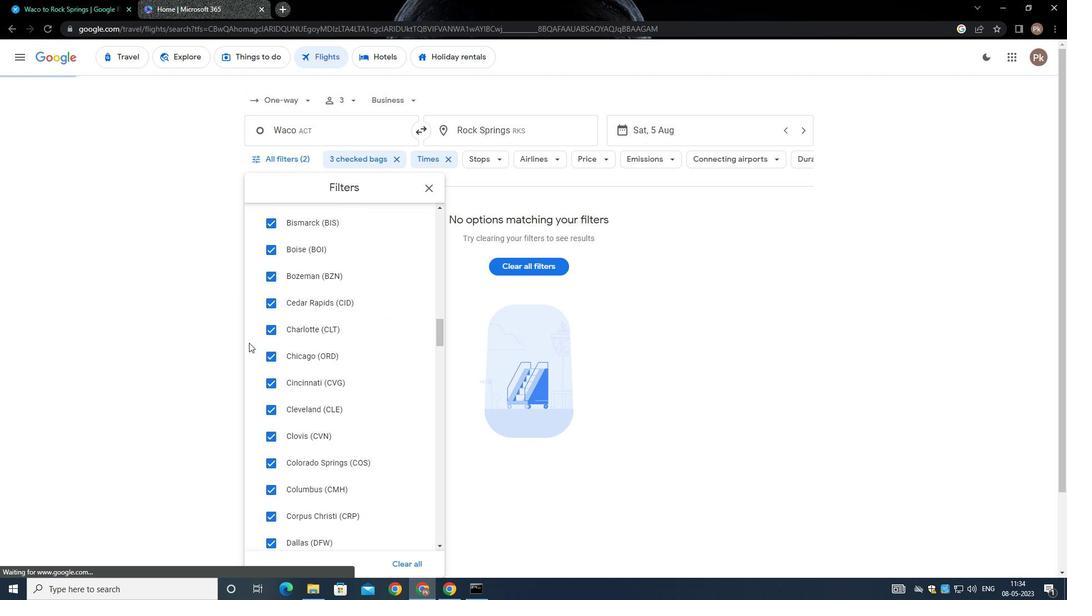 
Action: Mouse scrolled (249, 334) with delta (0, 0)
Screenshot: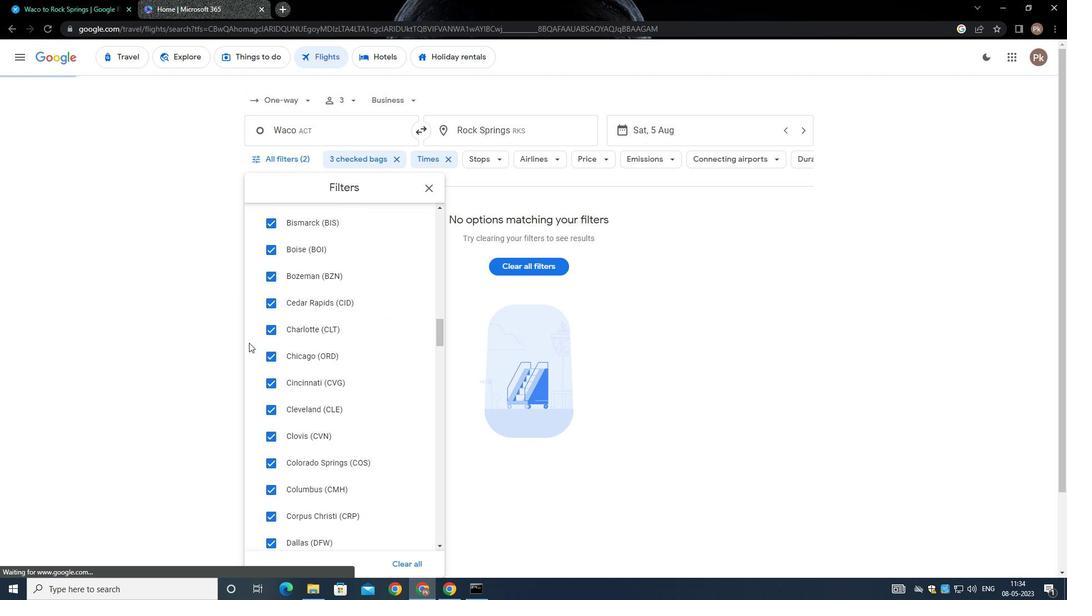 
Action: Mouse moved to (249, 334)
Screenshot: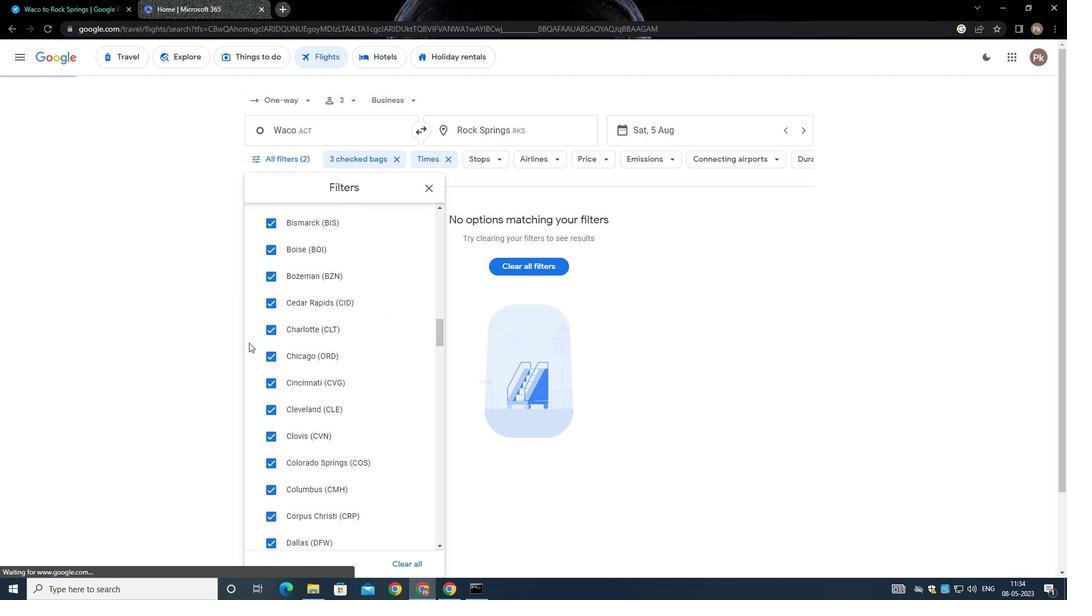 
Action: Mouse scrolled (249, 334) with delta (0, 0)
Screenshot: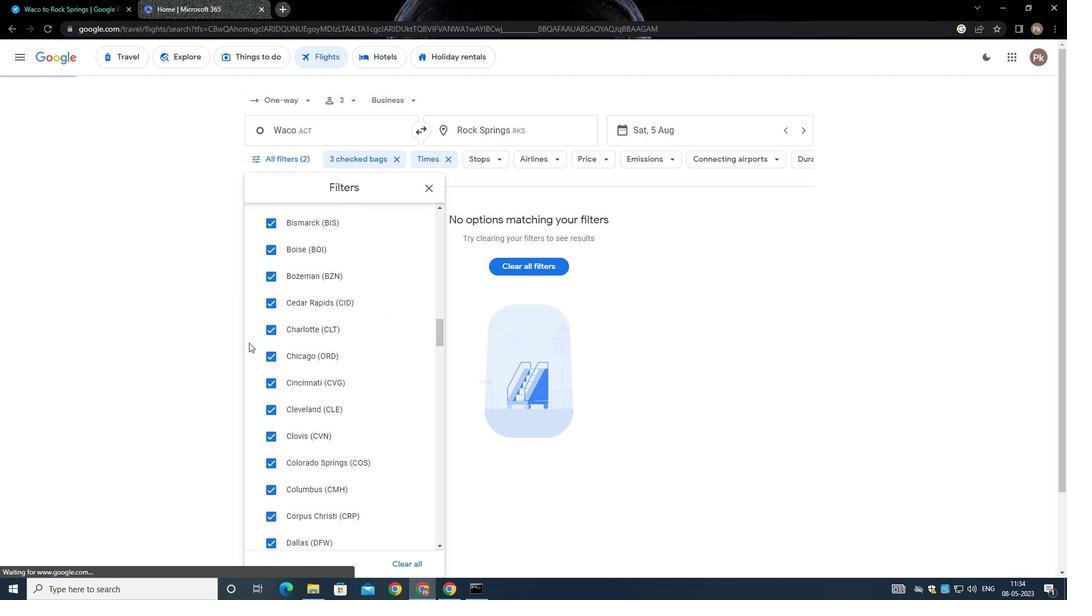 
Action: Mouse moved to (250, 335)
Screenshot: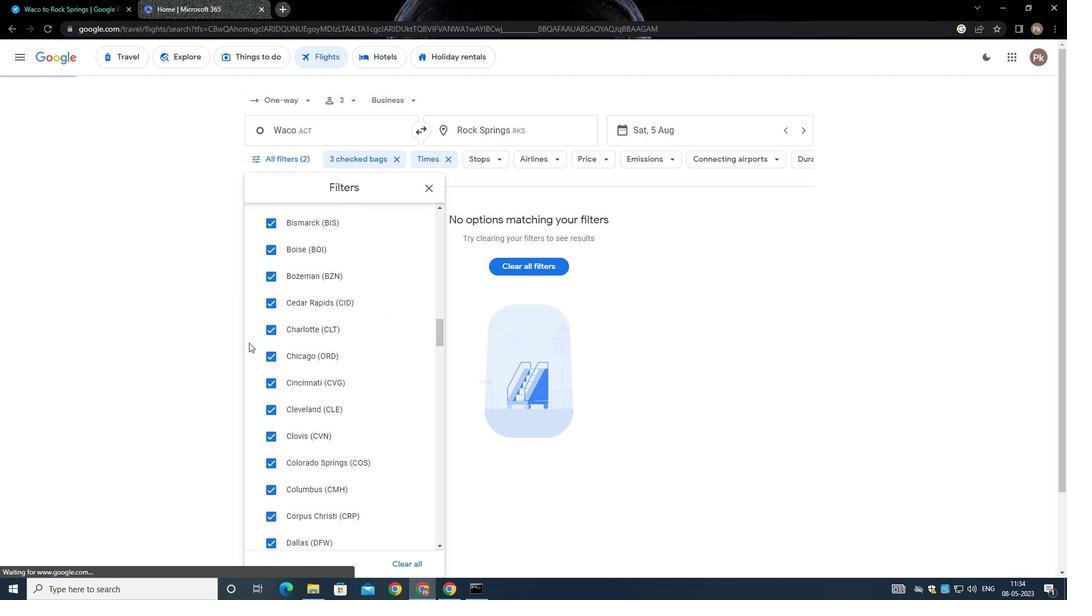 
Action: Mouse scrolled (250, 334) with delta (0, 0)
Screenshot: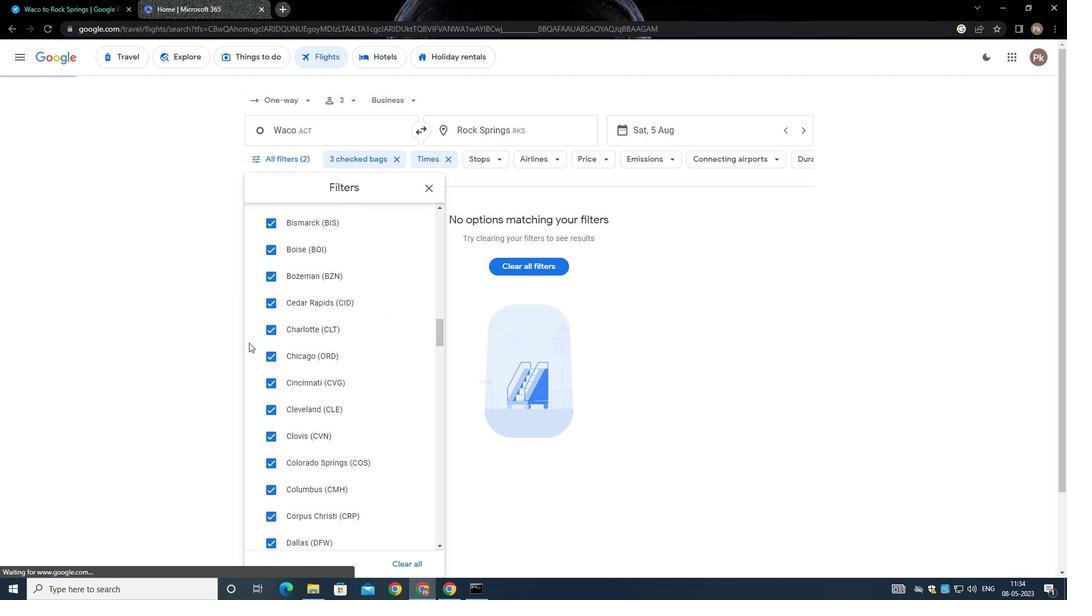 
Action: Mouse moved to (250, 335)
Screenshot: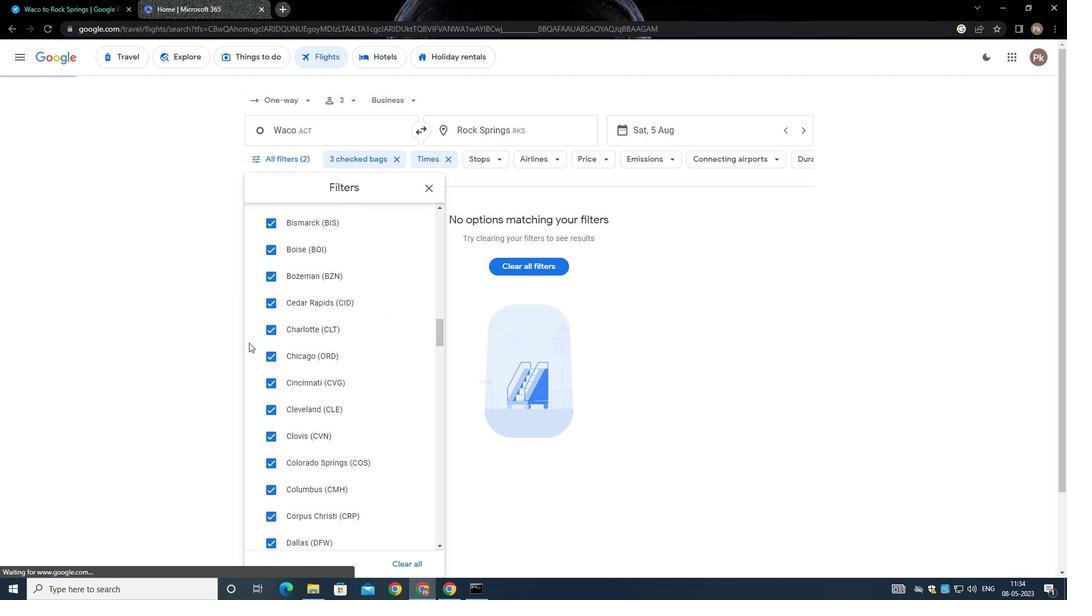 
Action: Mouse scrolled (250, 335) with delta (0, 0)
Screenshot: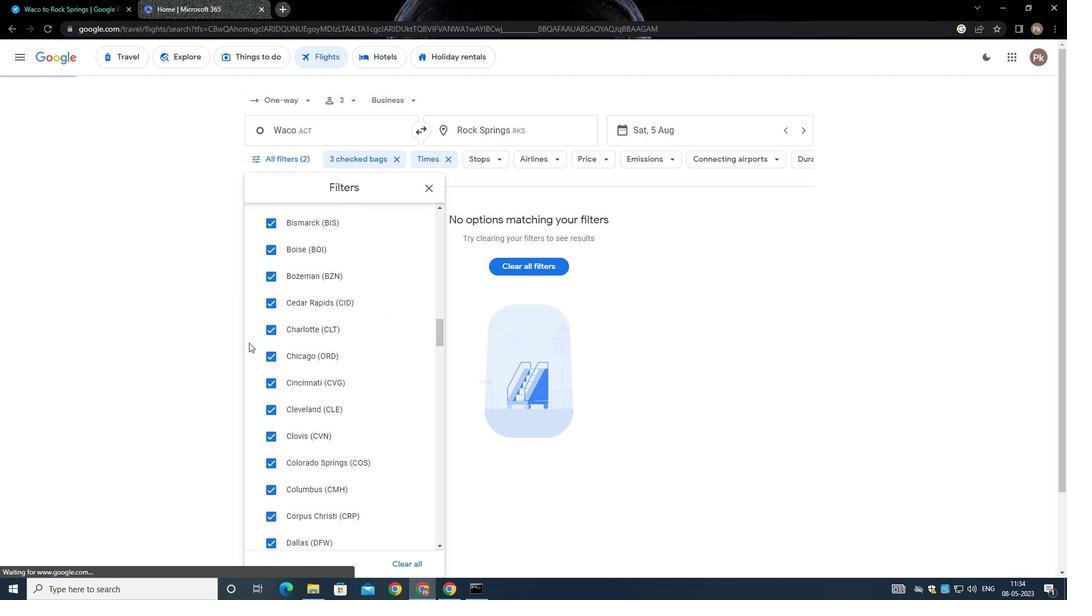 
Action: Mouse scrolled (250, 335) with delta (0, 0)
Screenshot: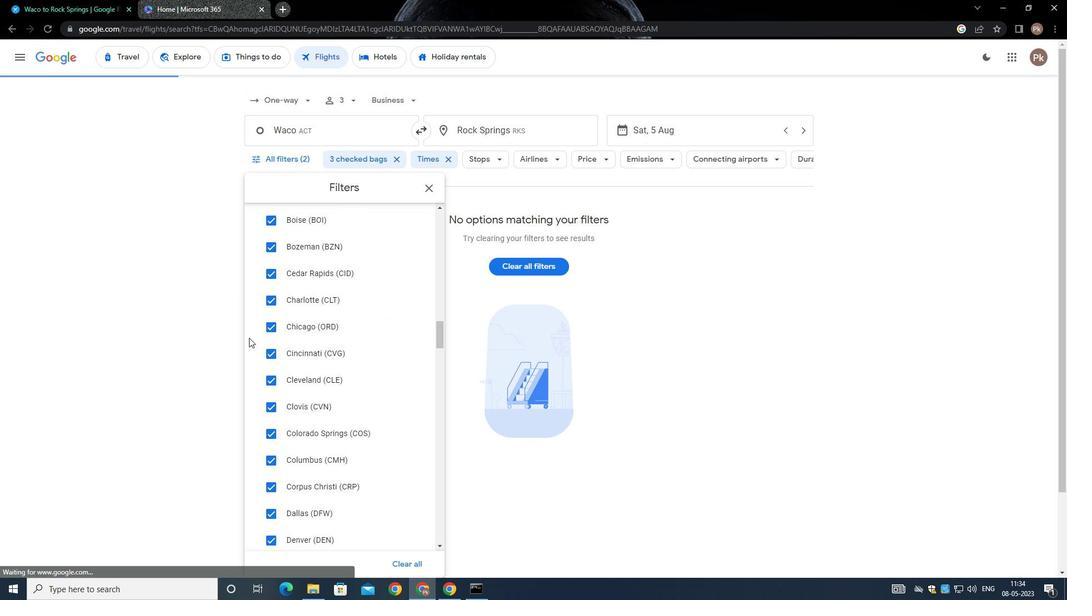 
Action: Mouse scrolled (250, 335) with delta (0, 0)
Screenshot: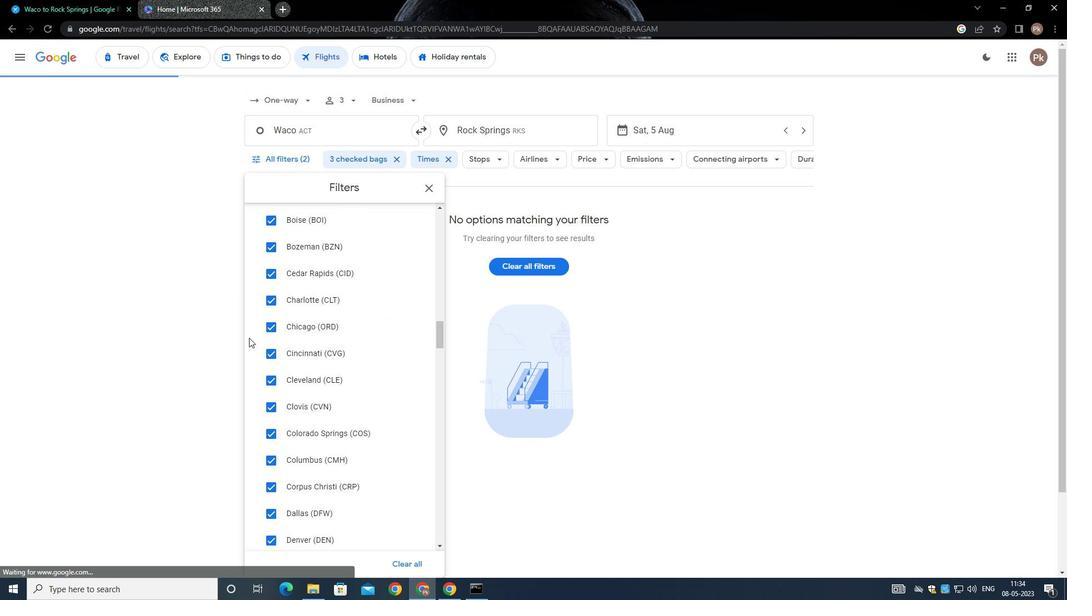 
Action: Mouse moved to (251, 330)
Screenshot: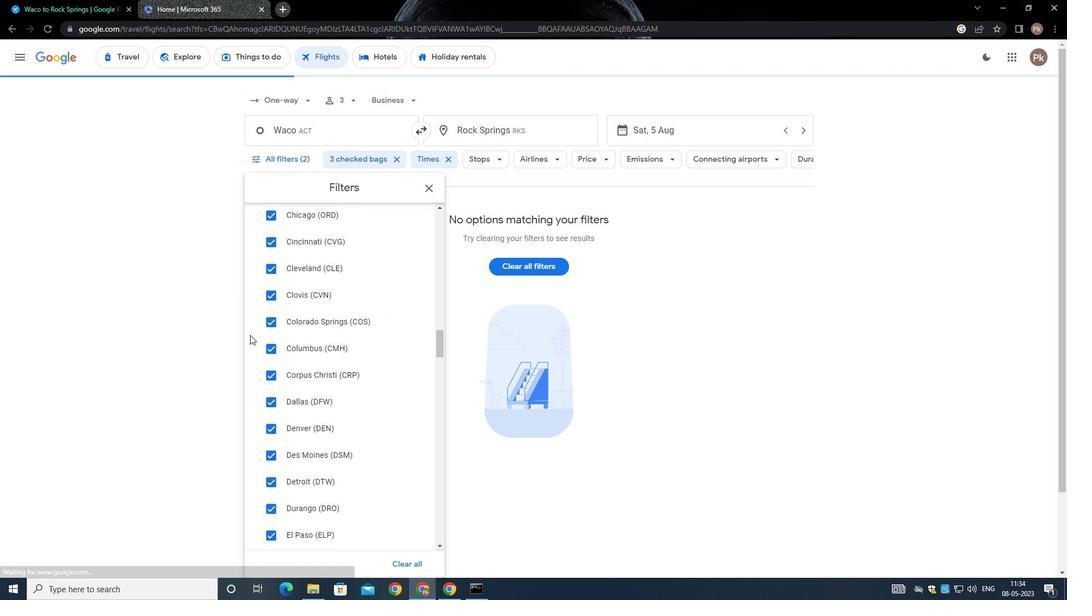 
Action: Mouse scrolled (251, 330) with delta (0, 0)
Screenshot: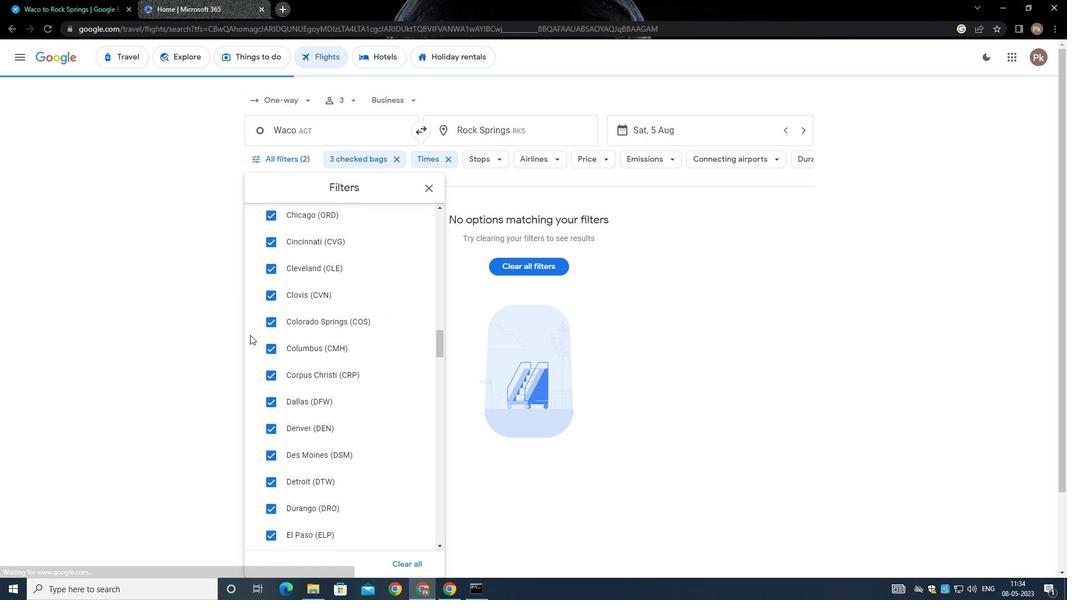 
Action: Mouse moved to (251, 331)
Screenshot: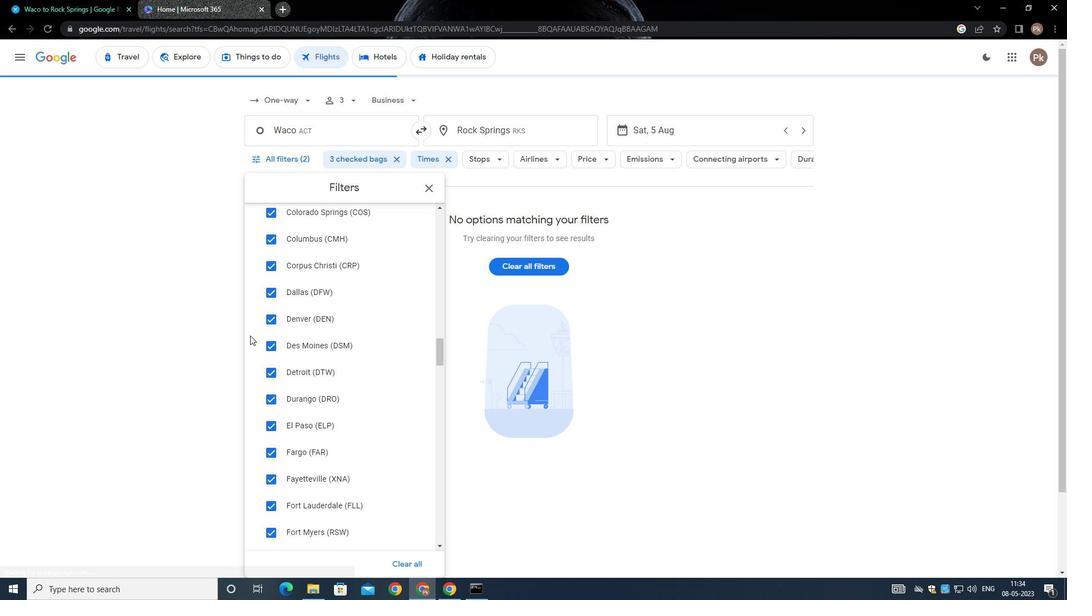 
Action: Mouse scrolled (251, 331) with delta (0, 0)
Screenshot: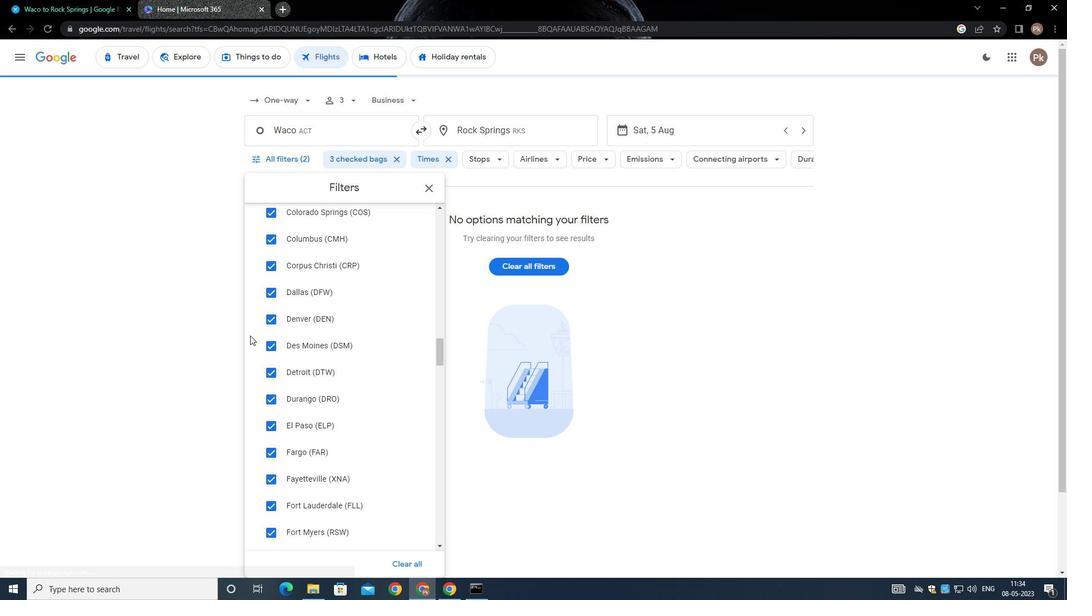 
Action: Mouse moved to (251, 331)
Screenshot: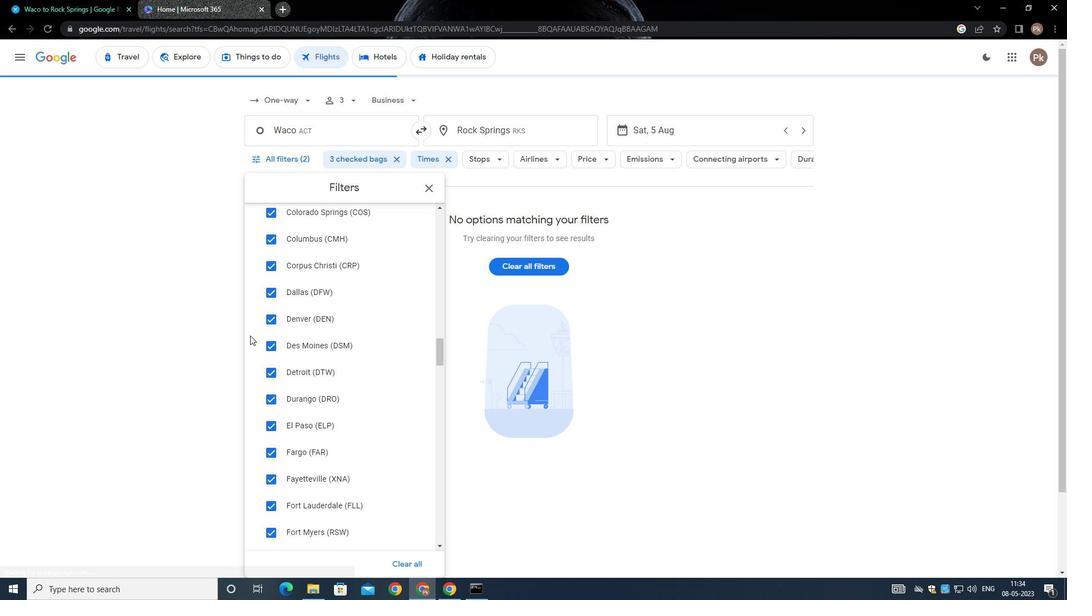 
Action: Mouse scrolled (251, 331) with delta (0, 0)
Screenshot: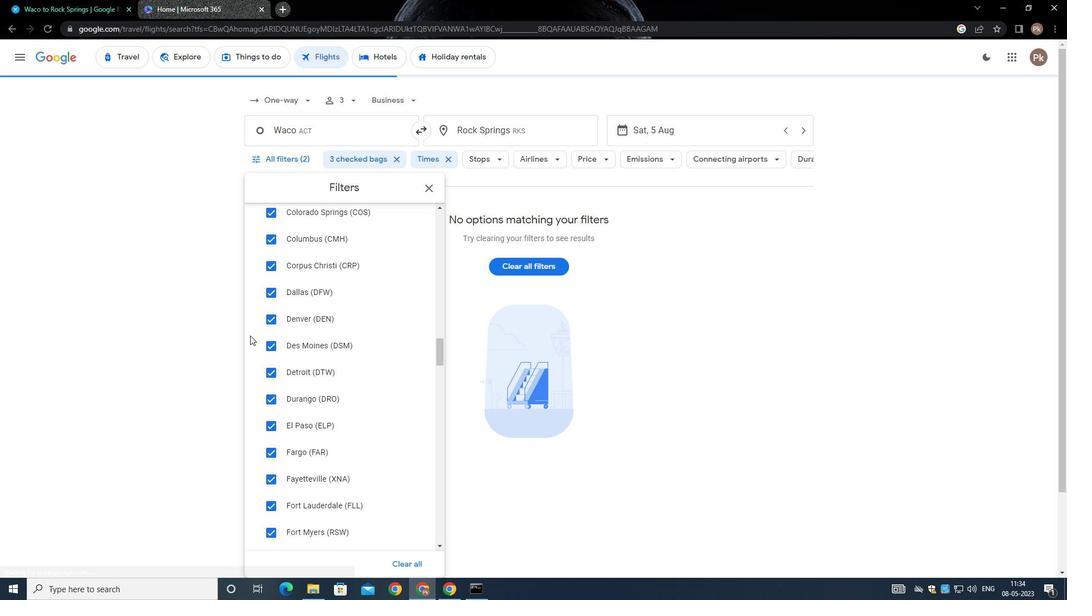 
Action: Mouse scrolled (251, 330) with delta (0, -1)
Screenshot: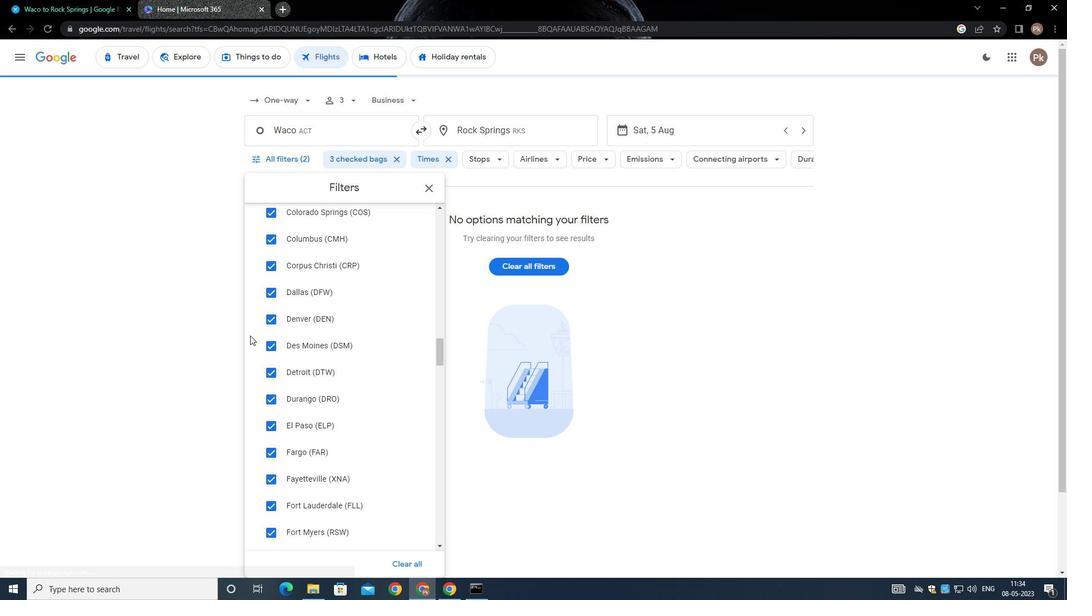 
Action: Mouse moved to (251, 332)
Screenshot: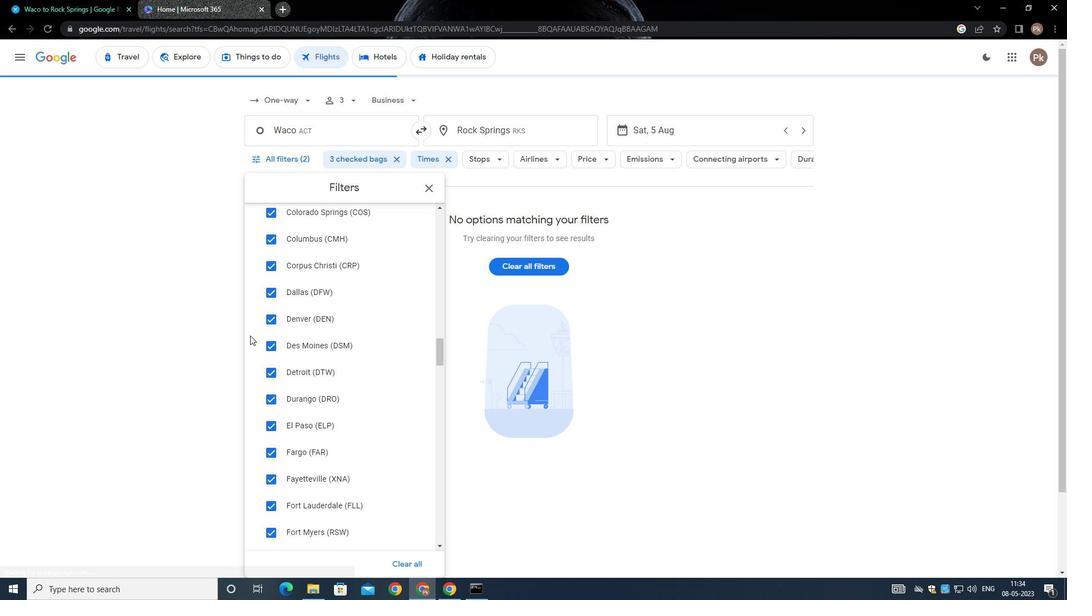 
Action: Mouse scrolled (251, 331) with delta (0, 0)
Screenshot: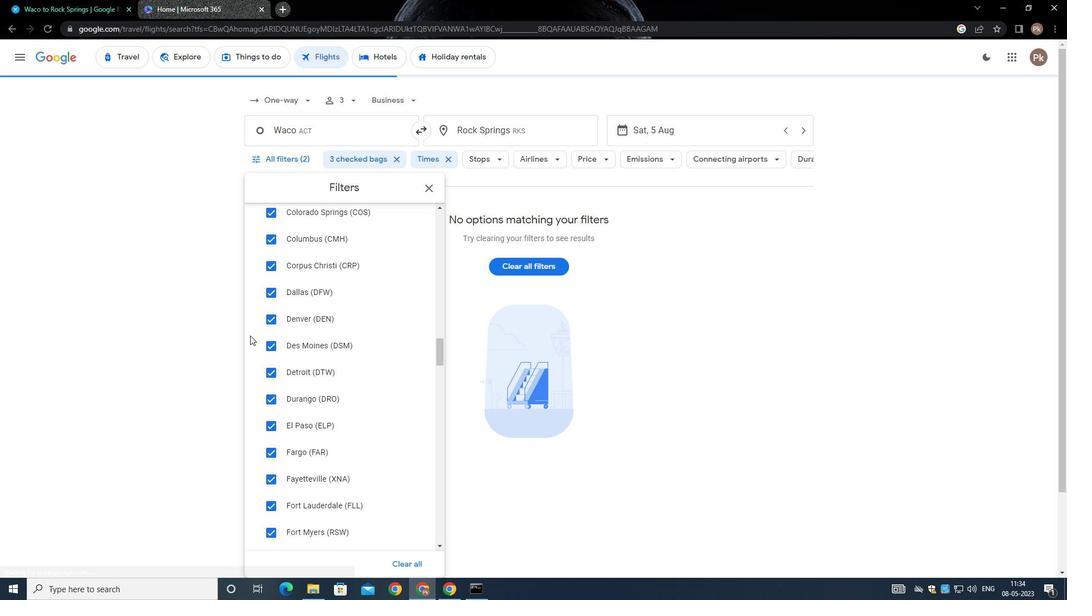 
Action: Mouse moved to (264, 329)
Screenshot: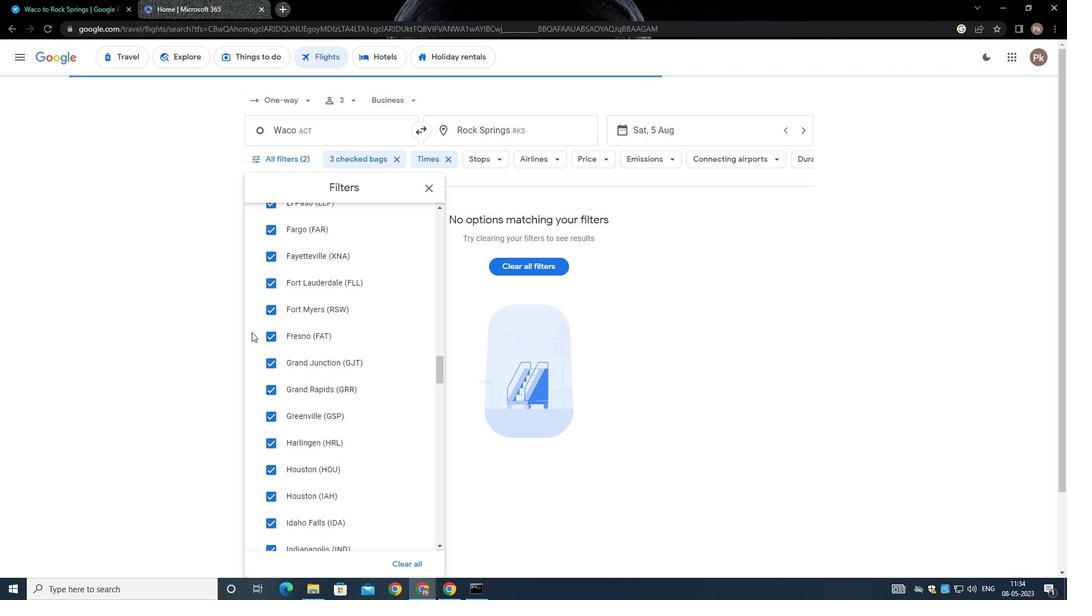 
Action: Mouse scrolled (264, 328) with delta (0, 0)
Screenshot: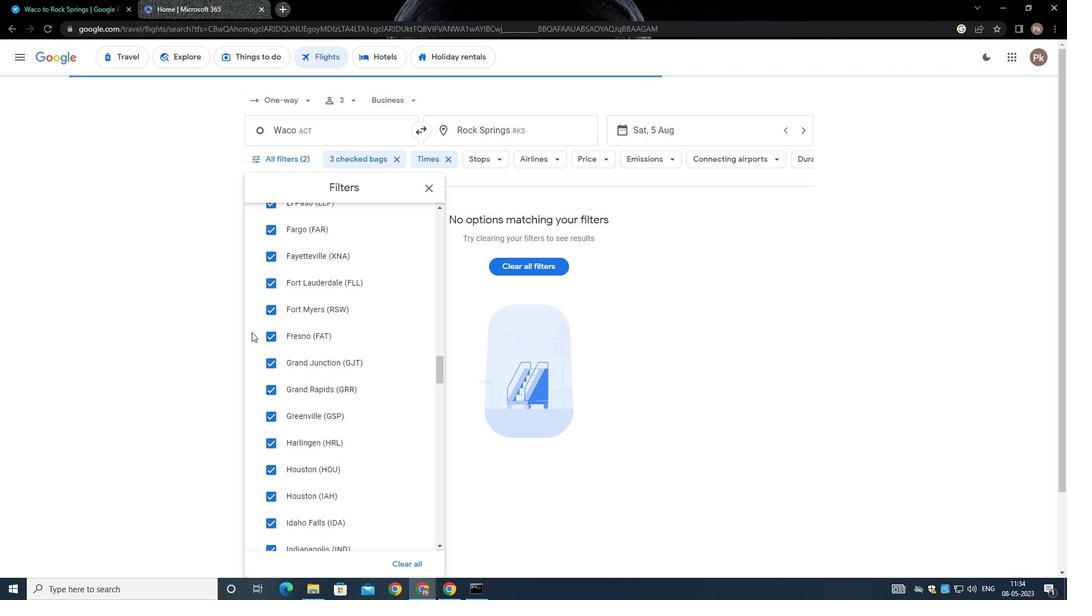 
Action: Mouse moved to (264, 332)
Screenshot: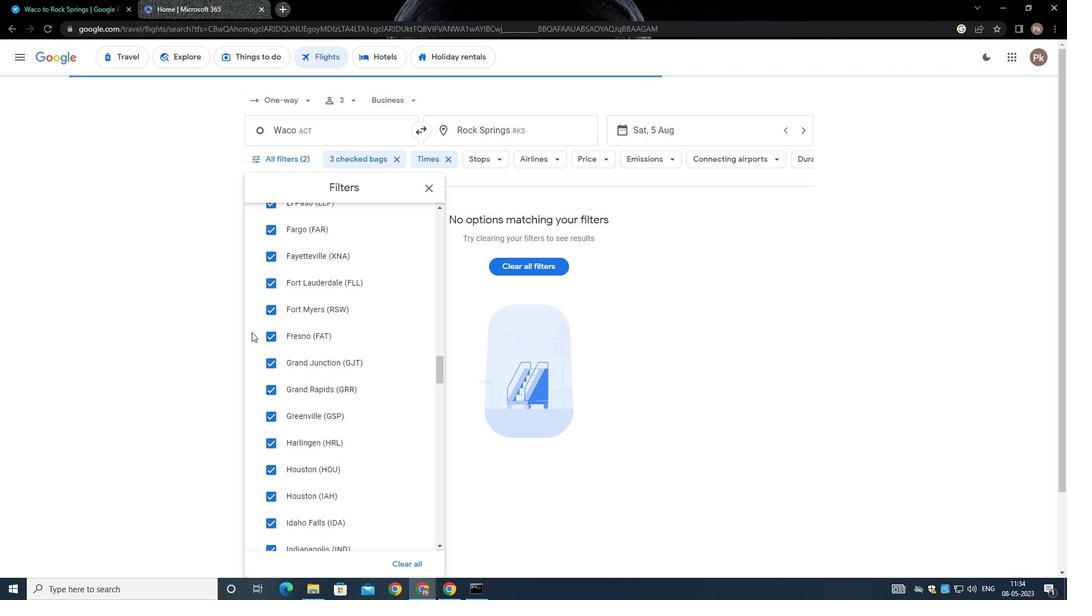 
Action: Mouse scrolled (264, 331) with delta (0, 0)
Screenshot: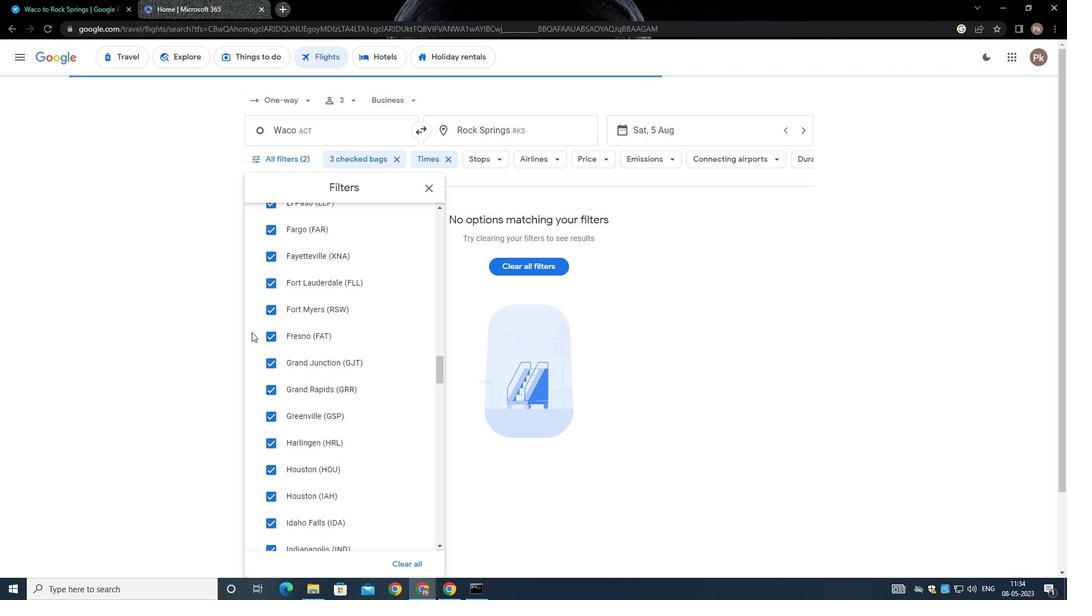 
Action: Mouse moved to (265, 336)
Screenshot: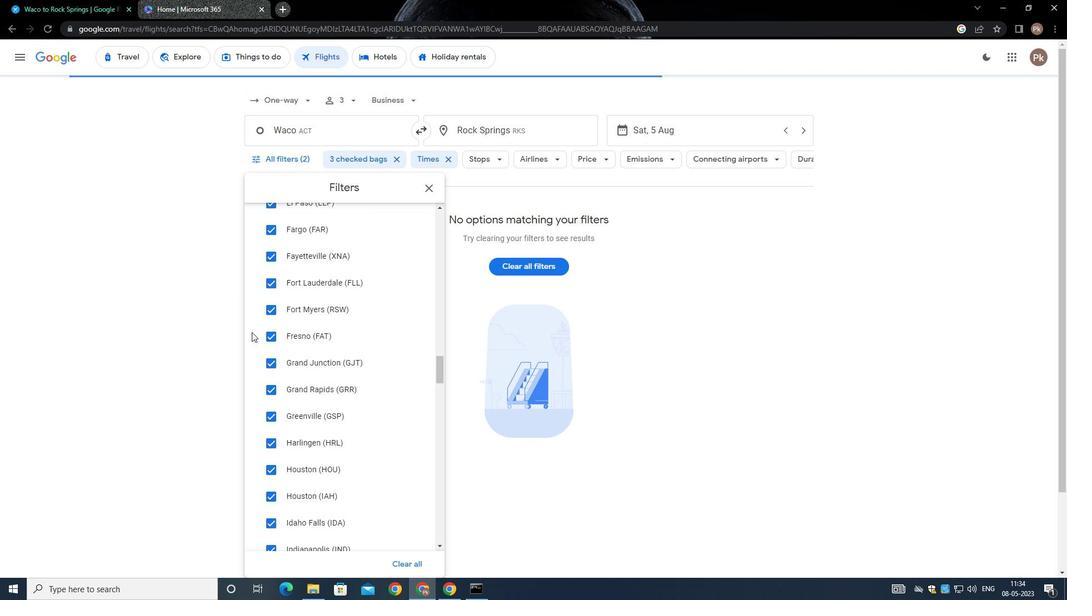 
Action: Mouse scrolled (265, 336) with delta (0, 0)
Screenshot: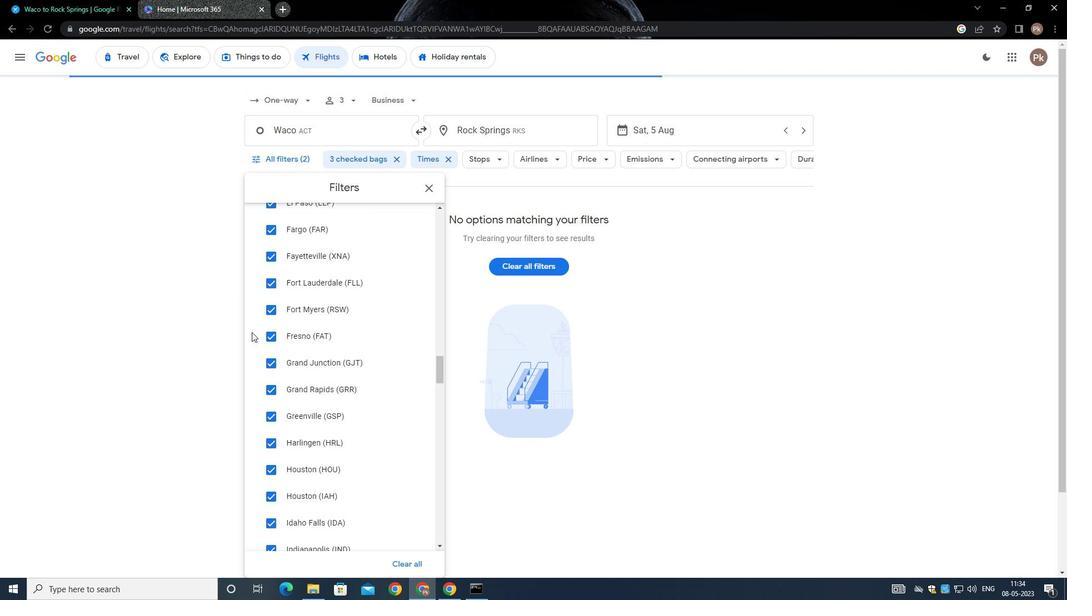 
Action: Mouse moved to (266, 338)
Screenshot: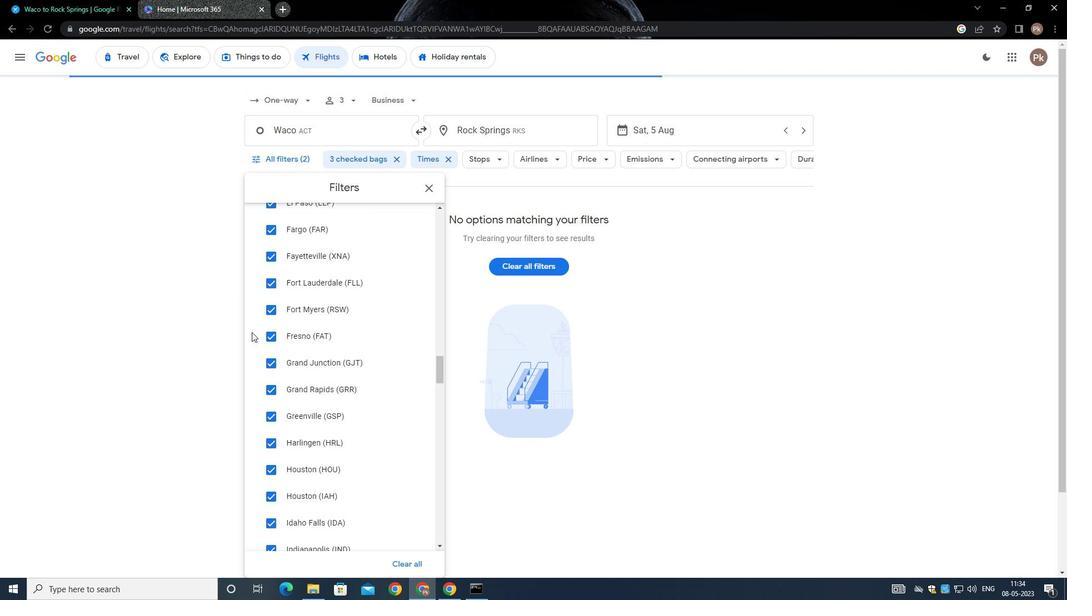 
Action: Mouse scrolled (266, 337) with delta (0, 0)
Screenshot: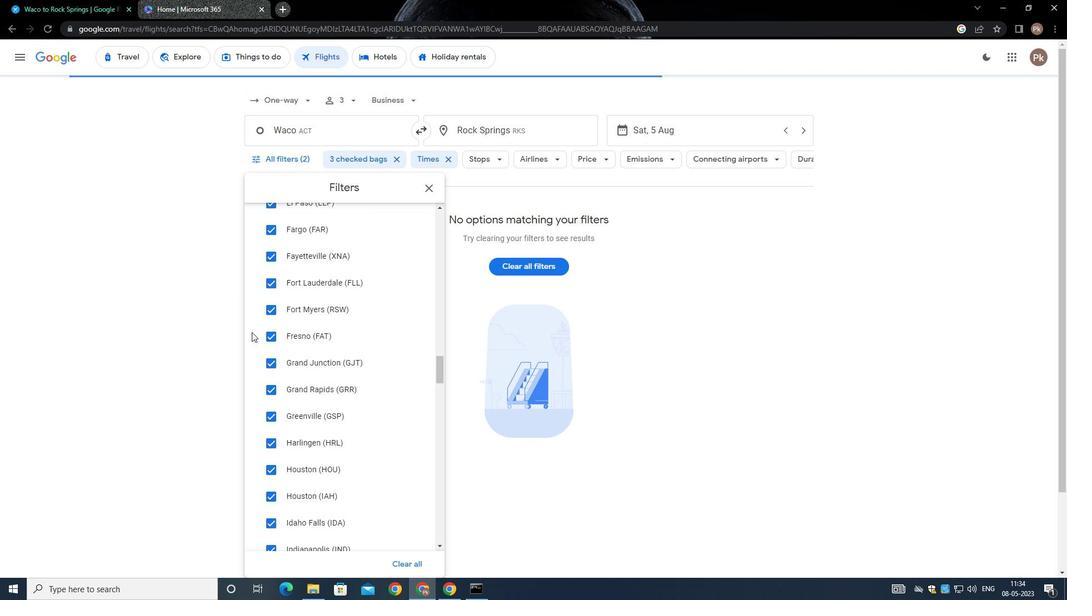 
Action: Mouse moved to (269, 346)
Screenshot: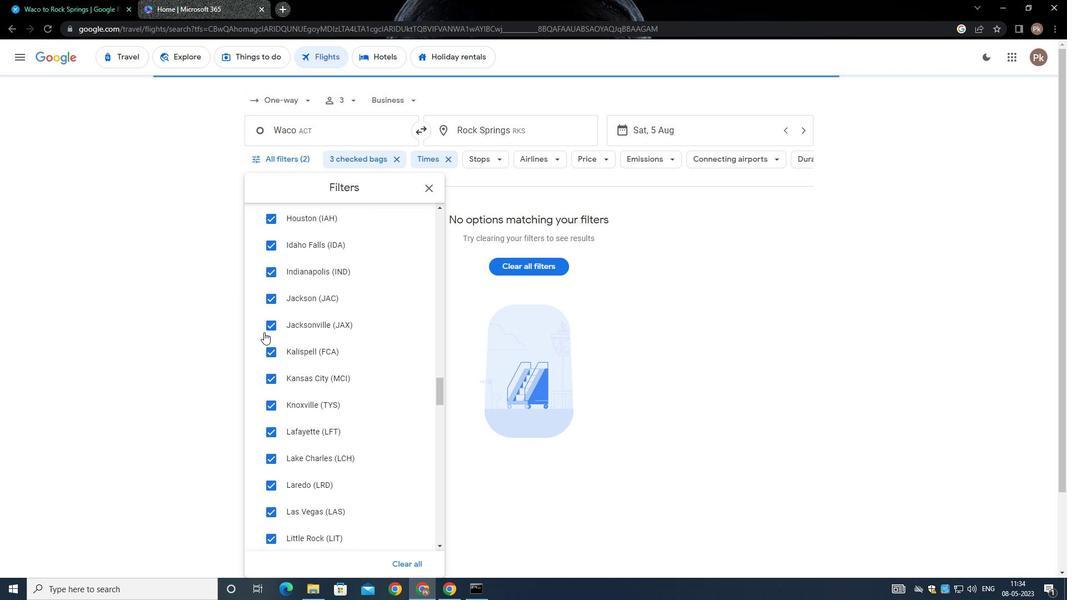 
Action: Mouse scrolled (269, 345) with delta (0, 0)
Screenshot: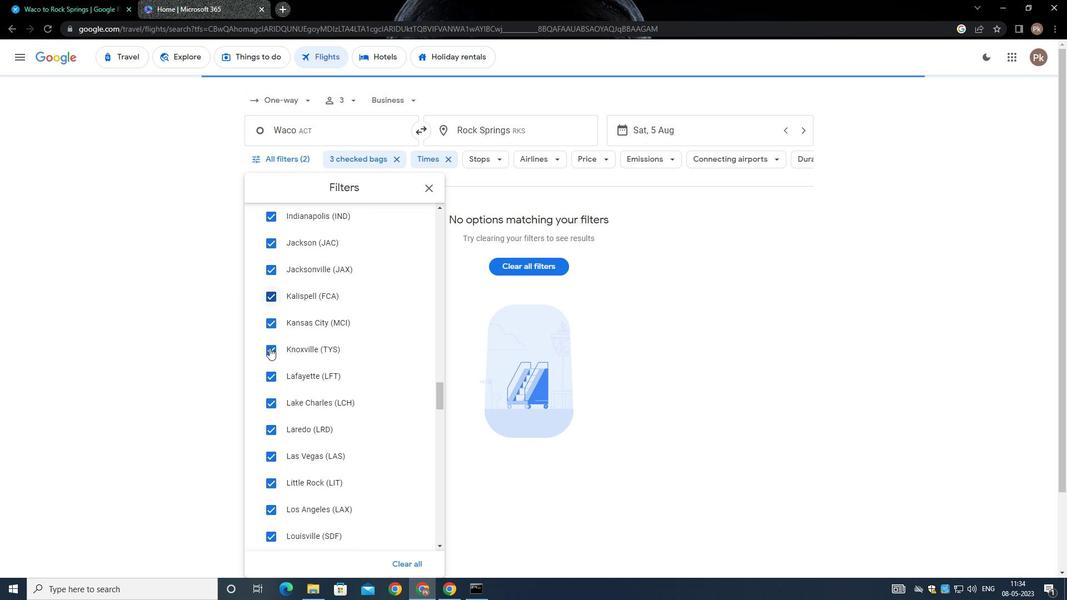 
Action: Mouse moved to (269, 346)
Screenshot: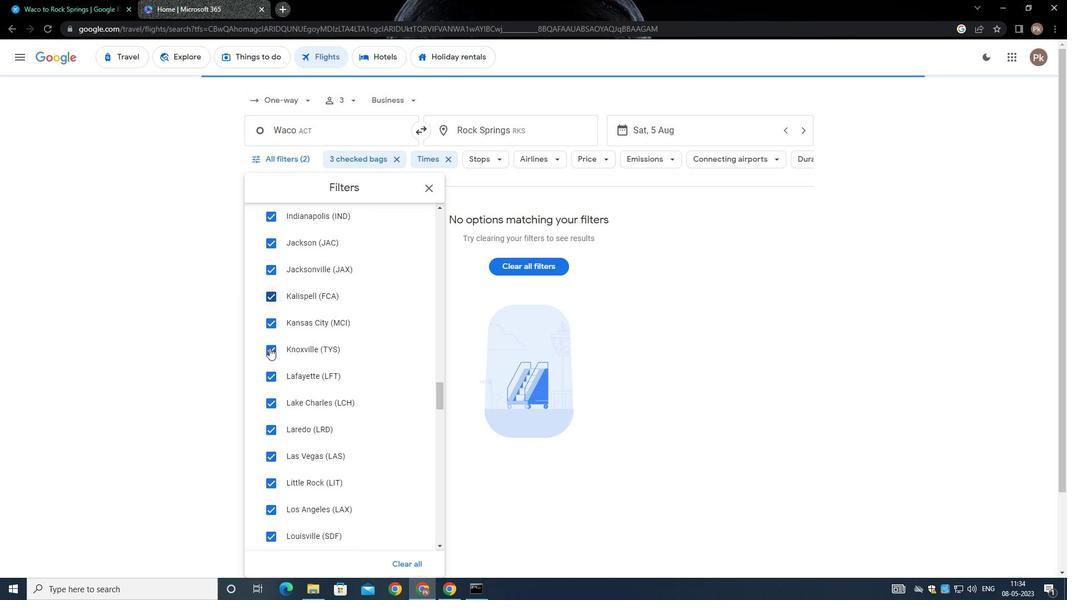 
Action: Mouse scrolled (269, 345) with delta (0, 0)
Screenshot: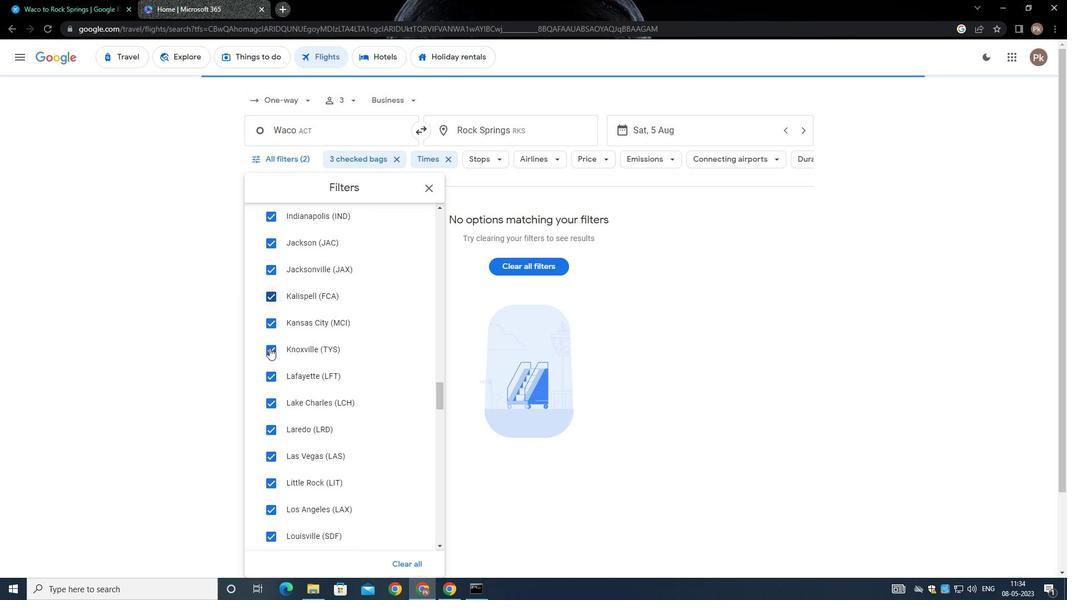 
Action: Mouse scrolled (269, 345) with delta (0, 0)
Screenshot: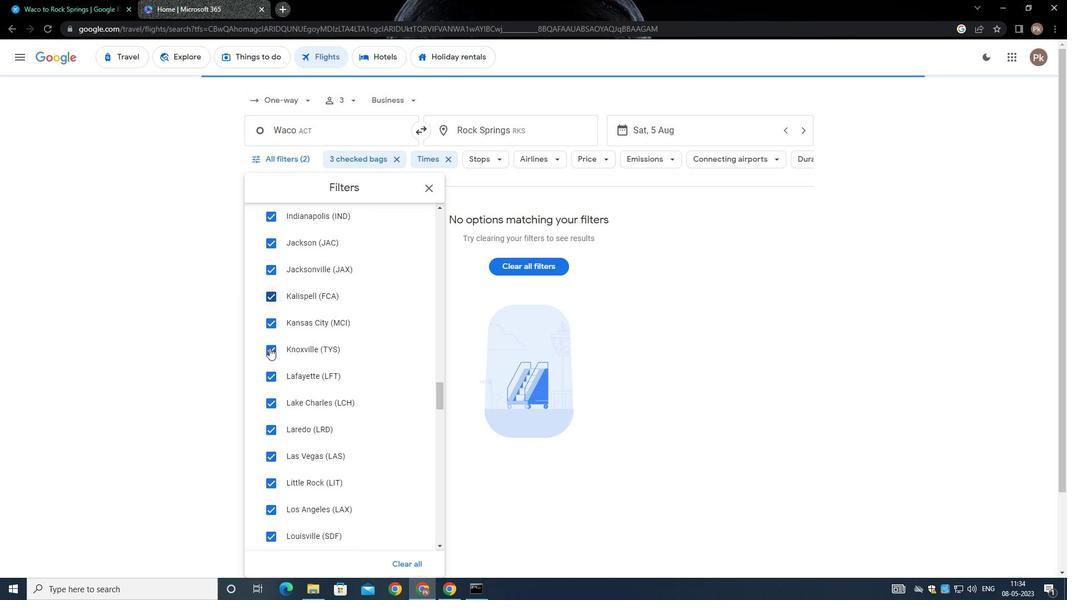 
Action: Mouse scrolled (269, 345) with delta (0, 0)
Screenshot: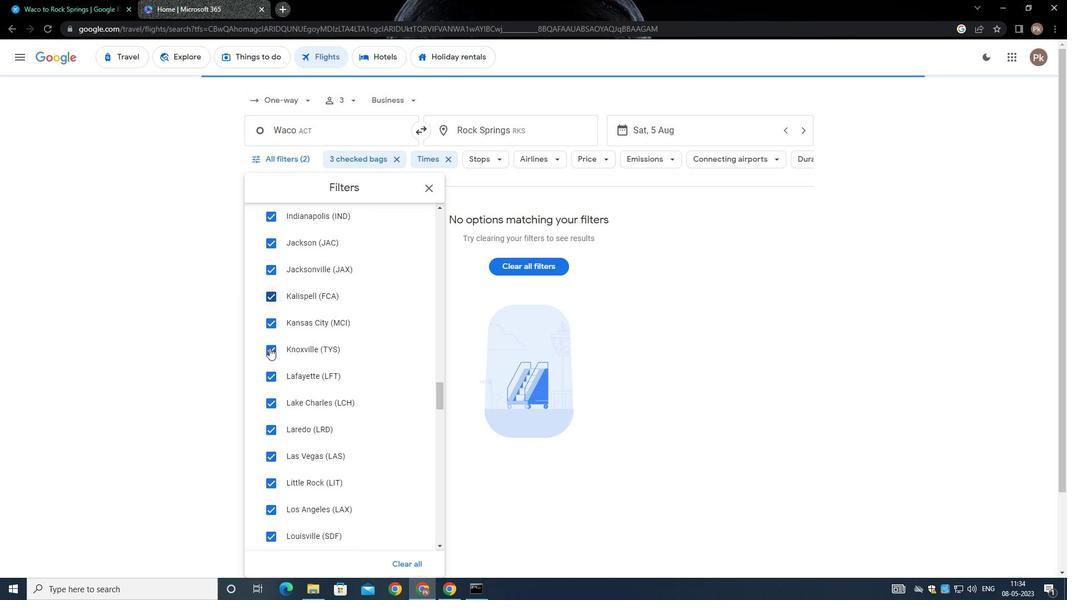 
Action: Mouse moved to (269, 346)
Screenshot: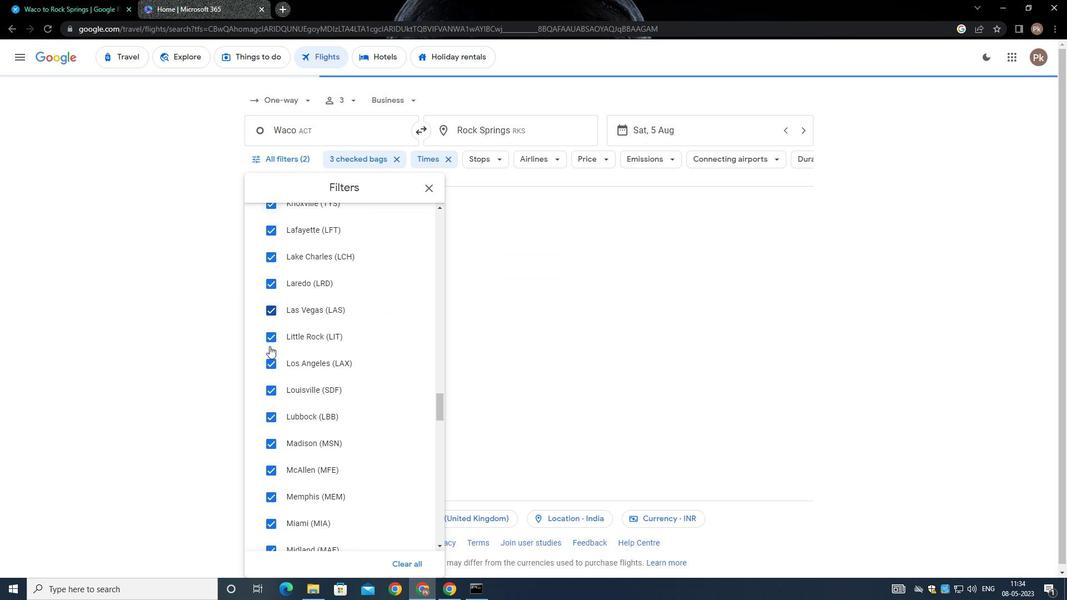 
Action: Mouse scrolled (269, 345) with delta (0, 0)
Screenshot: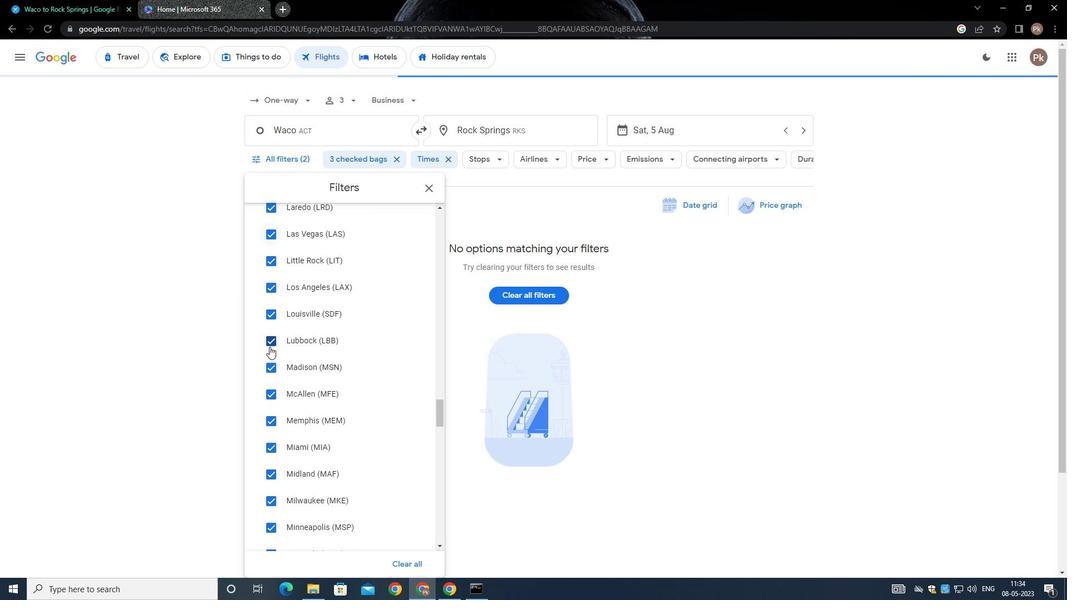 
Action: Mouse scrolled (269, 345) with delta (0, 0)
Screenshot: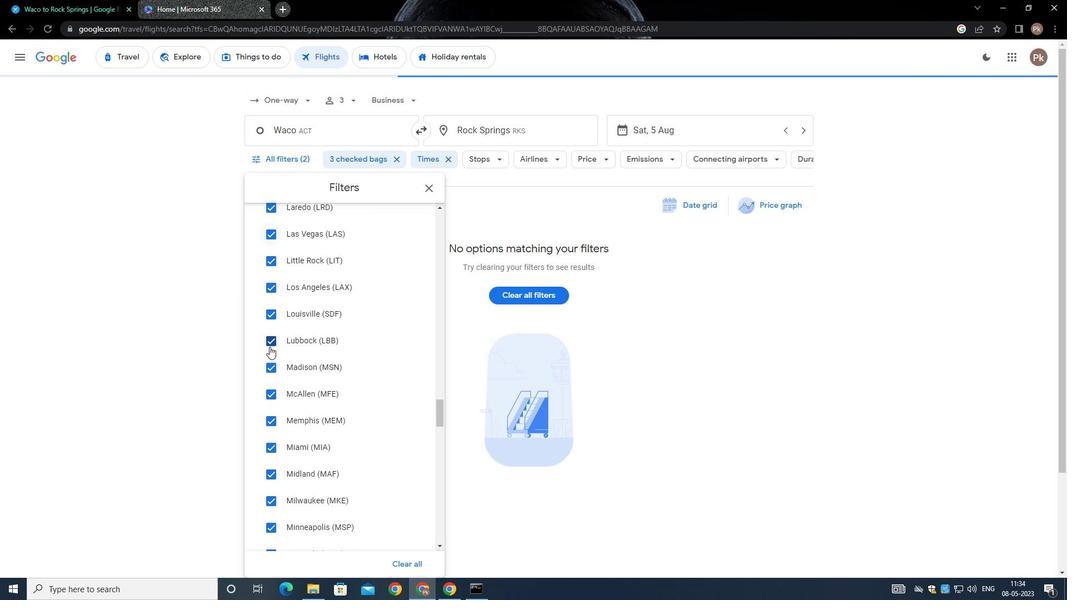 
Action: Mouse scrolled (269, 345) with delta (0, 0)
Screenshot: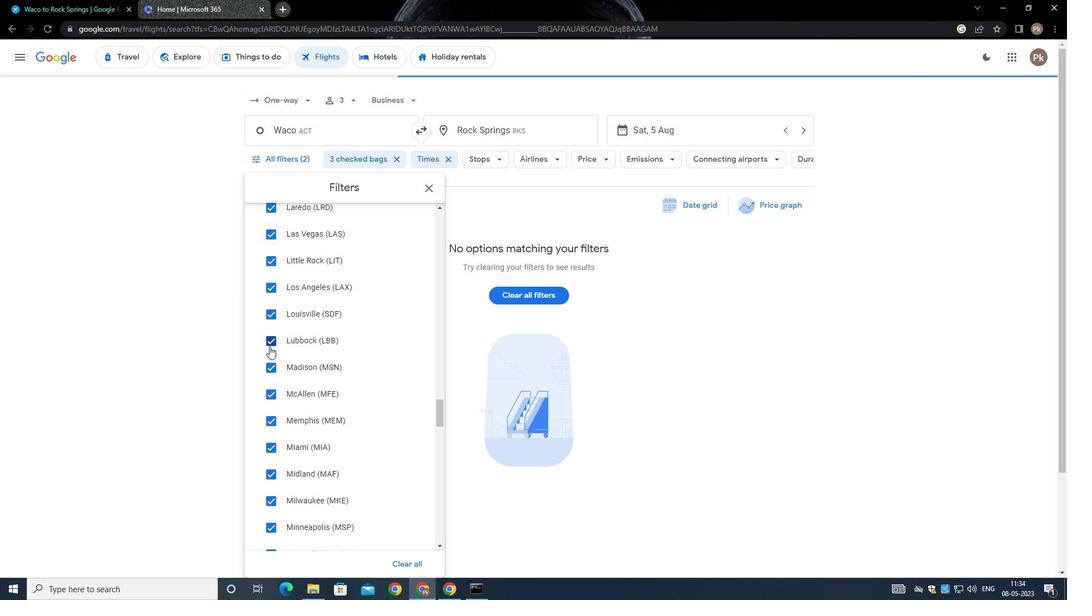 
Action: Mouse scrolled (269, 345) with delta (0, 0)
Screenshot: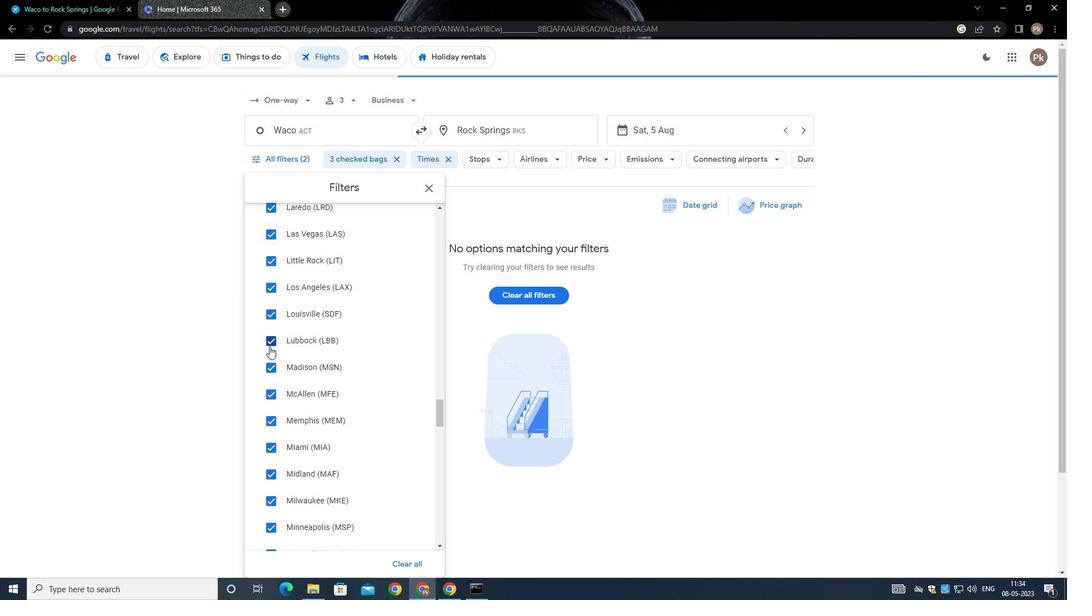 
Action: Mouse moved to (269, 346)
Screenshot: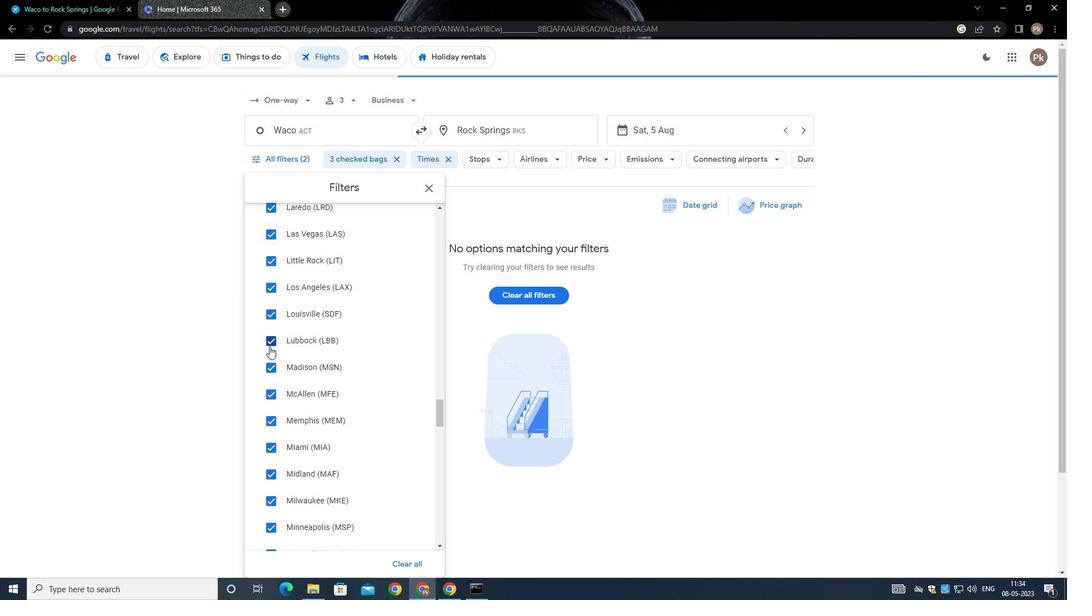 
Action: Mouse scrolled (269, 345) with delta (0, 0)
Screenshot: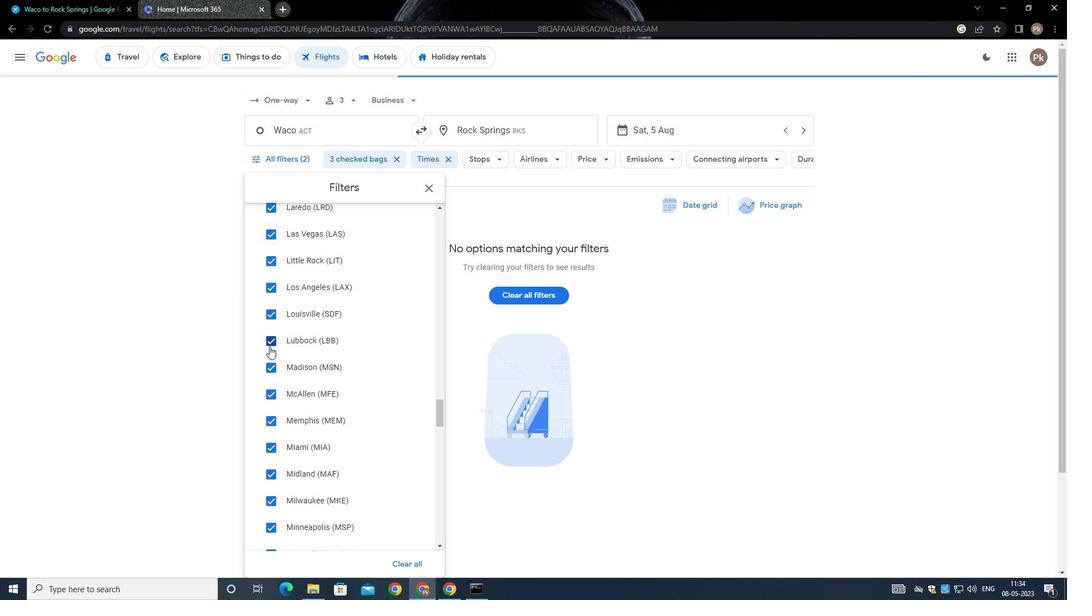 
Action: Mouse moved to (265, 348)
Screenshot: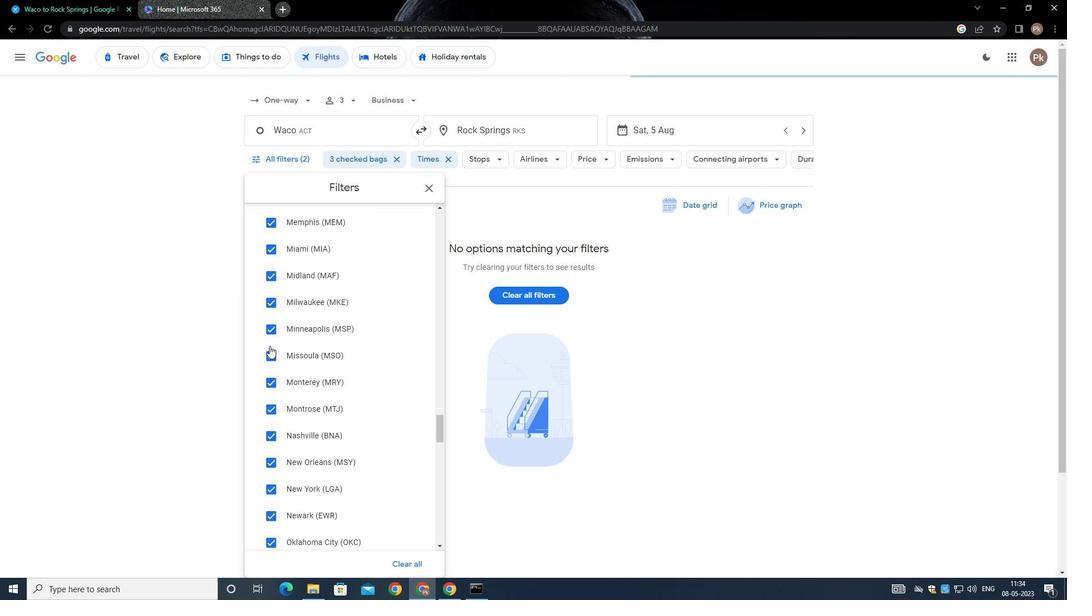 
Action: Mouse scrolled (265, 348) with delta (0, 0)
Screenshot: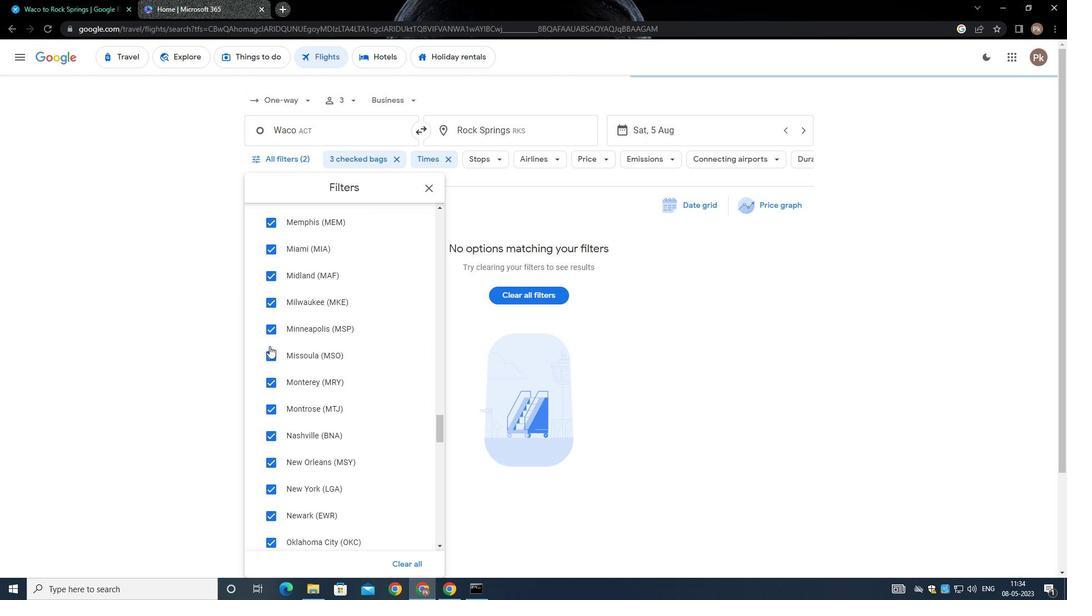 
Action: Mouse moved to (265, 348)
Screenshot: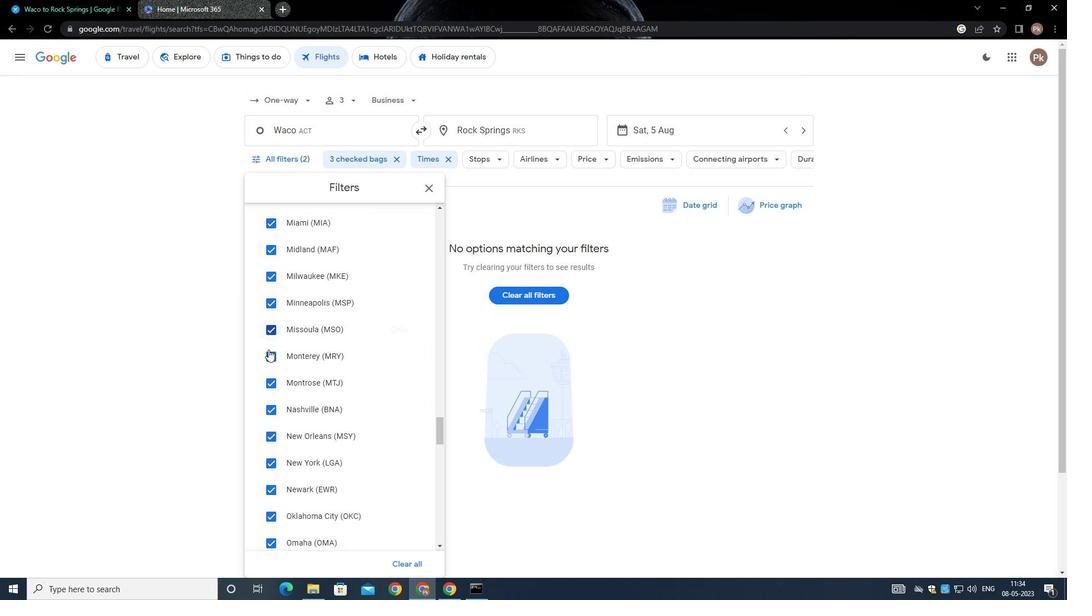 
Action: Mouse scrolled (265, 347) with delta (0, 0)
Screenshot: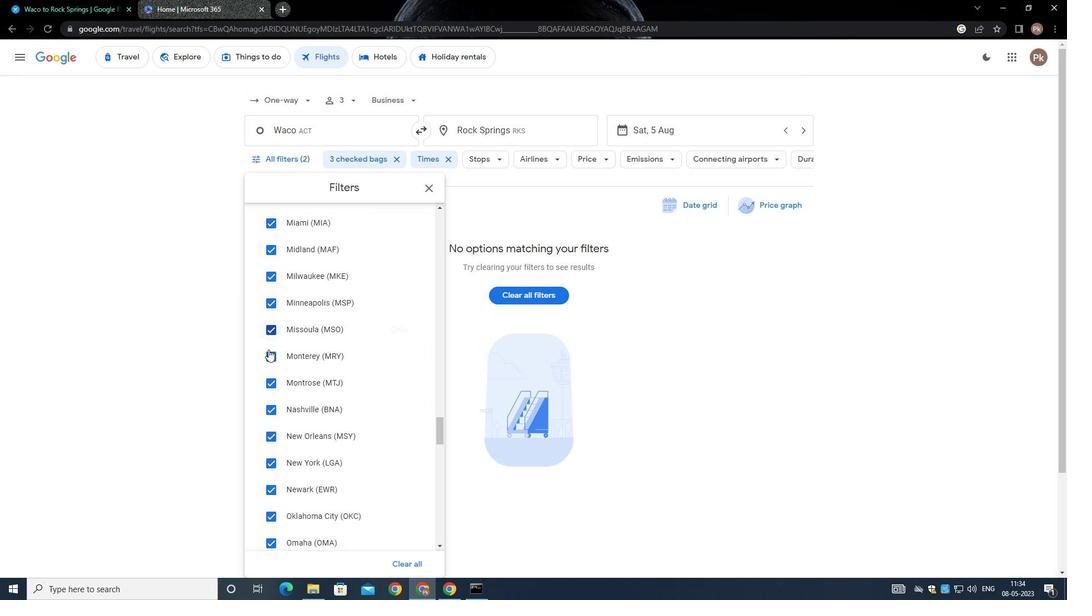 
Action: Mouse moved to (264, 351)
Screenshot: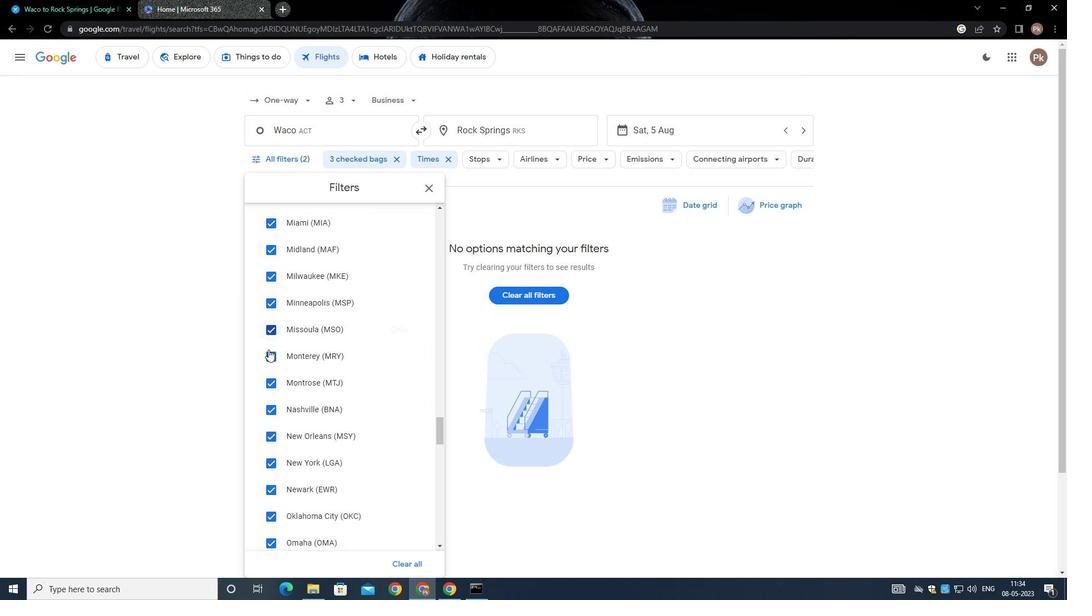 
Action: Mouse scrolled (264, 351) with delta (0, 0)
Screenshot: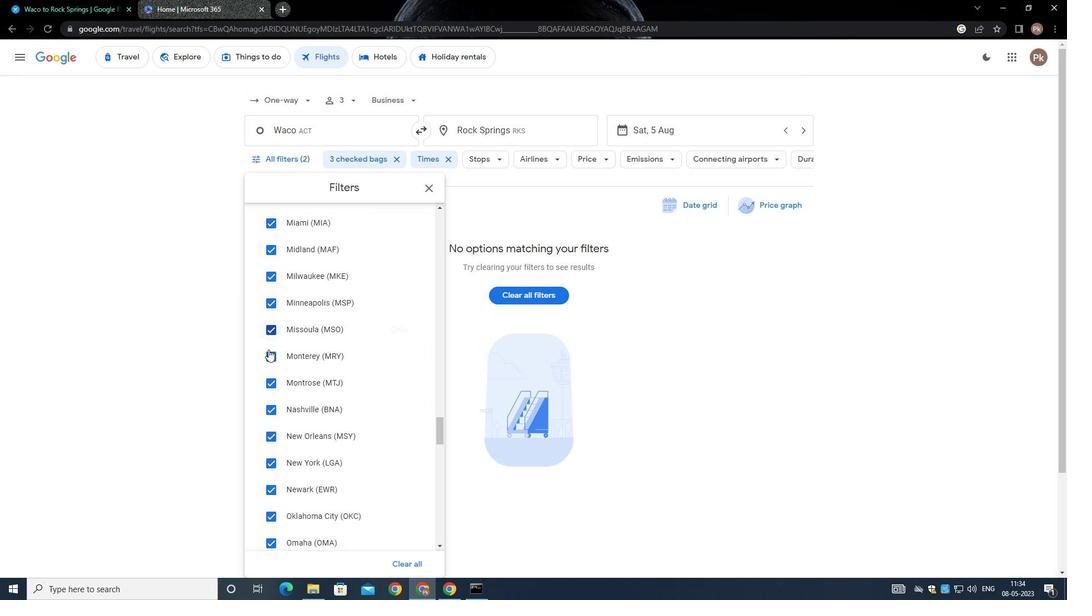 
Action: Mouse moved to (264, 353)
Screenshot: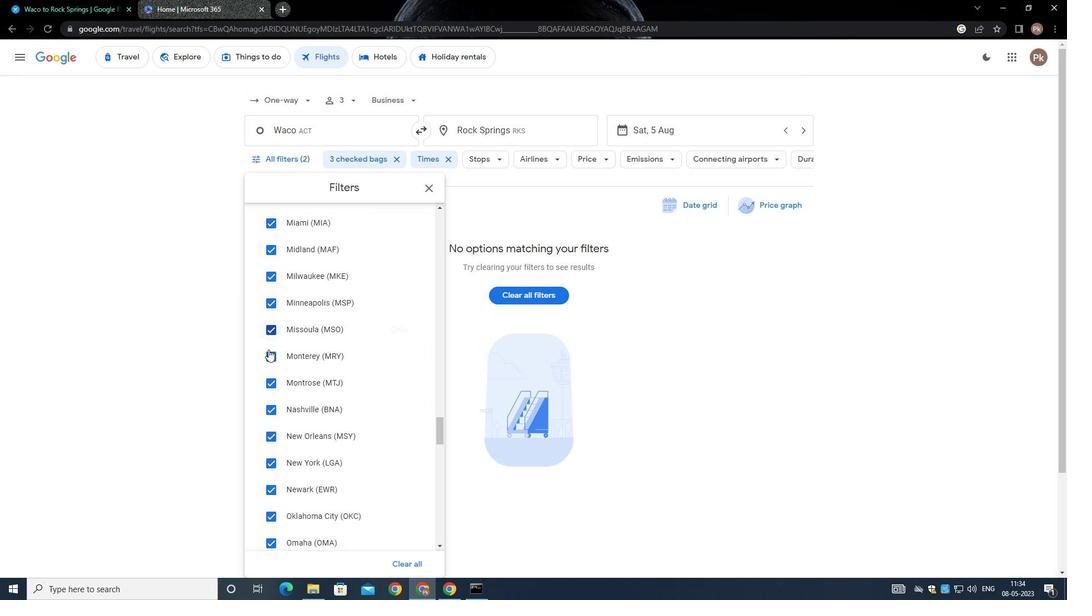 
Action: Mouse scrolled (264, 352) with delta (0, 0)
Screenshot: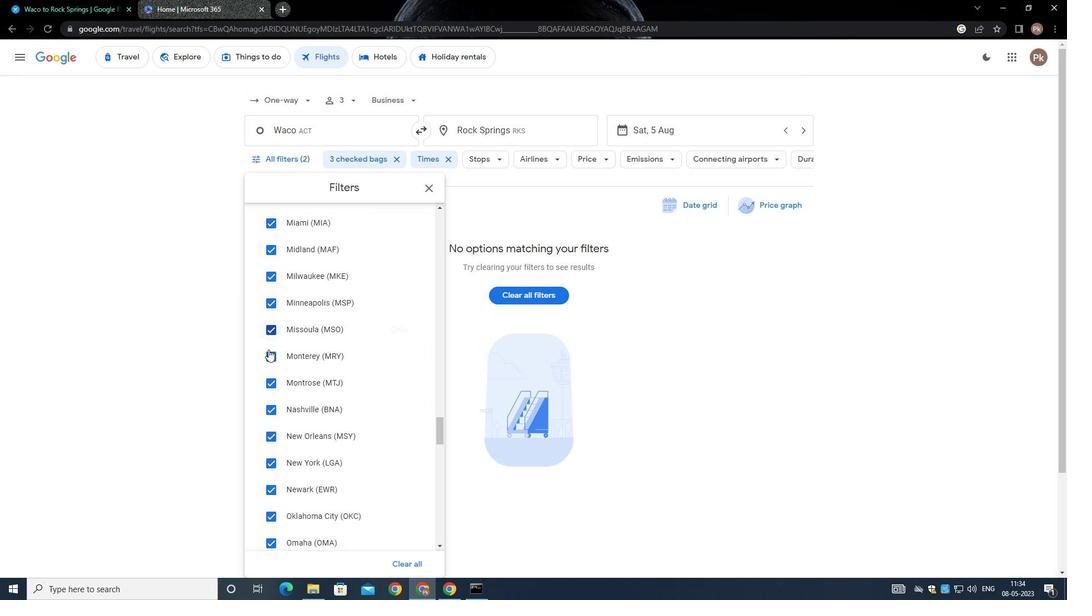 
Action: Mouse moved to (263, 353)
Screenshot: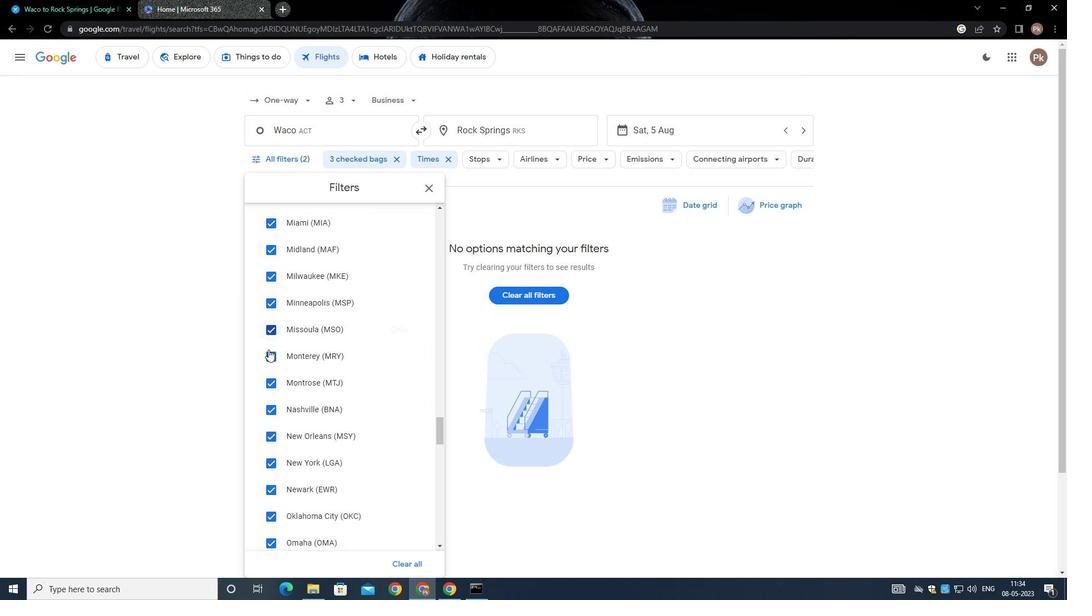 
Action: Mouse scrolled (263, 353) with delta (0, 0)
Screenshot: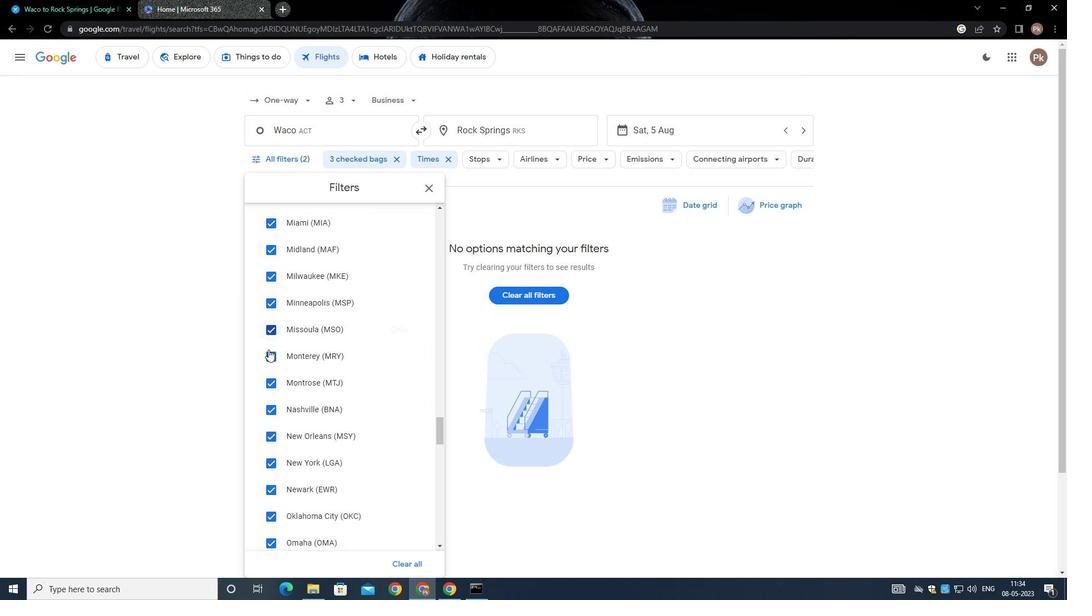 
Action: Mouse moved to (262, 354)
Screenshot: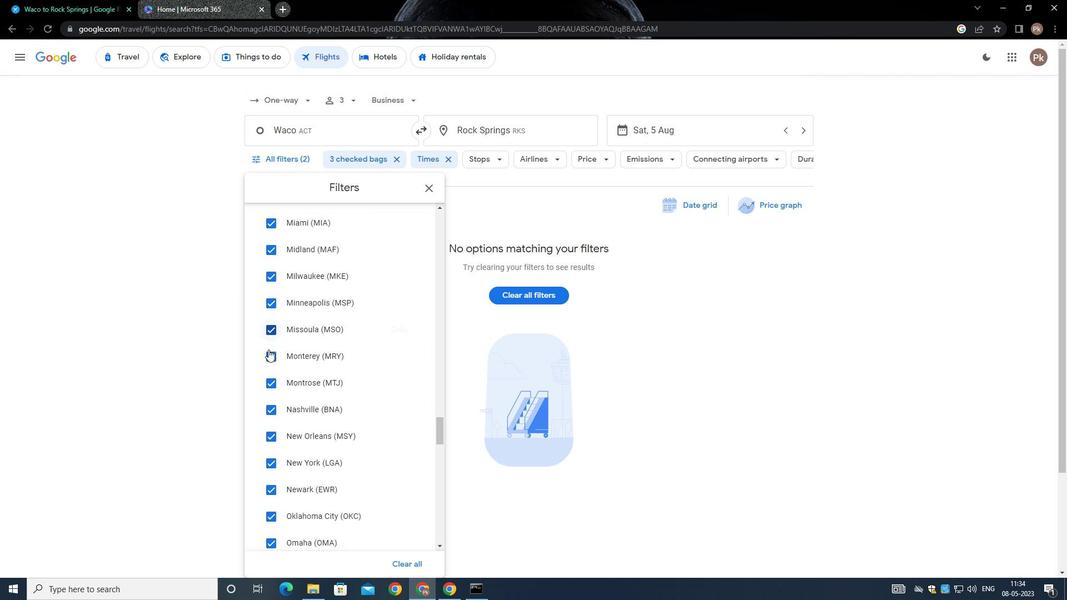 
Action: Mouse scrolled (262, 353) with delta (0, 0)
Screenshot: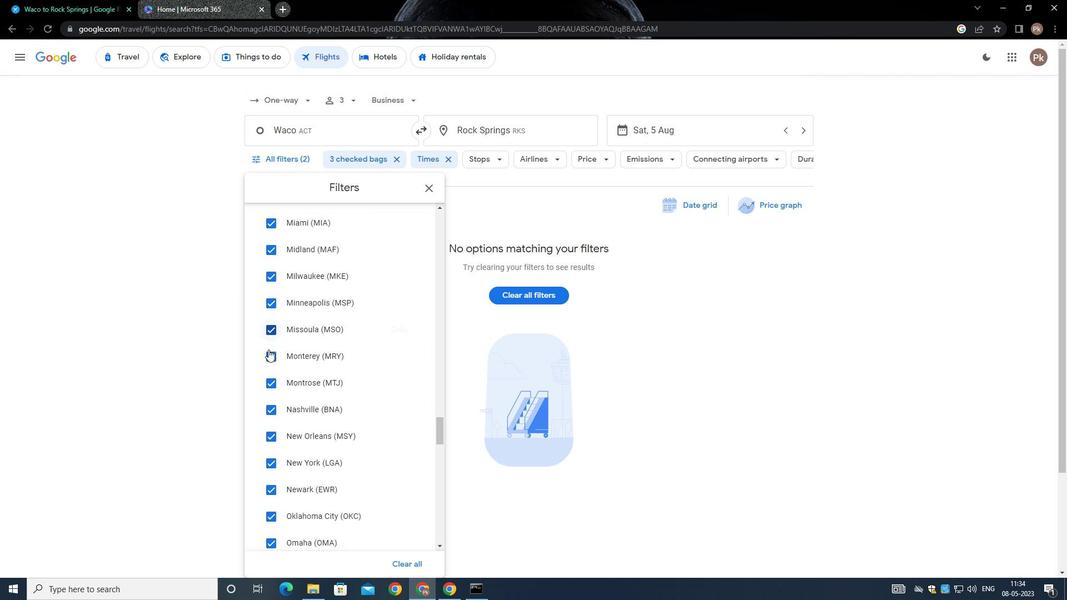 
Action: Mouse moved to (247, 356)
Screenshot: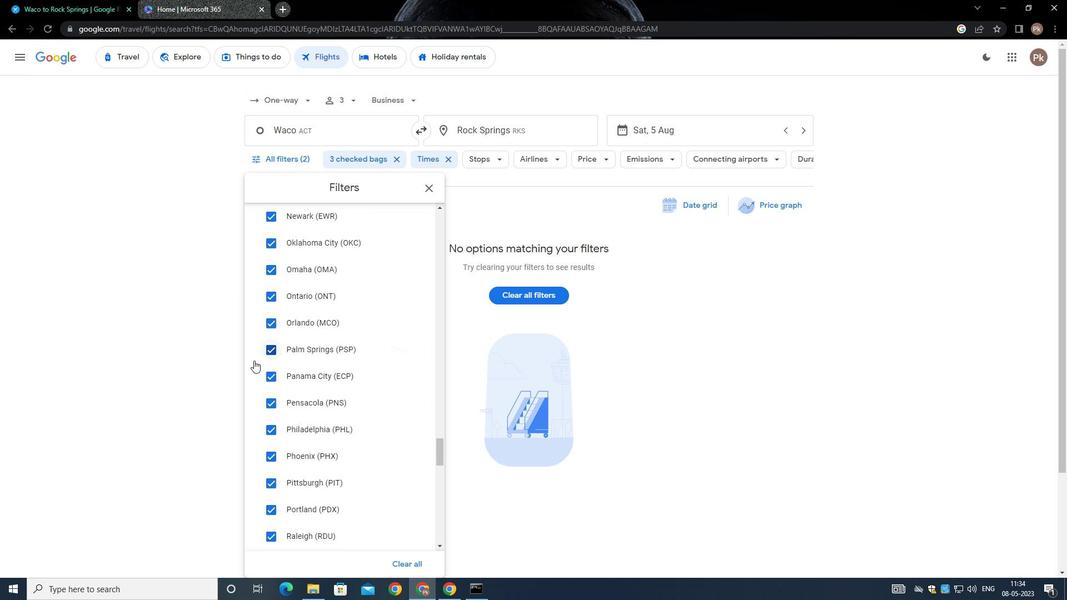 
Action: Mouse scrolled (247, 356) with delta (0, 0)
Screenshot: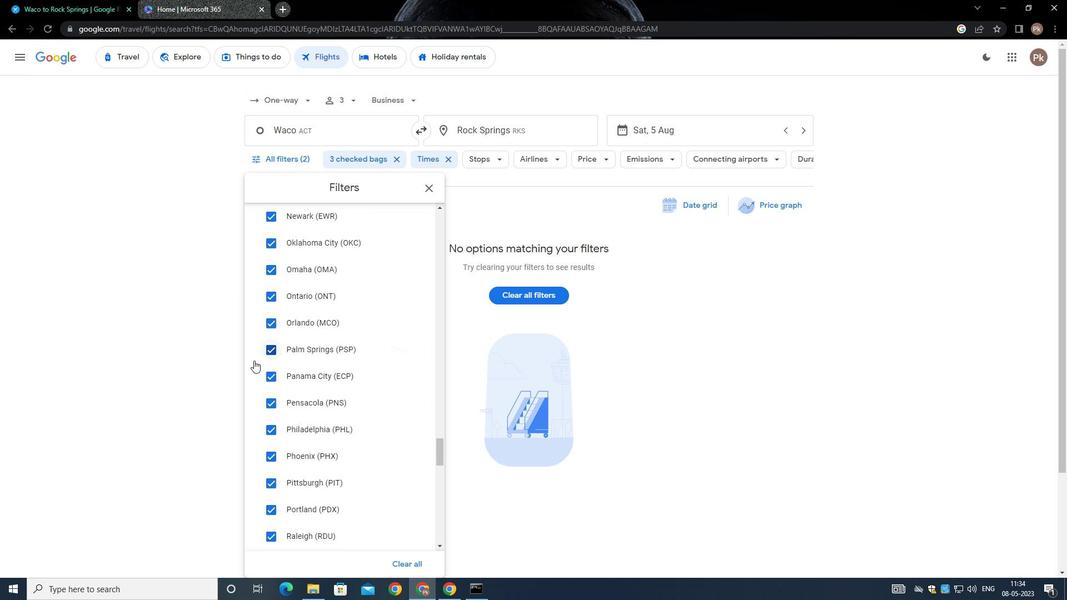 
Action: Mouse scrolled (247, 355) with delta (0, 0)
Screenshot: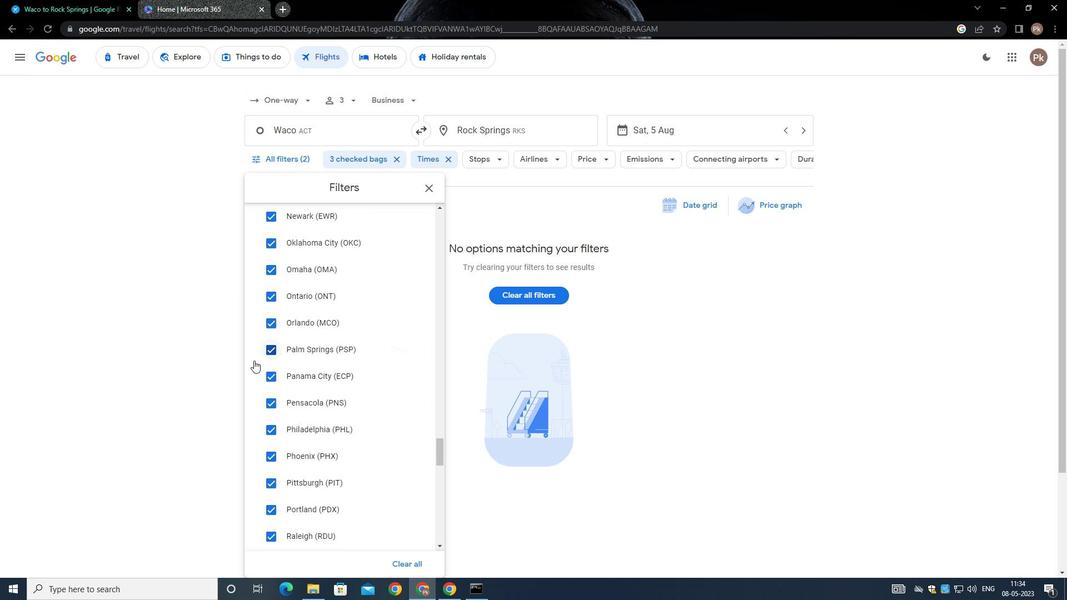 
Action: Mouse moved to (247, 356)
Screenshot: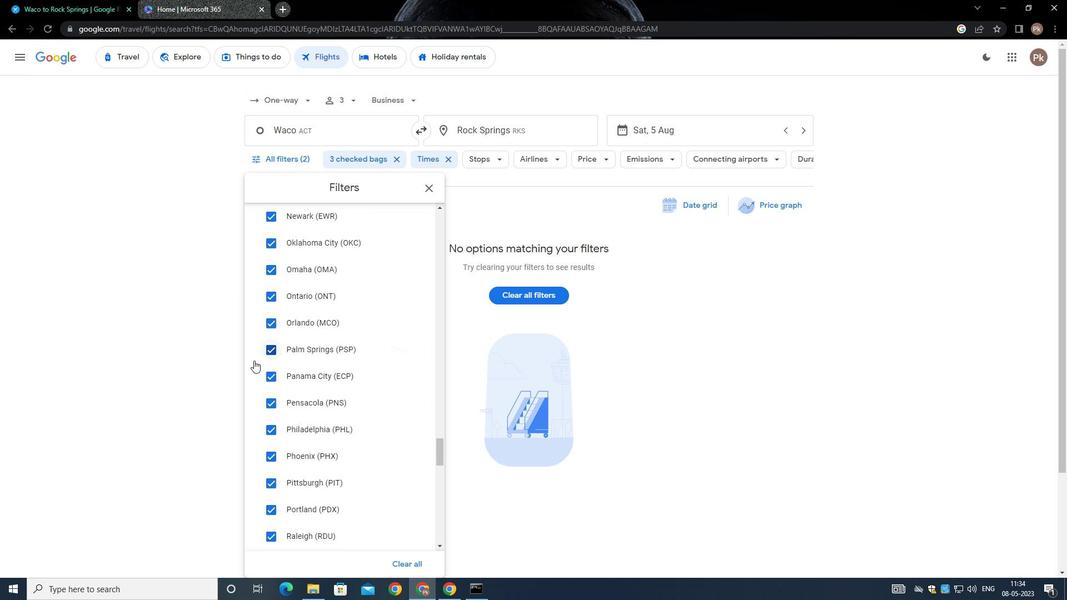 
Action: Mouse scrolled (247, 355) with delta (0, 0)
Screenshot: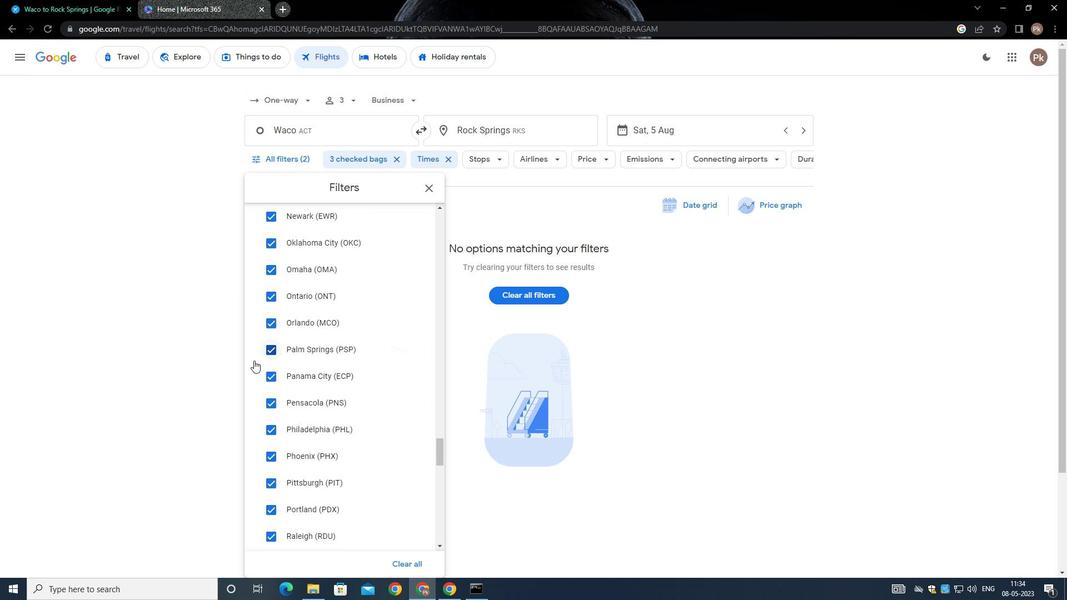 
Action: Mouse scrolled (247, 355) with delta (0, 0)
Screenshot: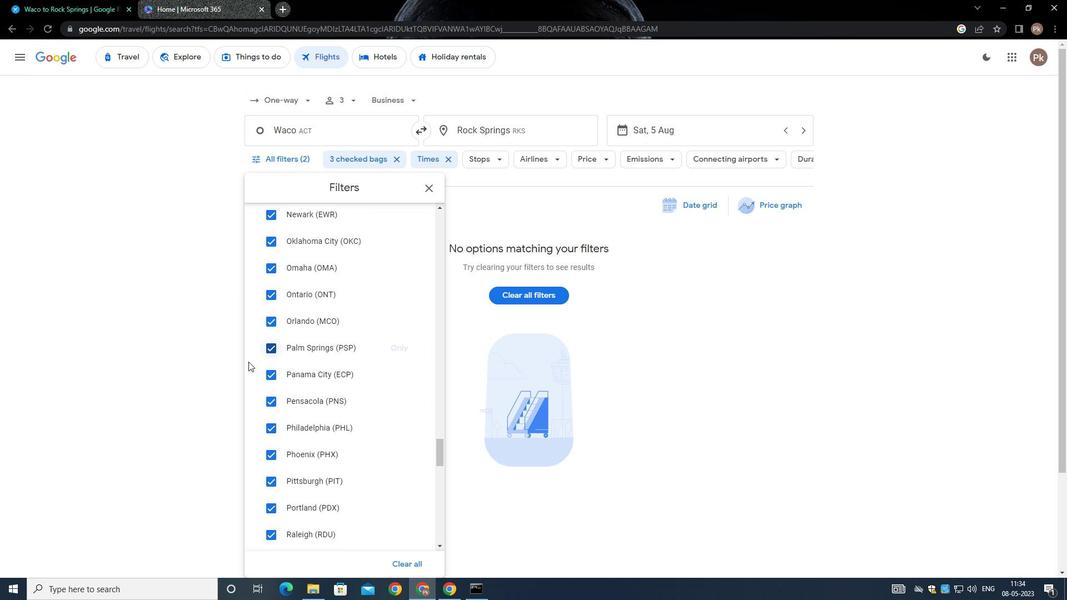 
Action: Mouse moved to (247, 356)
Screenshot: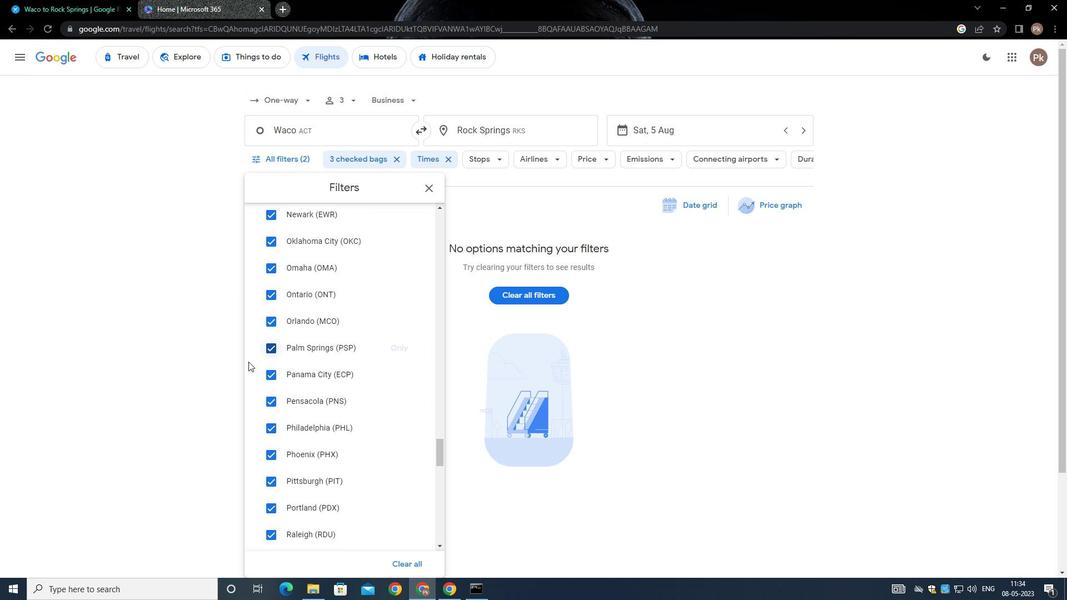 
Action: Mouse scrolled (247, 355) with delta (0, 0)
Screenshot: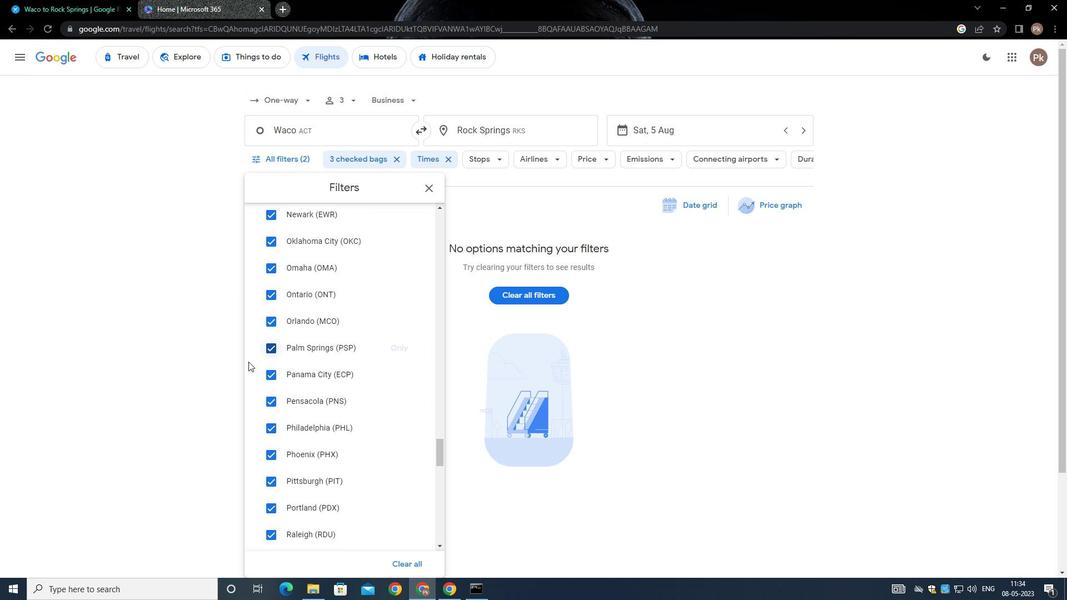 
Action: Mouse scrolled (247, 355) with delta (0, 0)
Screenshot: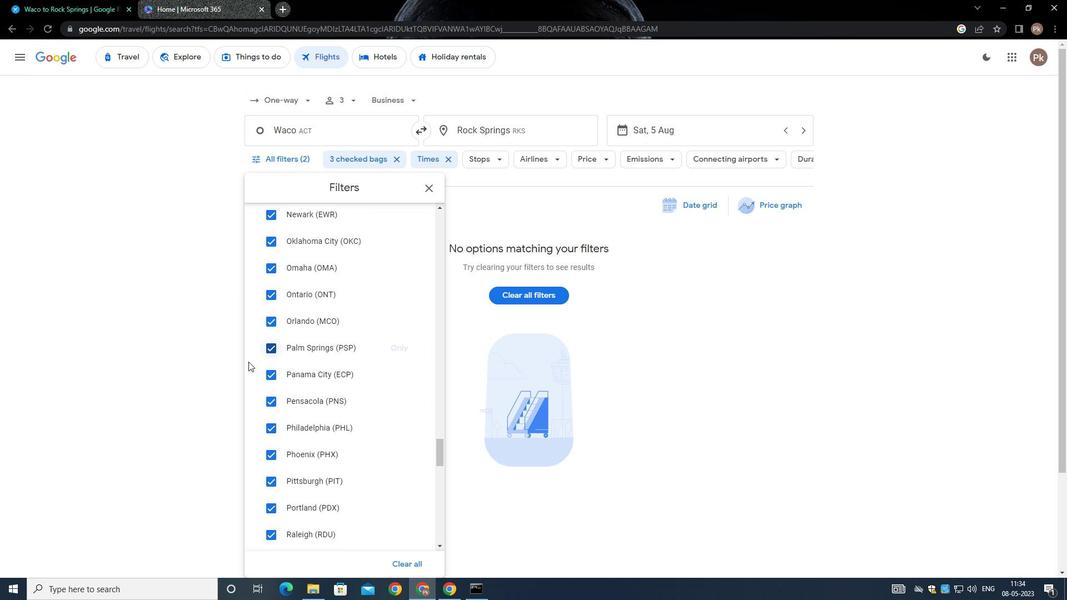 
Action: Mouse moved to (276, 347)
Screenshot: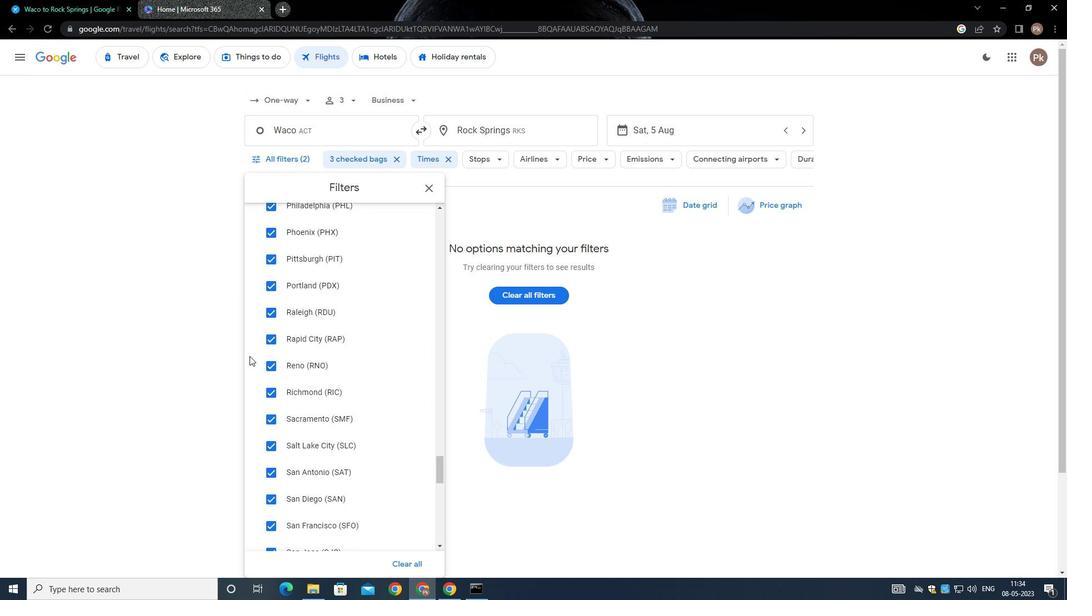 
Action: Mouse scrolled (276, 346) with delta (0, 0)
Screenshot: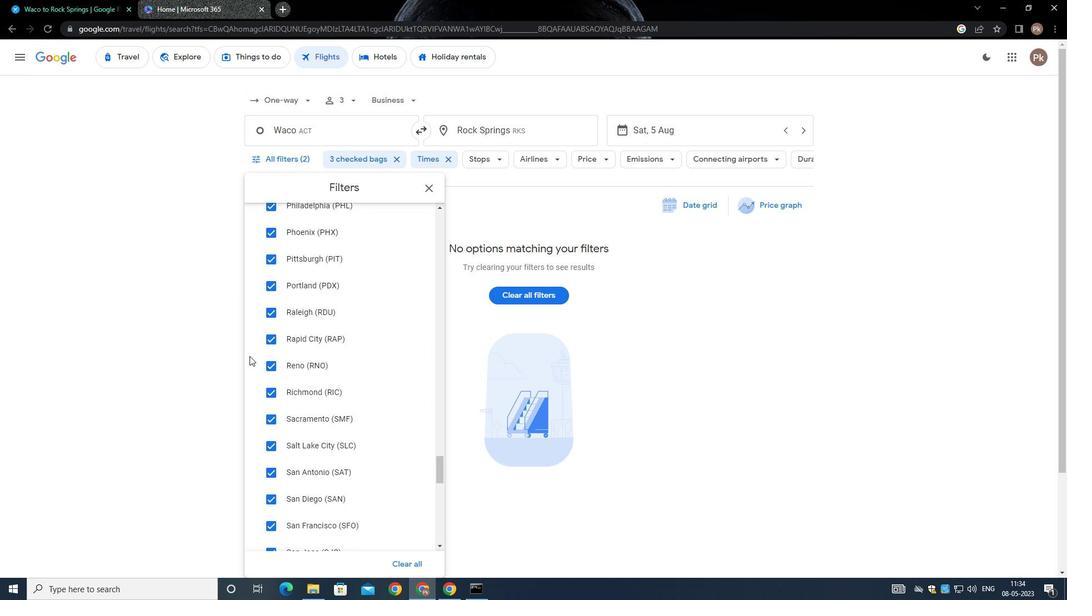
Action: Mouse moved to (281, 353)
Screenshot: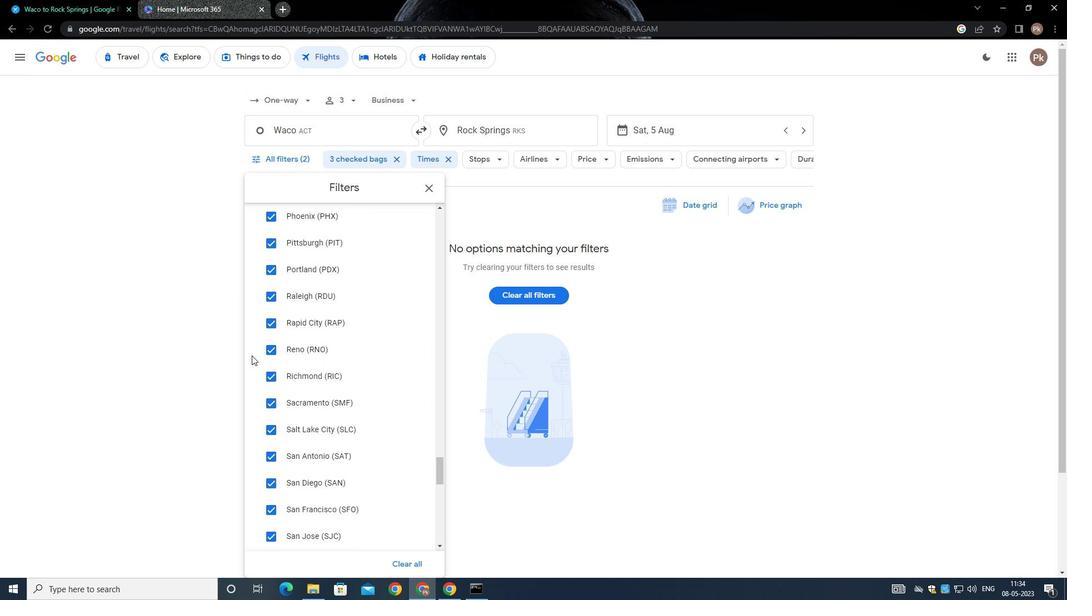 
Action: Mouse scrolled (281, 352) with delta (0, 0)
Screenshot: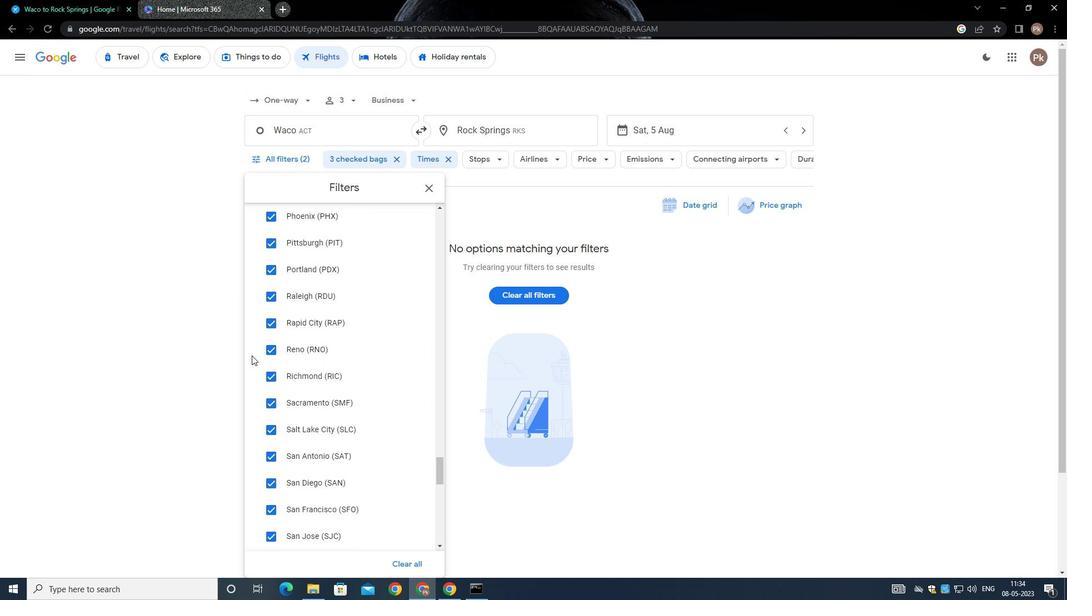 
Action: Mouse moved to (287, 355)
Screenshot: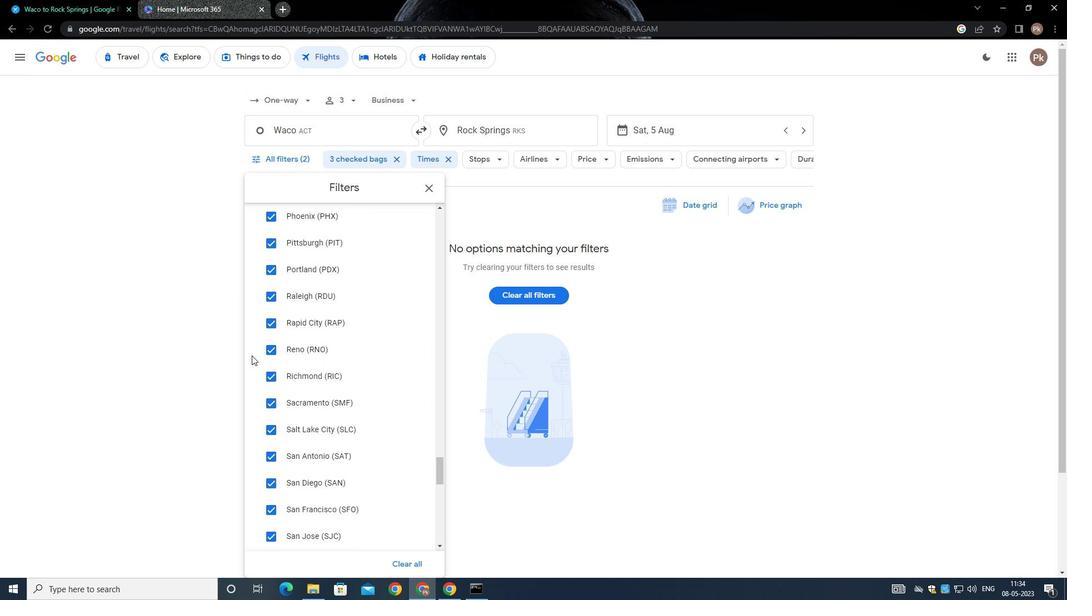 
Action: Mouse scrolled (287, 354) with delta (0, 0)
Screenshot: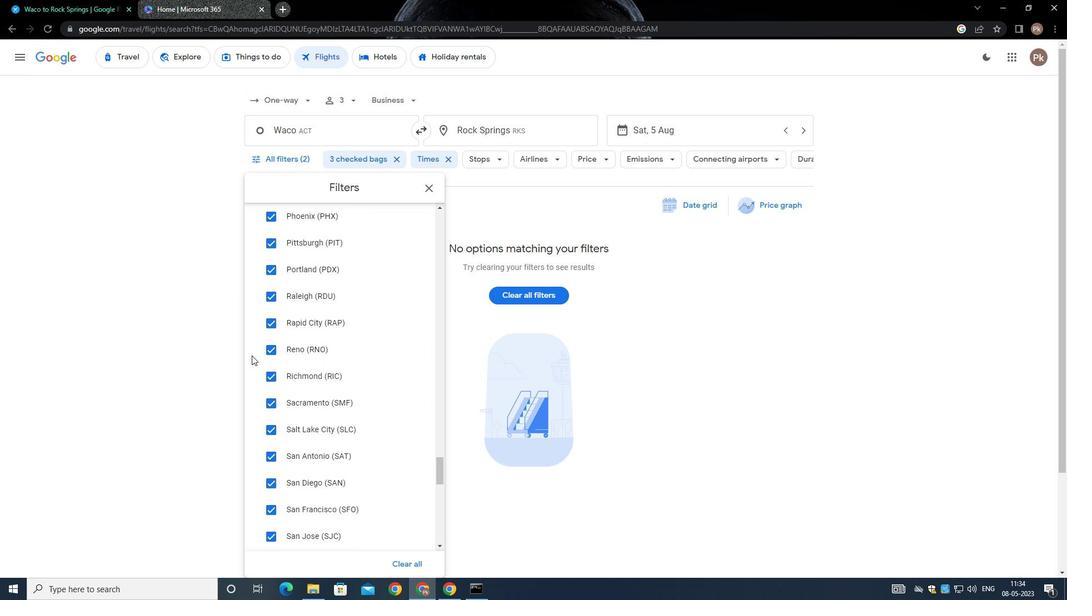 
Action: Mouse moved to (289, 356)
Screenshot: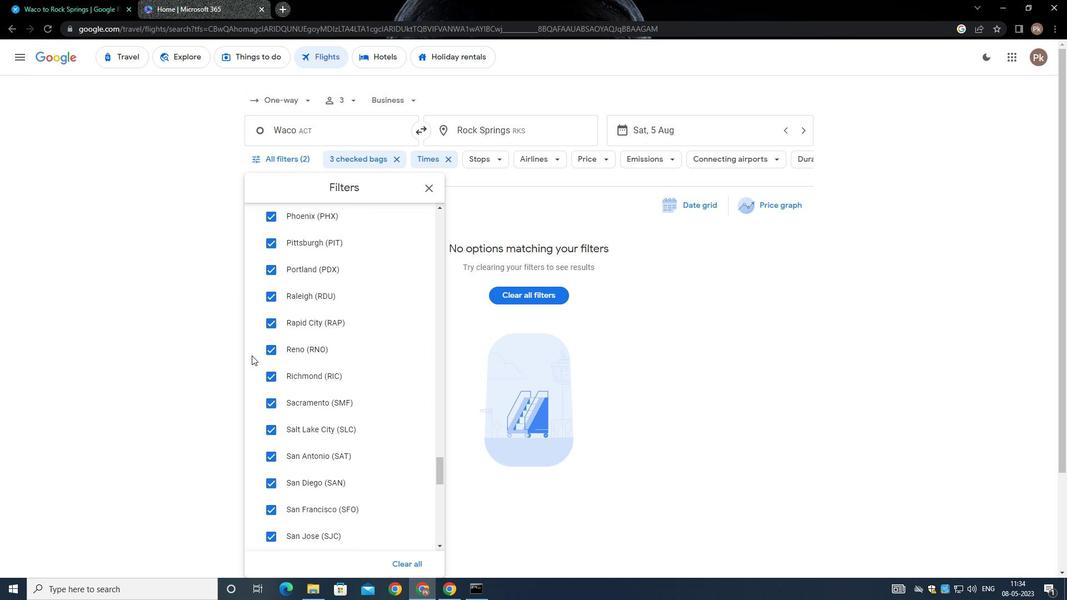 
Action: Mouse scrolled (289, 355) with delta (0, 0)
Screenshot: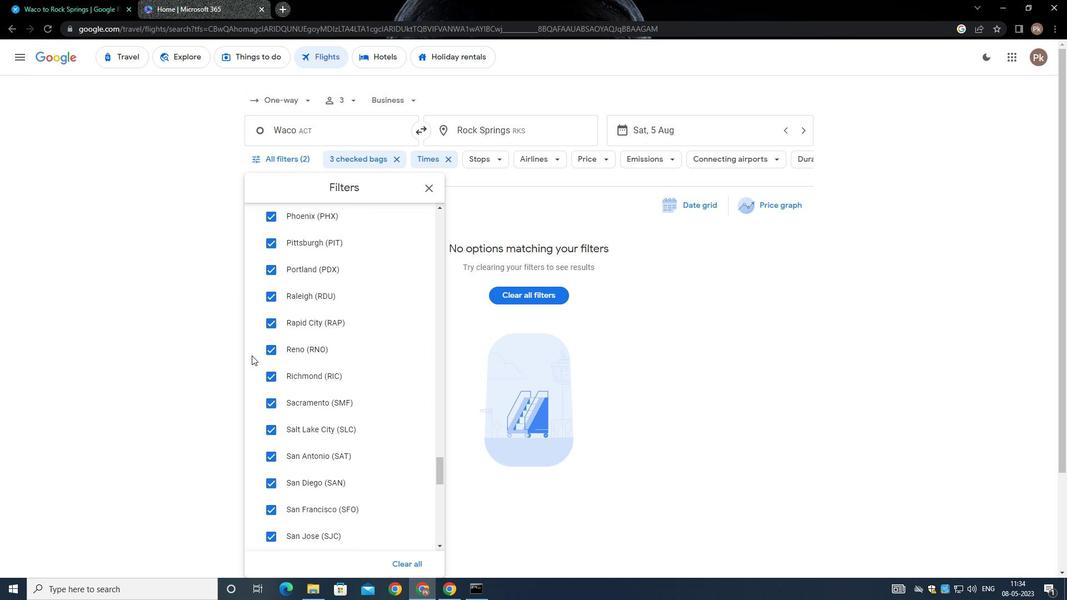 
Action: Mouse moved to (293, 360)
Screenshot: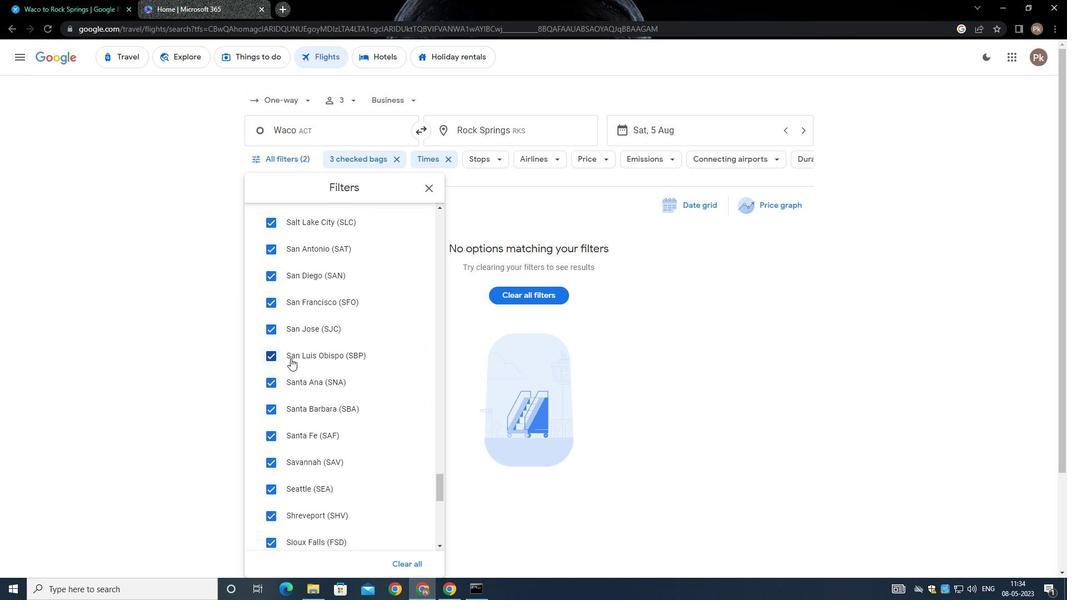 
Action: Mouse scrolled (293, 360) with delta (0, 0)
Screenshot: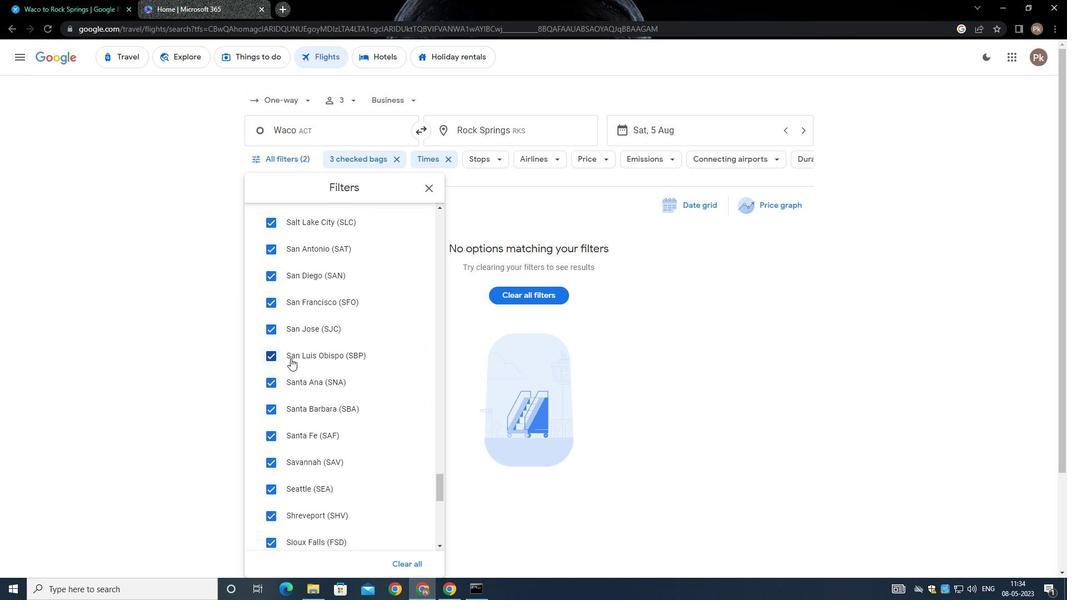 
Action: Mouse moved to (292, 362)
Screenshot: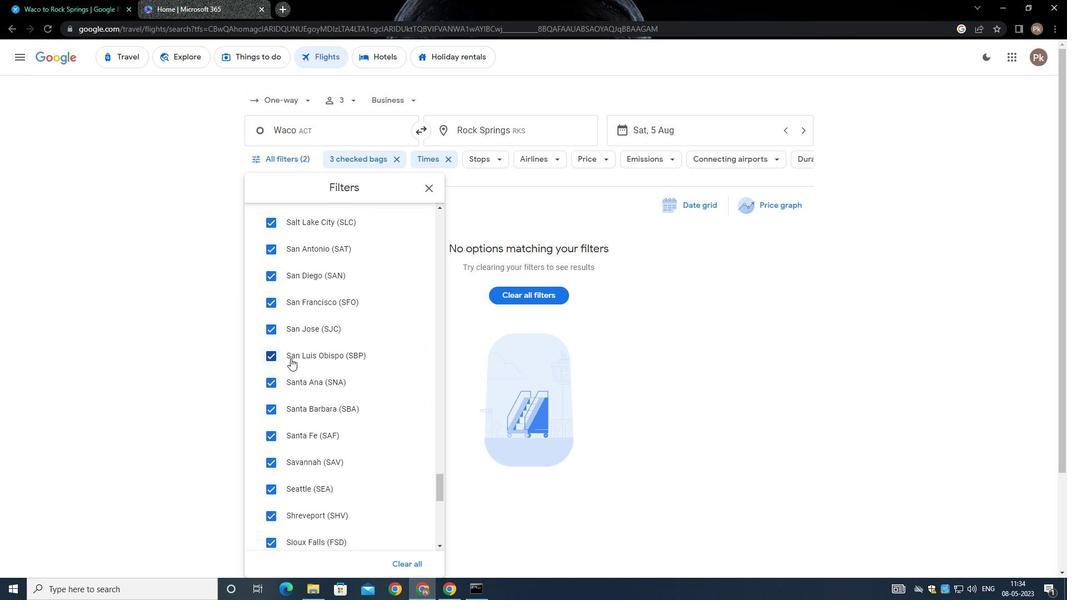 
Action: Mouse scrolled (292, 361) with delta (0, 0)
Screenshot: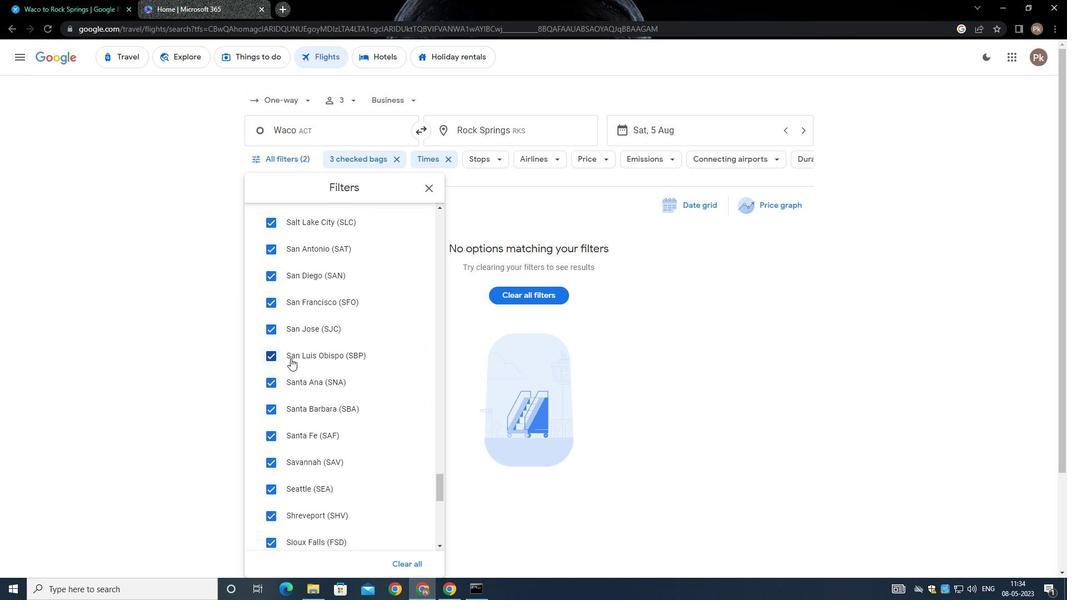 
Action: Mouse moved to (291, 366)
Screenshot: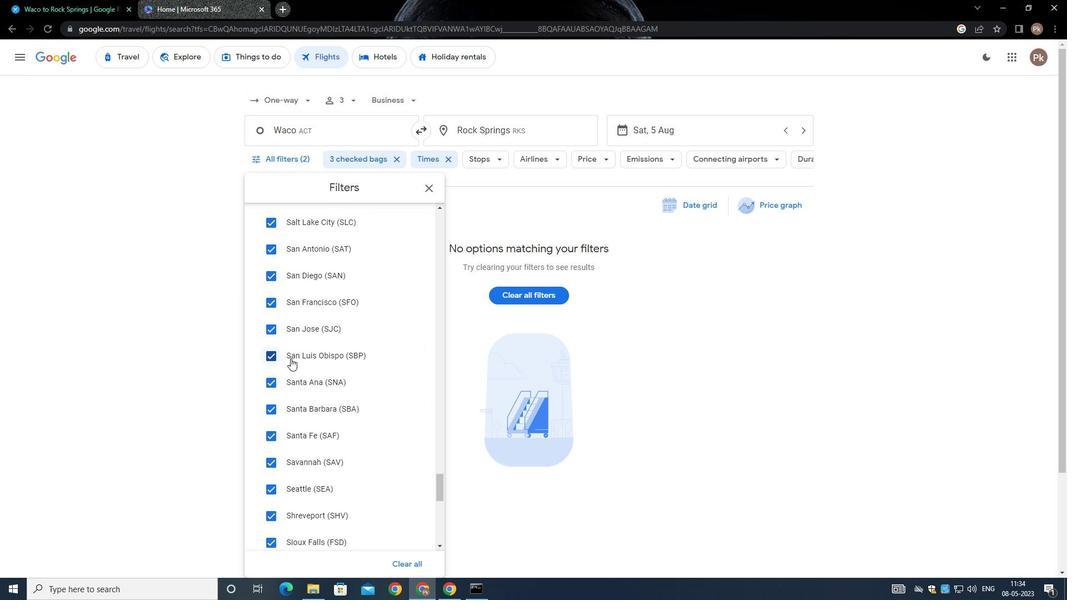 
Action: Mouse scrolled (291, 365) with delta (0, 0)
Screenshot: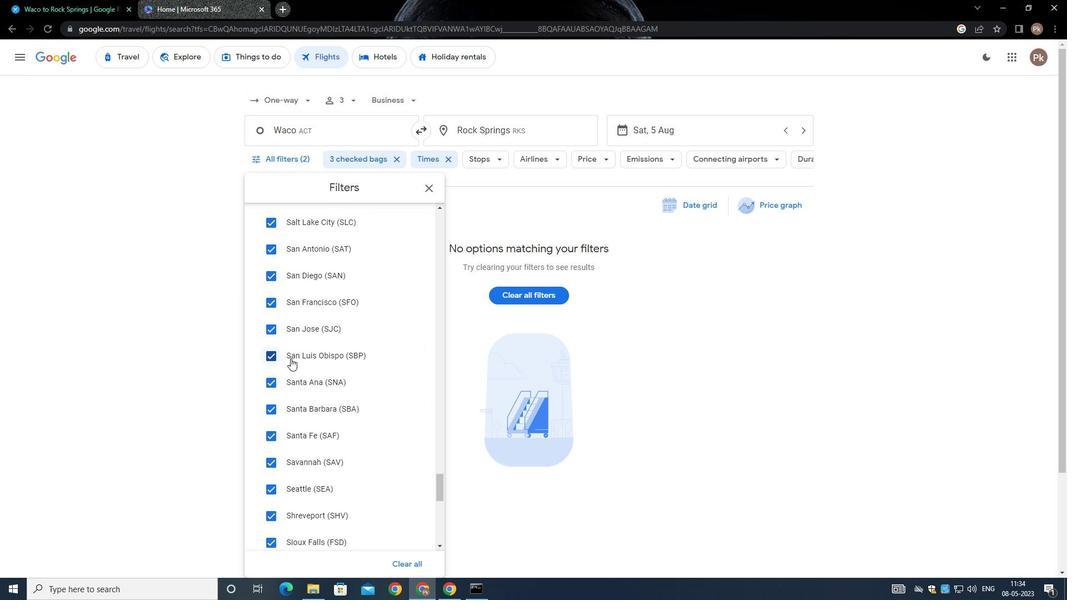 
Action: Mouse moved to (283, 377)
Screenshot: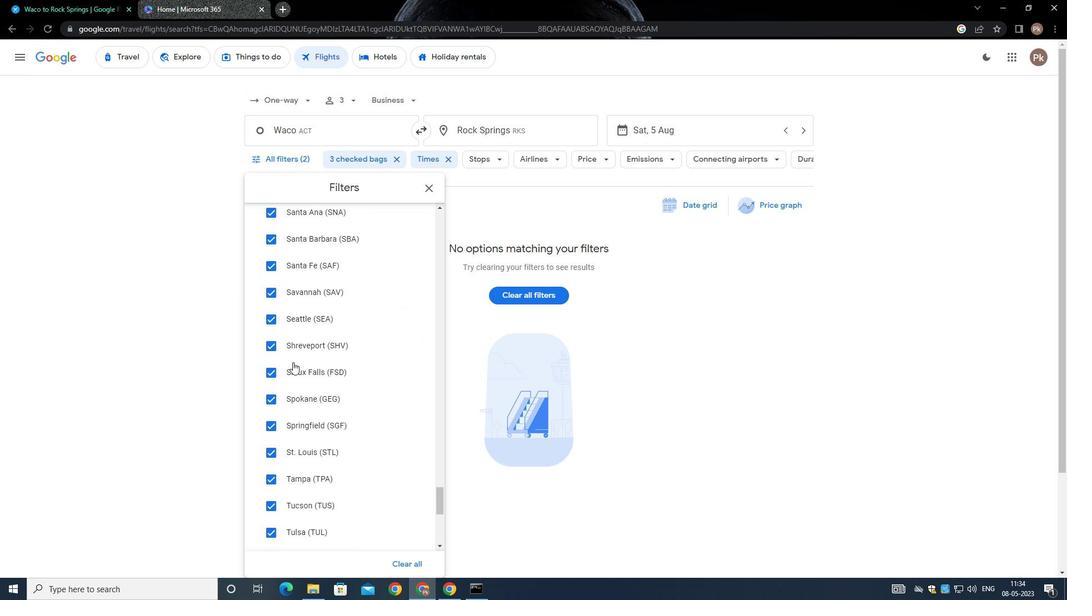 
Action: Mouse scrolled (283, 378) with delta (0, 0)
Screenshot: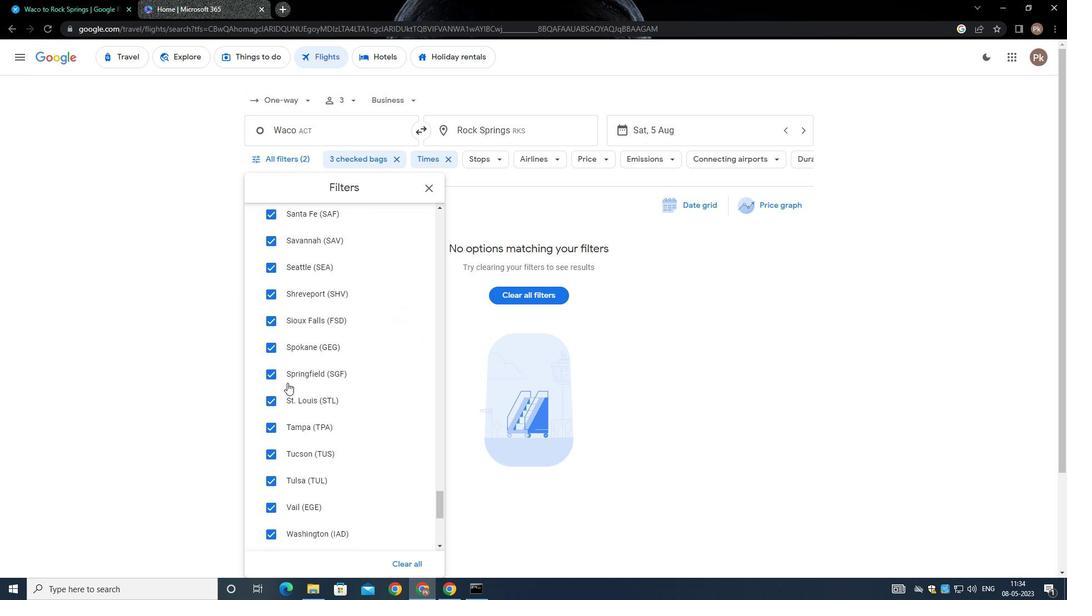 
Action: Mouse moved to (282, 380)
Screenshot: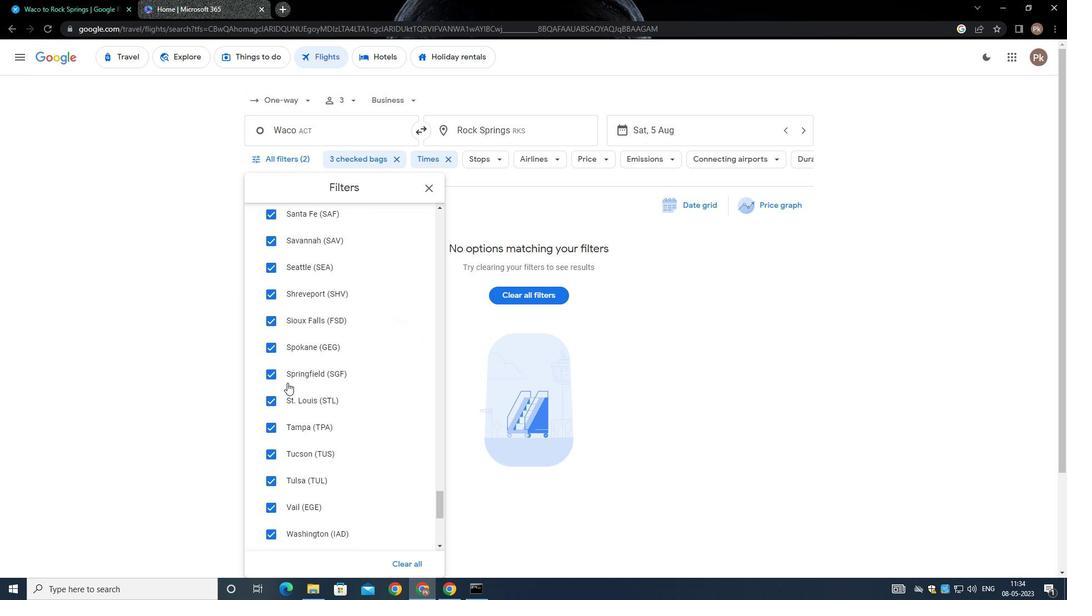 
Action: Mouse scrolled (282, 379) with delta (0, 0)
Screenshot: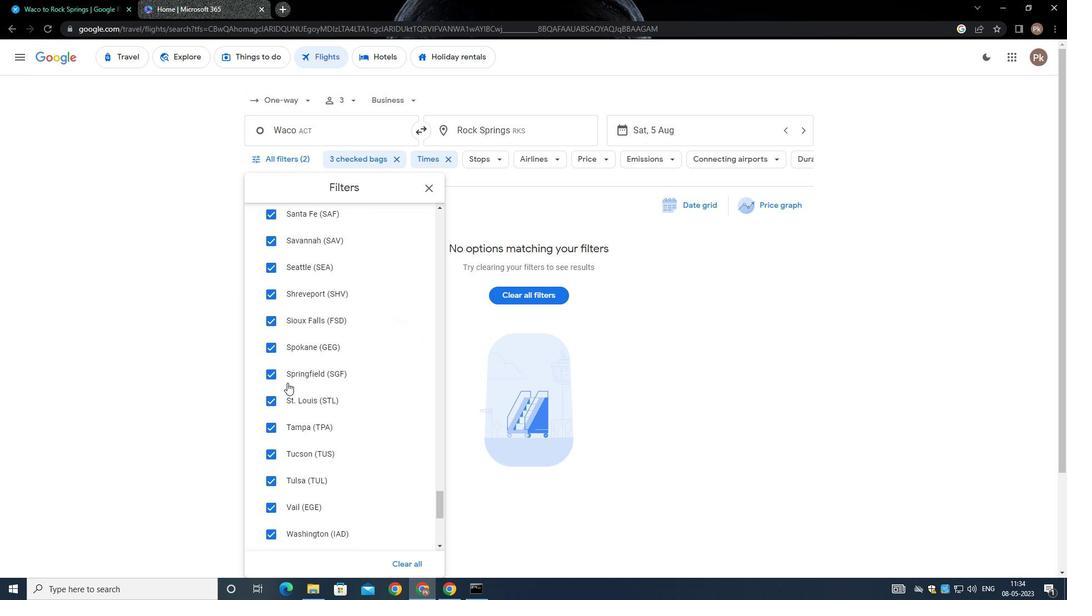
Action: Mouse moved to (282, 383)
Screenshot: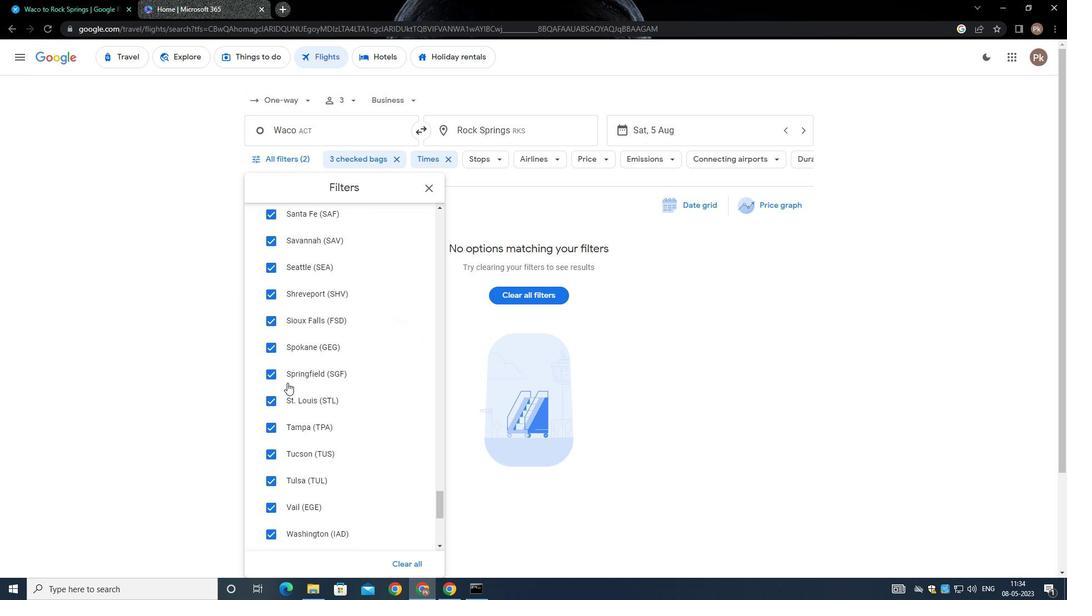 
Action: Mouse scrolled (282, 382) with delta (0, 0)
Screenshot: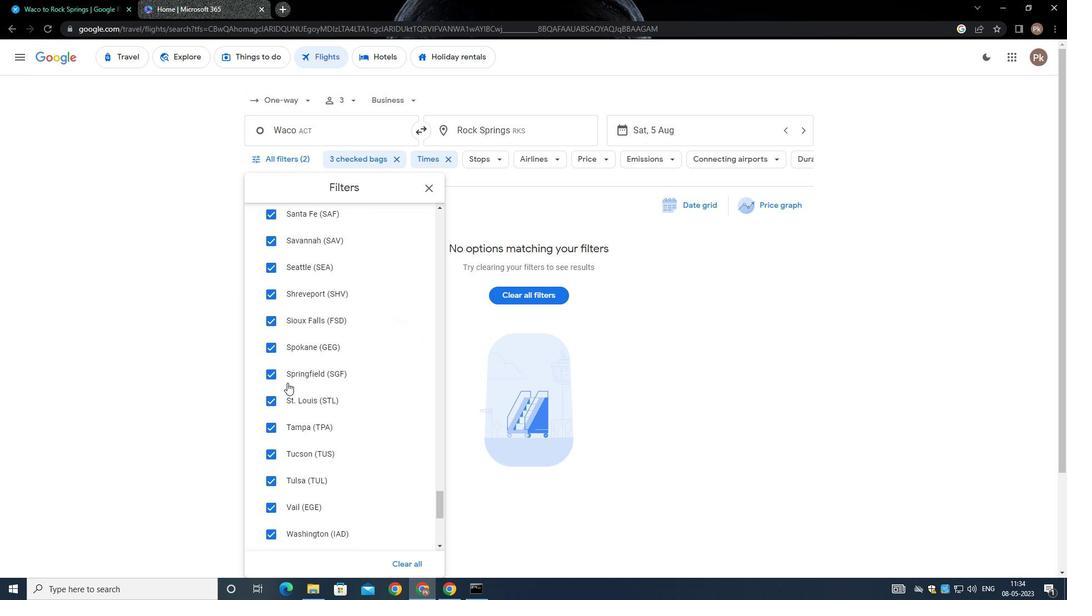 
Action: Mouse moved to (282, 384)
Screenshot: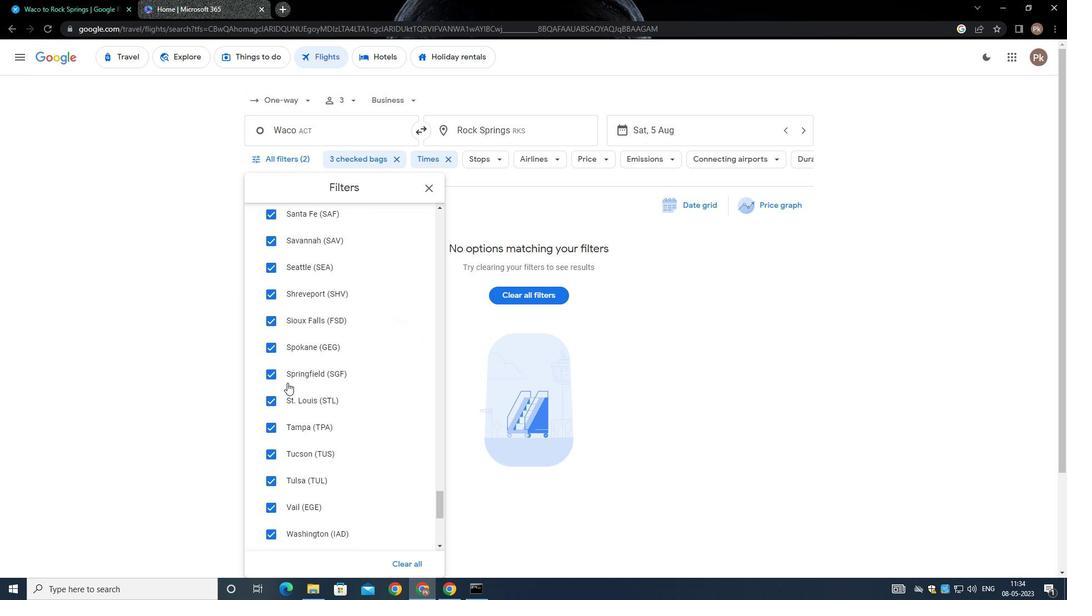 
Action: Mouse scrolled (282, 383) with delta (0, 0)
Screenshot: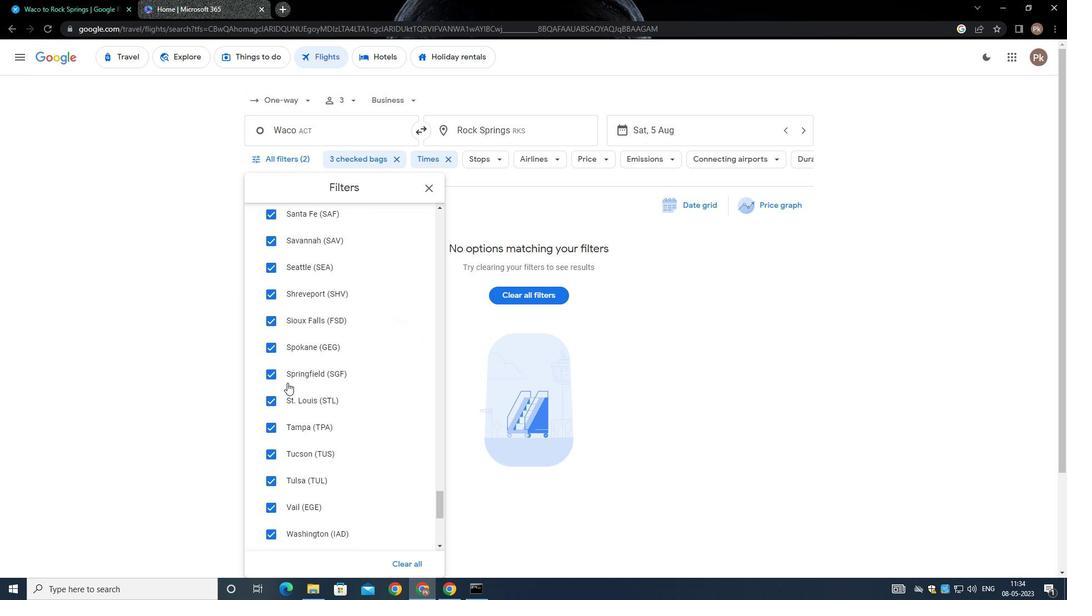 
Action: Mouse scrolled (282, 383) with delta (0, 0)
Screenshot: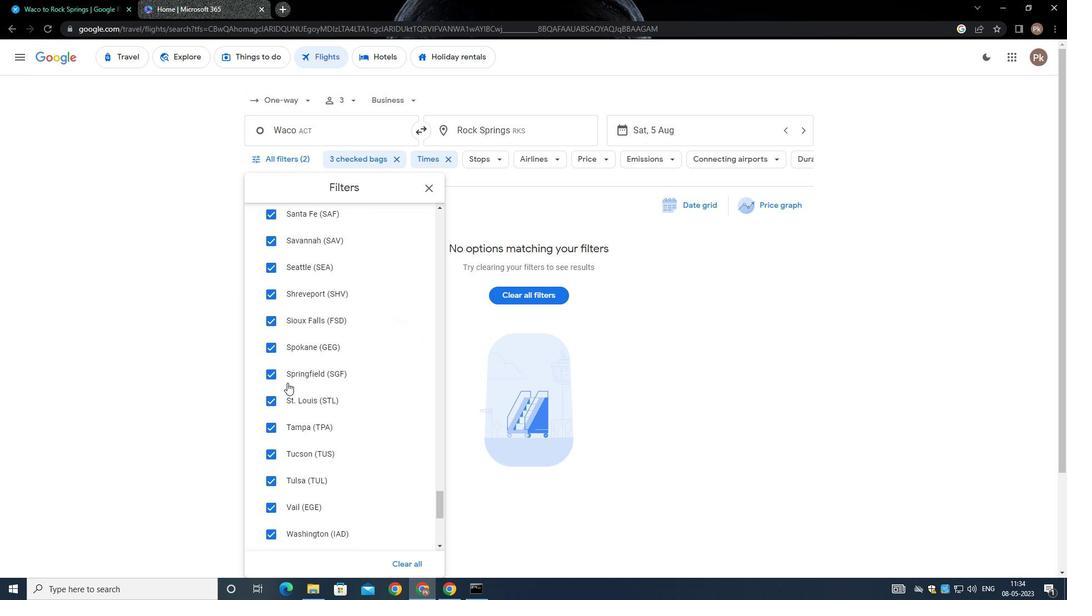 
Action: Mouse scrolled (282, 383) with delta (0, 0)
Screenshot: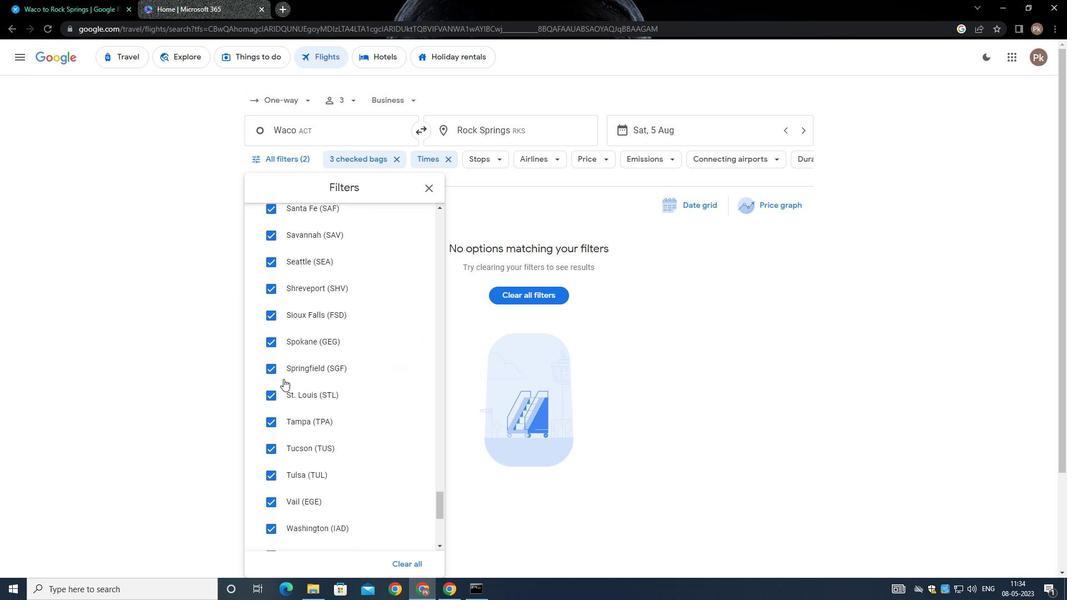 
Action: Mouse moved to (282, 381)
Screenshot: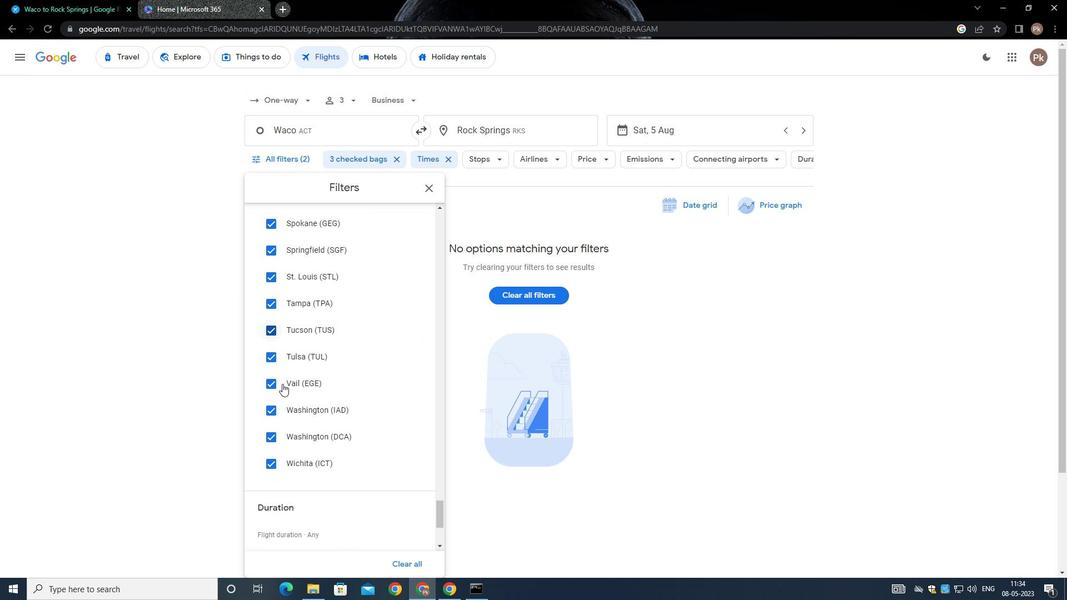 
Action: Mouse scrolled (282, 381) with delta (0, 0)
Screenshot: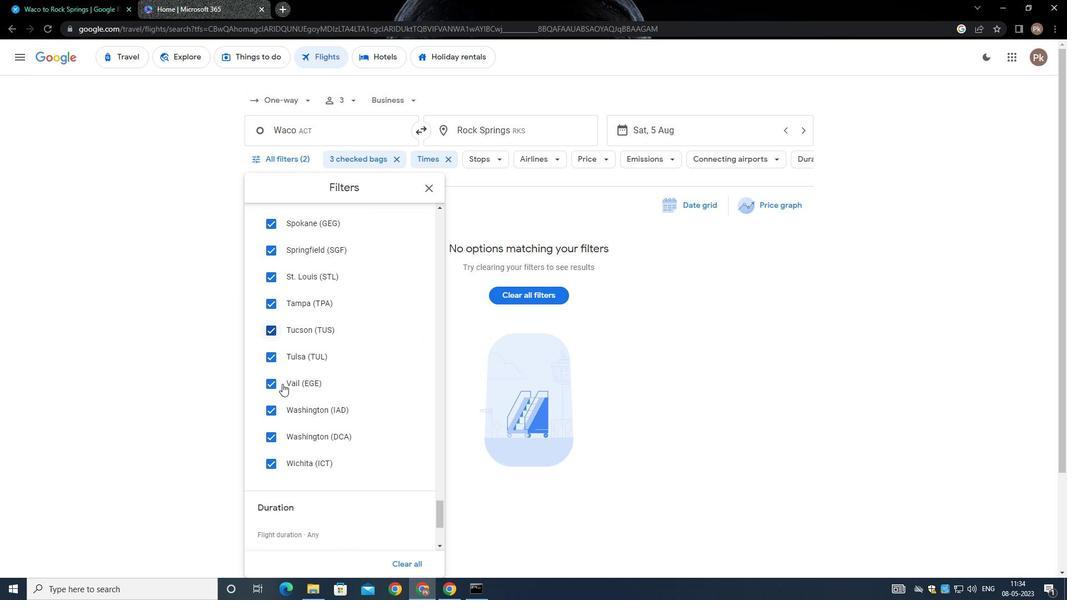 
Action: Mouse scrolled (282, 381) with delta (0, 0)
Screenshot: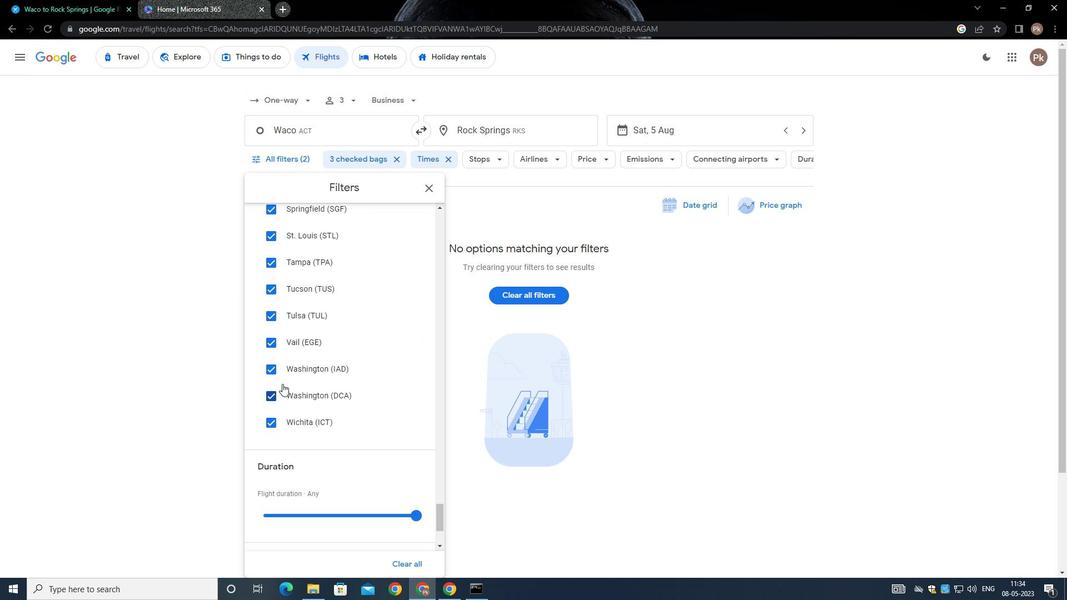 
Action: Mouse scrolled (282, 381) with delta (0, 0)
Screenshot: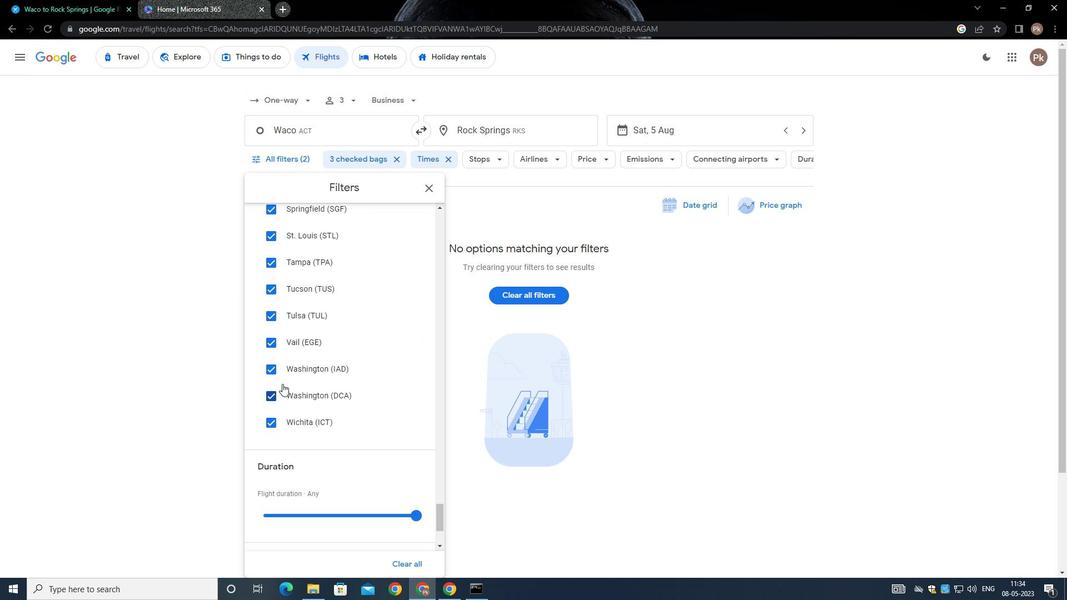 
Action: Mouse scrolled (282, 381) with delta (0, 0)
Screenshot: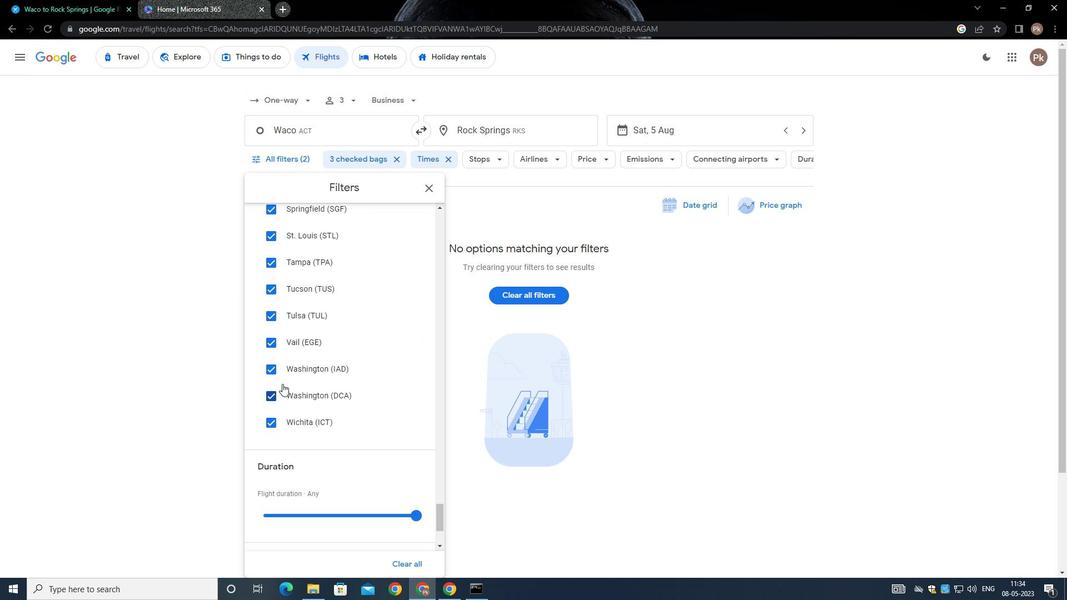 
Action: Mouse scrolled (282, 381) with delta (0, 0)
Screenshot: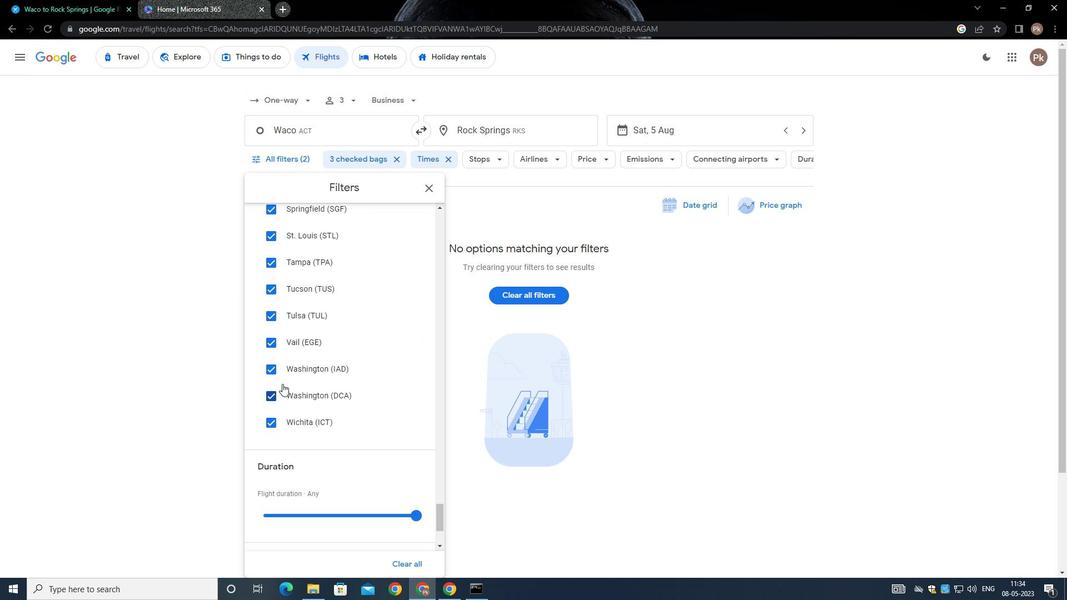 
Action: Mouse moved to (282, 381)
Screenshot: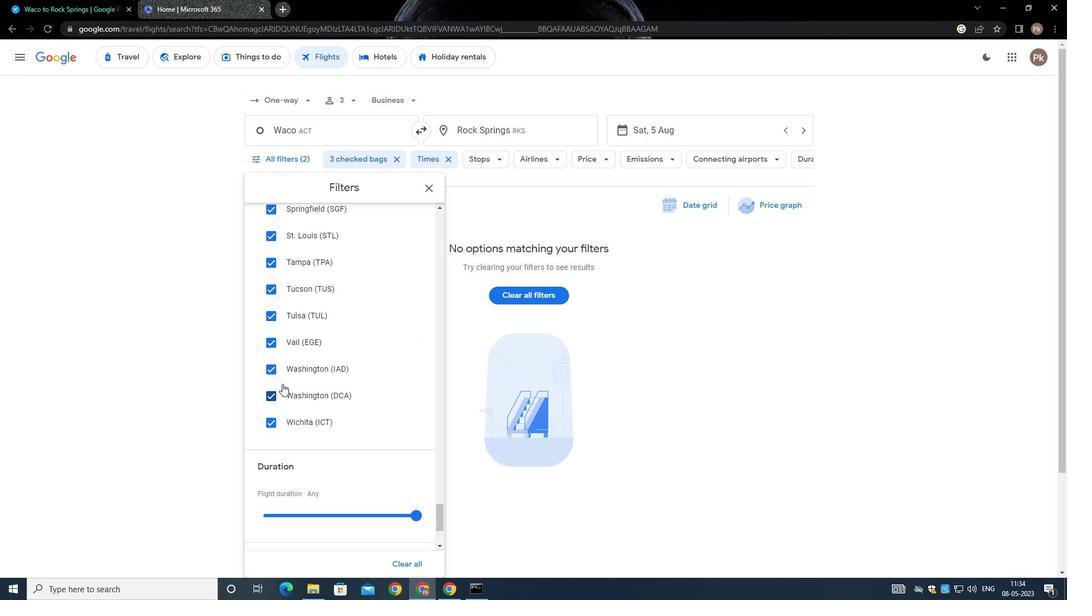 
